 Task: Look for space in Okha, India from 10th July, 2023 to 15th July, 2023 for 7 adults in price range Rs.10000 to Rs.15000. Place can be entire place or shared room with 4 bedrooms having 7 beds and 4 bathrooms. Property type can be house, flat, guest house. Amenities needed are: wifi, TV, free parkinig on premises, gym, breakfast. Booking option can be shelf check-in. Required host language is English.
Action: Mouse moved to (422, 160)
Screenshot: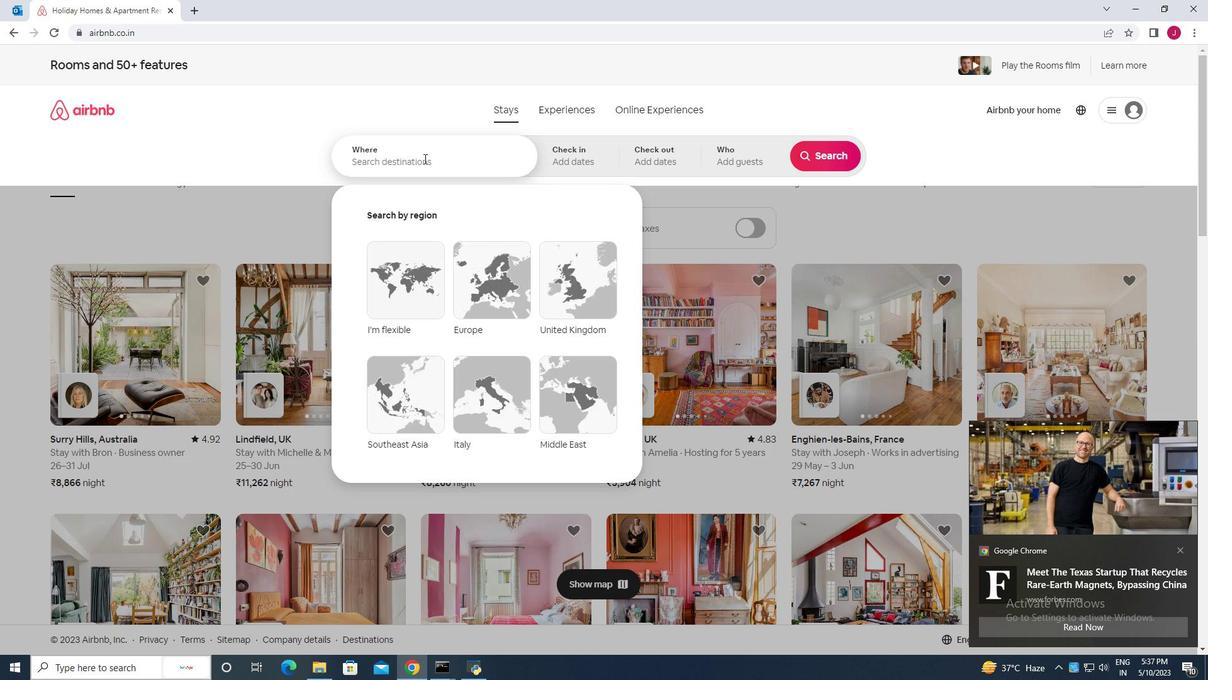 
Action: Mouse pressed left at (422, 160)
Screenshot: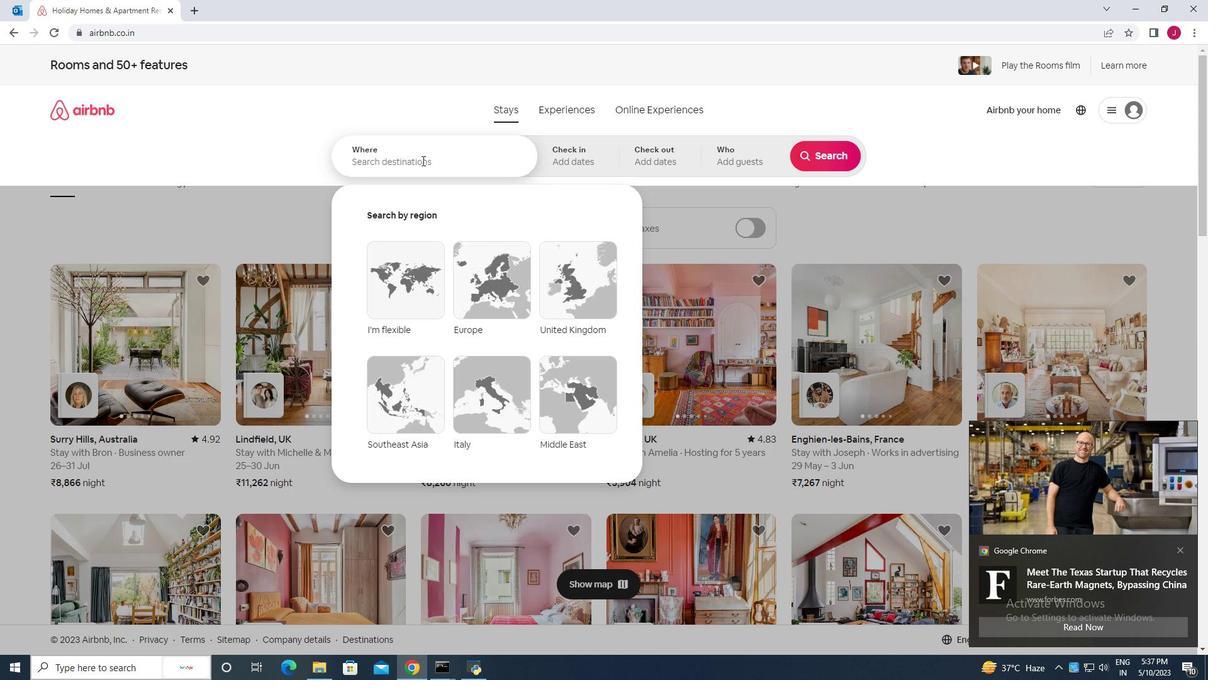 
Action: Key pressed <Key.shift>Okha<Key.space><Key.shift>India<Key.space>
Screenshot: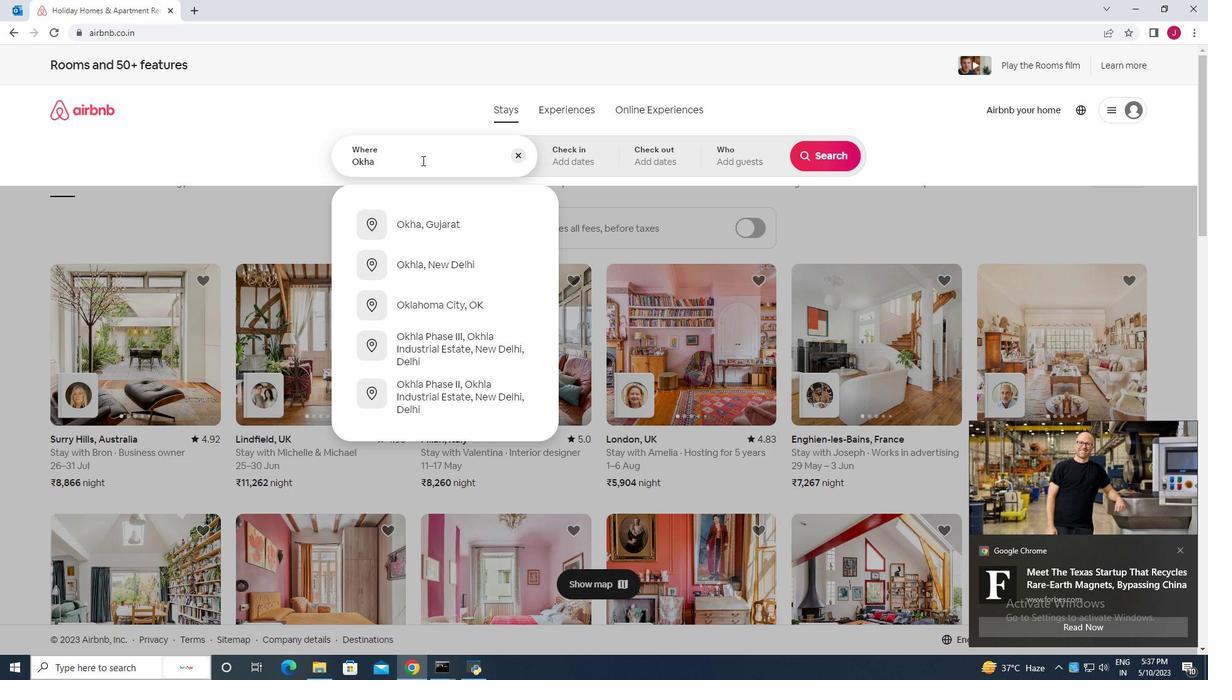 
Action: Mouse moved to (576, 161)
Screenshot: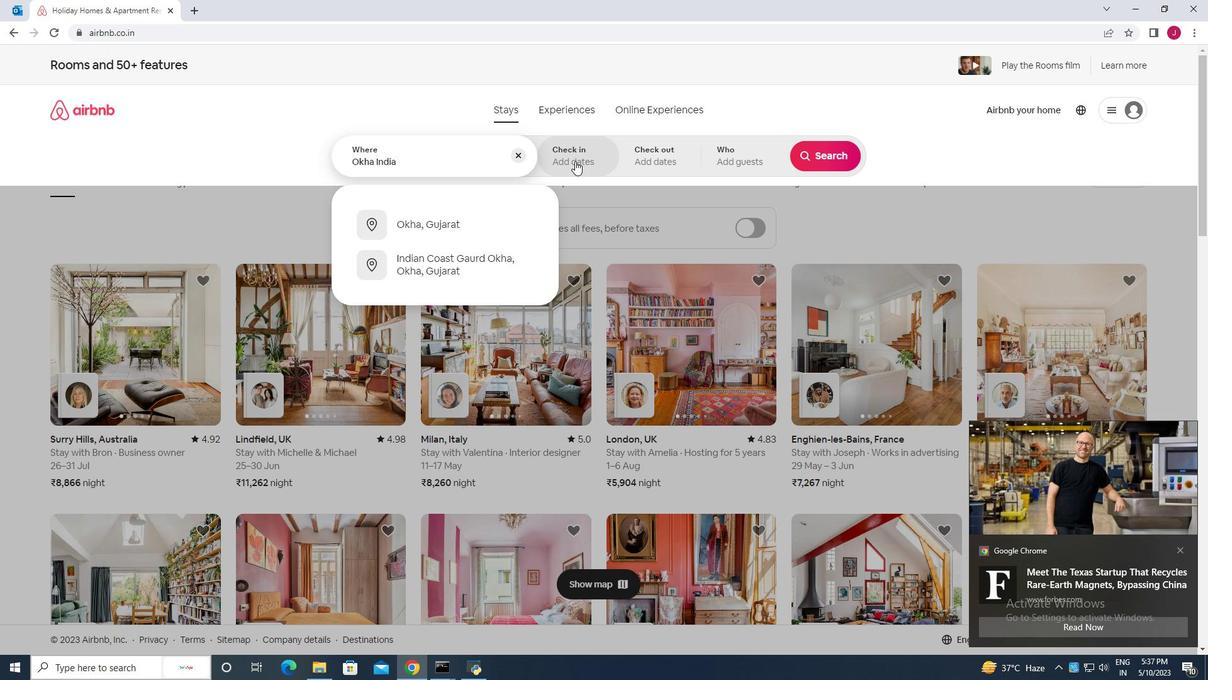 
Action: Mouse pressed left at (576, 161)
Screenshot: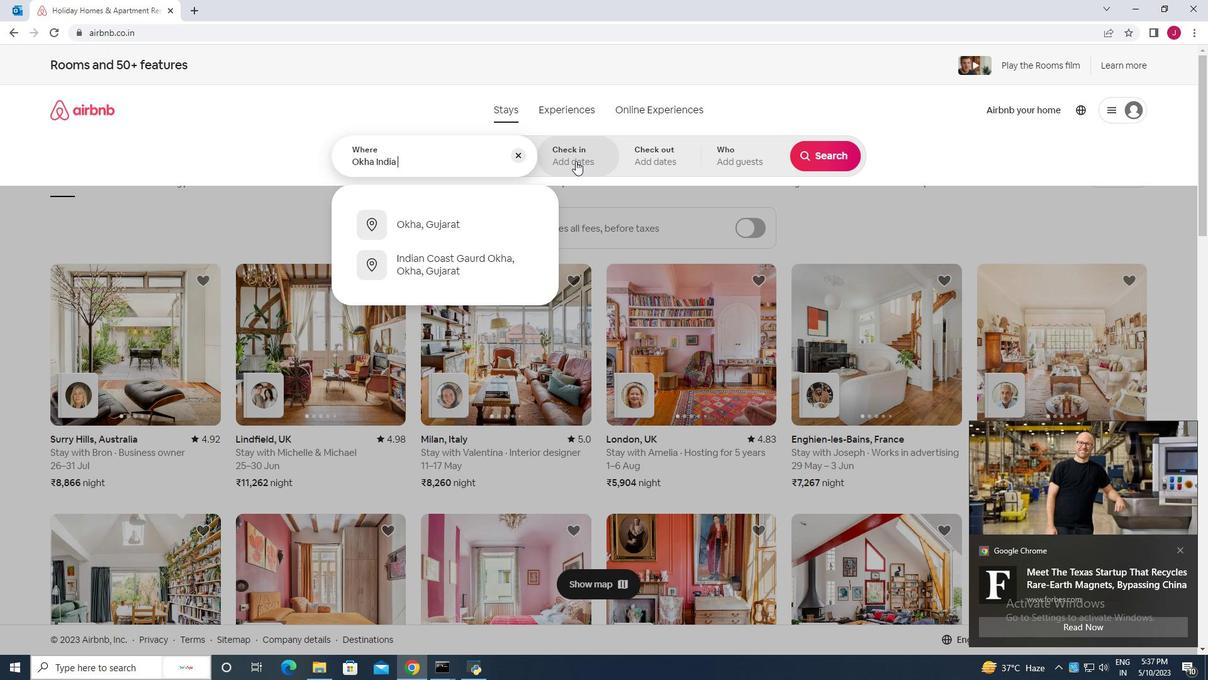 
Action: Mouse moved to (820, 255)
Screenshot: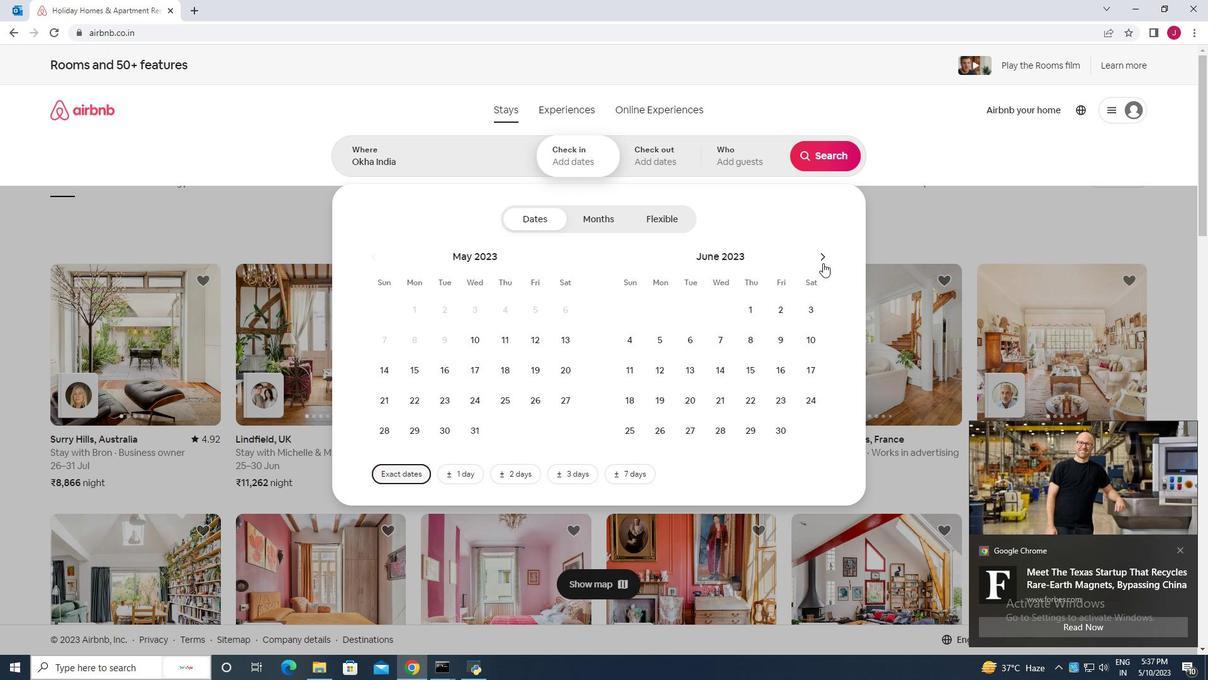 
Action: Mouse pressed left at (820, 255)
Screenshot: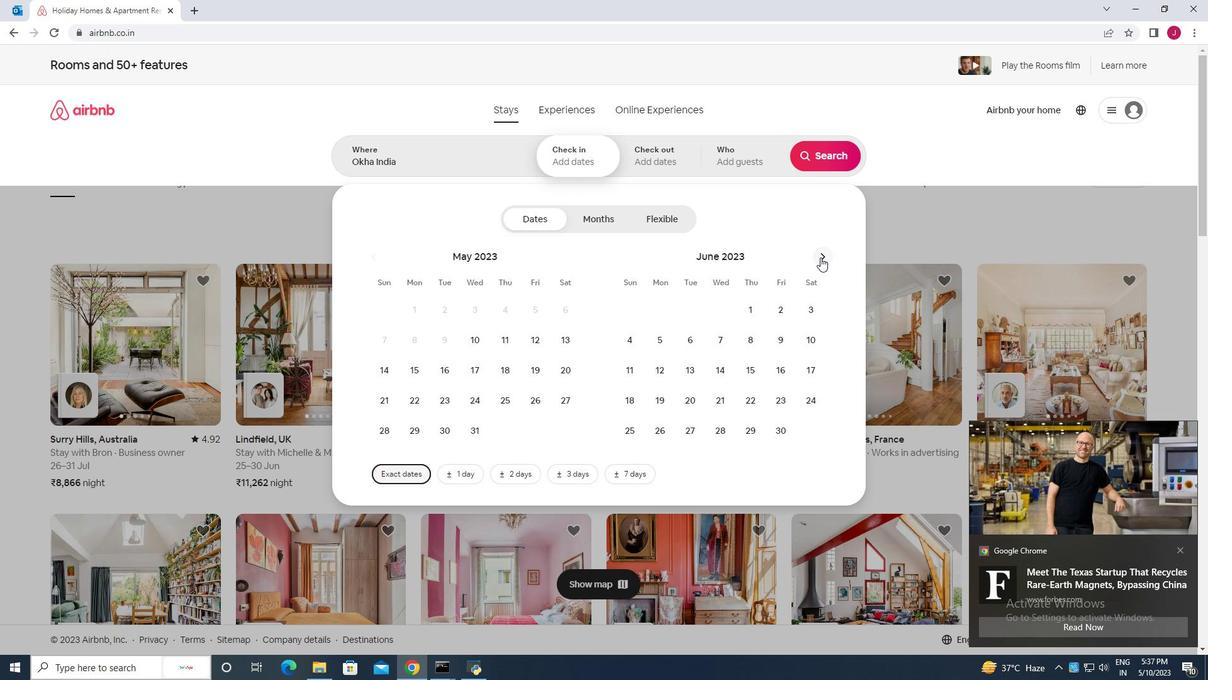 
Action: Mouse moved to (664, 370)
Screenshot: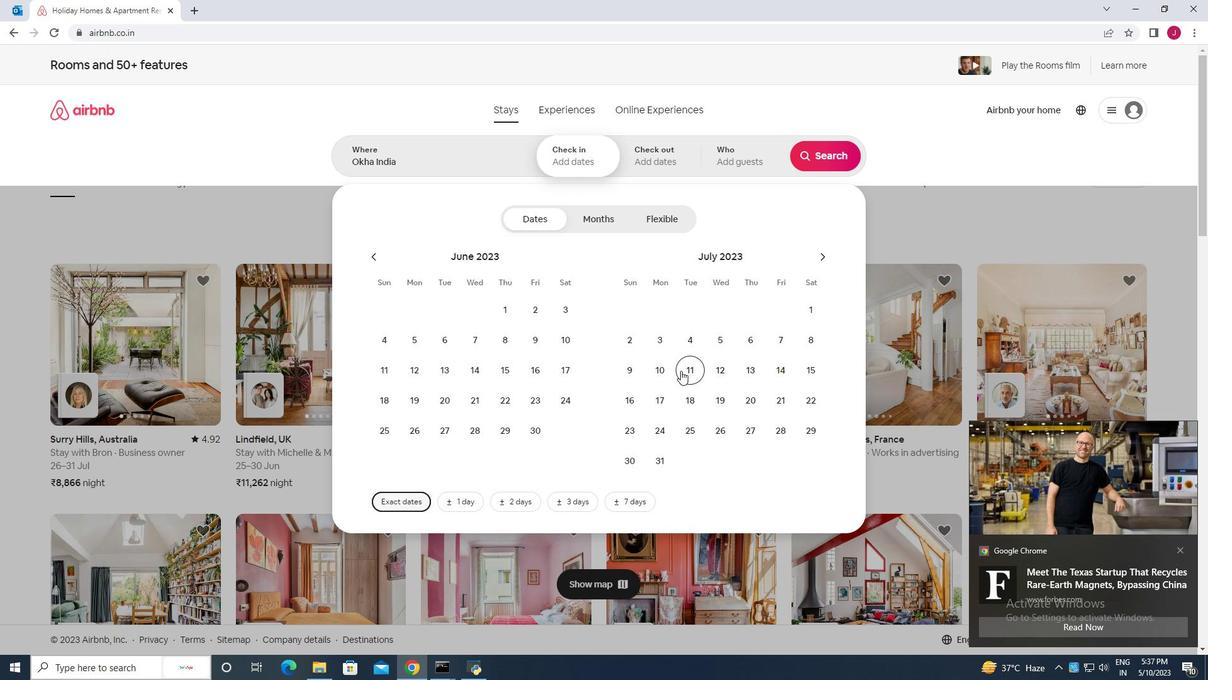 
Action: Mouse pressed left at (664, 370)
Screenshot: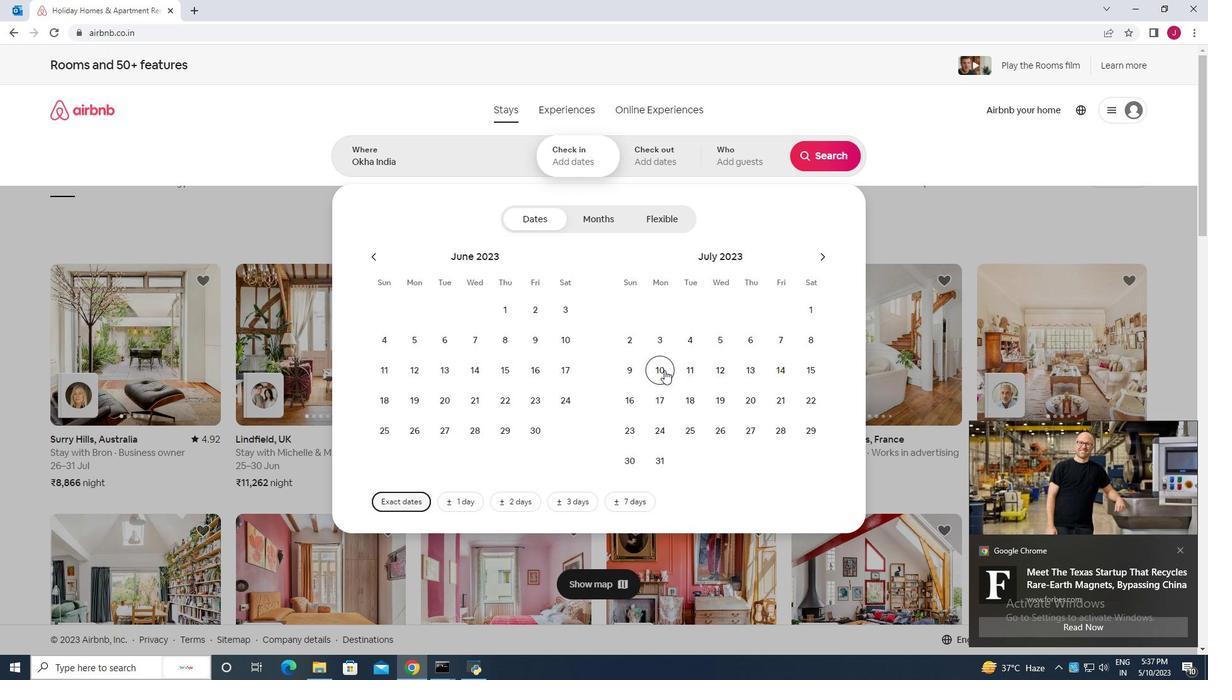 
Action: Mouse moved to (809, 373)
Screenshot: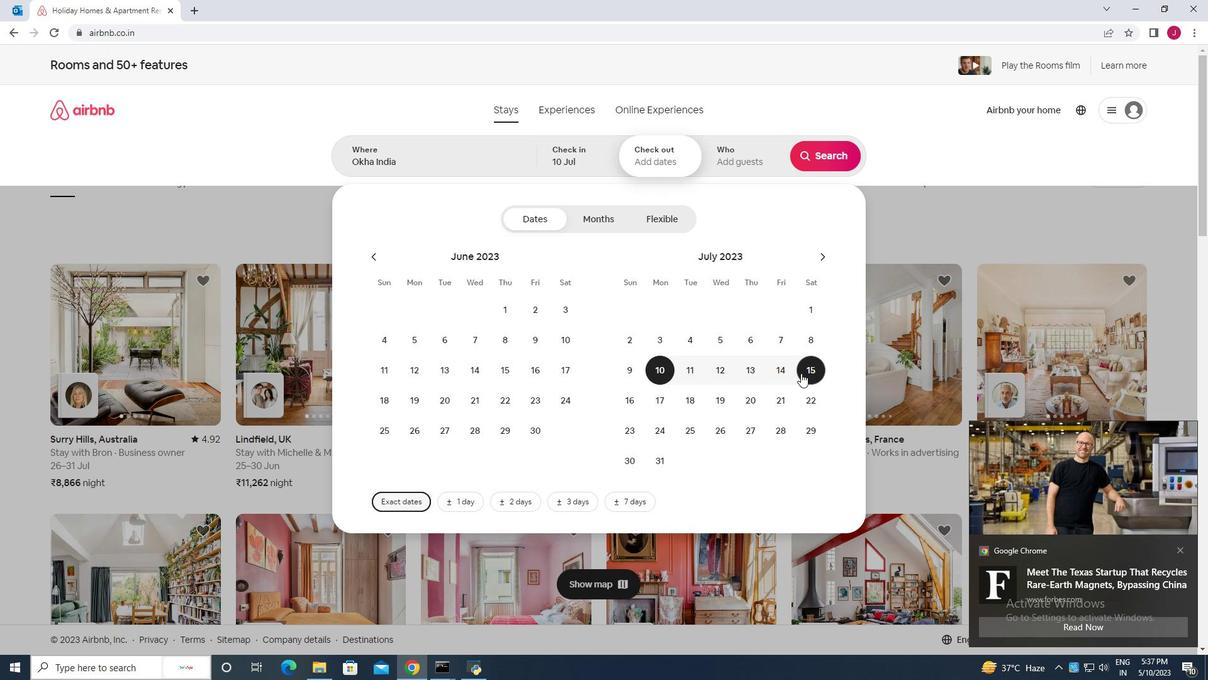 
Action: Mouse pressed left at (809, 373)
Screenshot: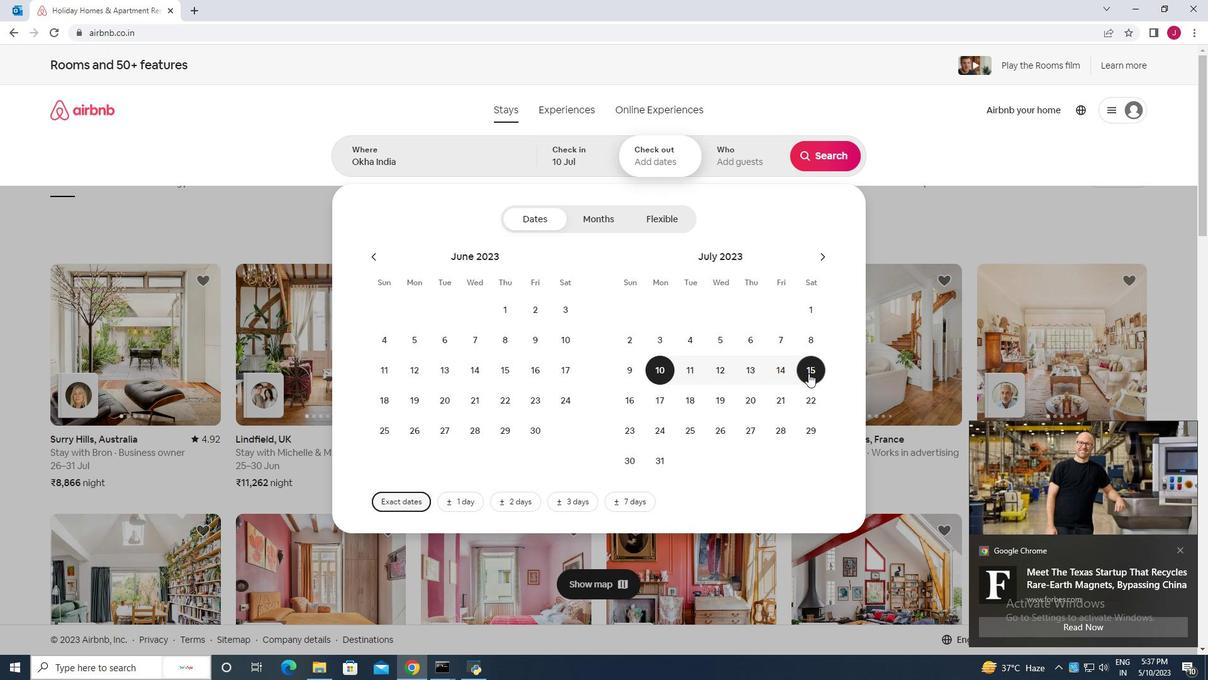 
Action: Mouse moved to (742, 166)
Screenshot: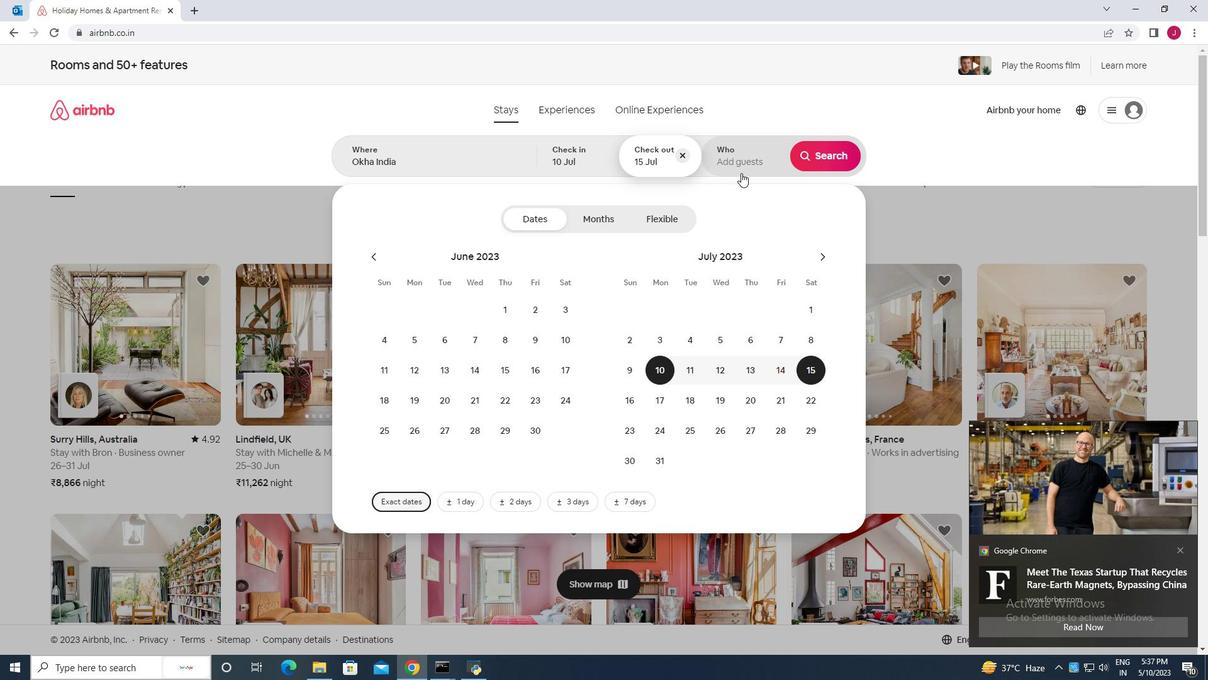 
Action: Mouse pressed left at (742, 166)
Screenshot: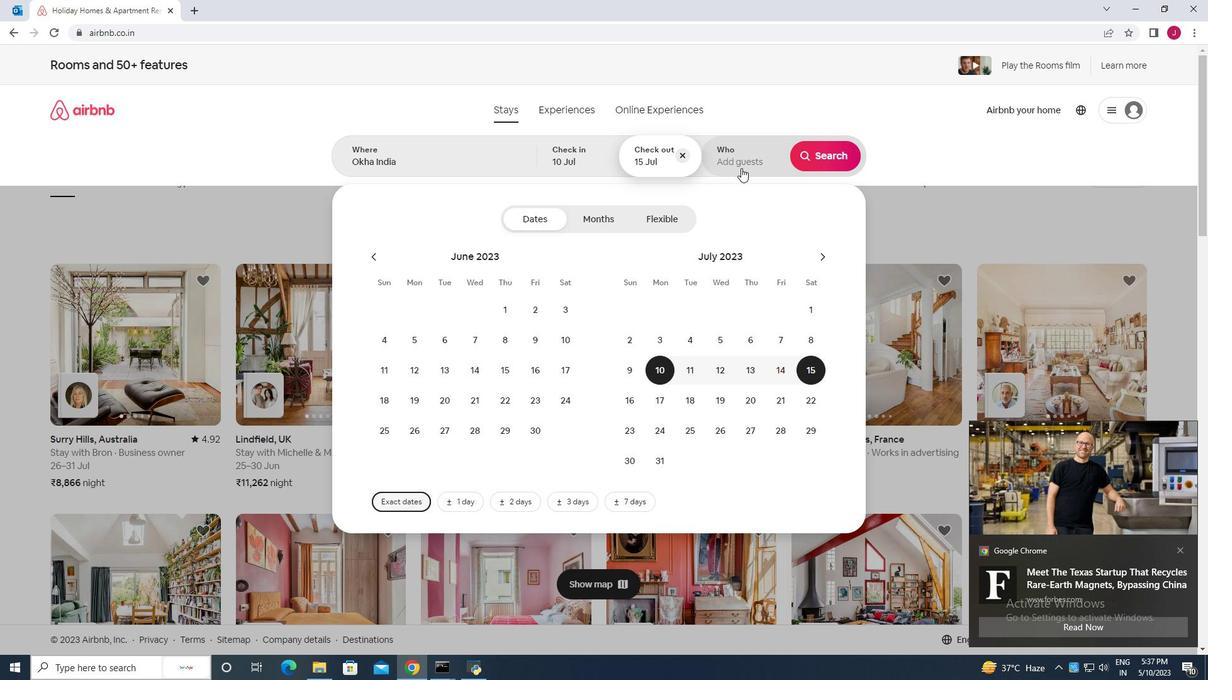 
Action: Mouse moved to (829, 226)
Screenshot: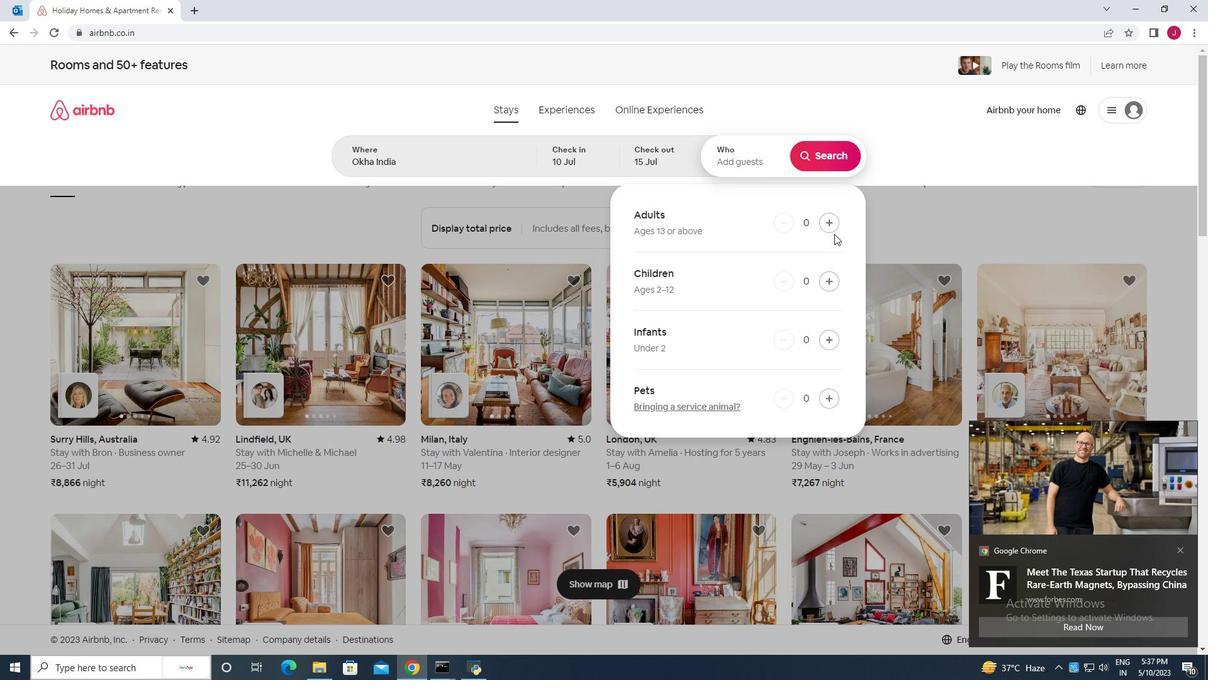 
Action: Mouse pressed left at (829, 226)
Screenshot: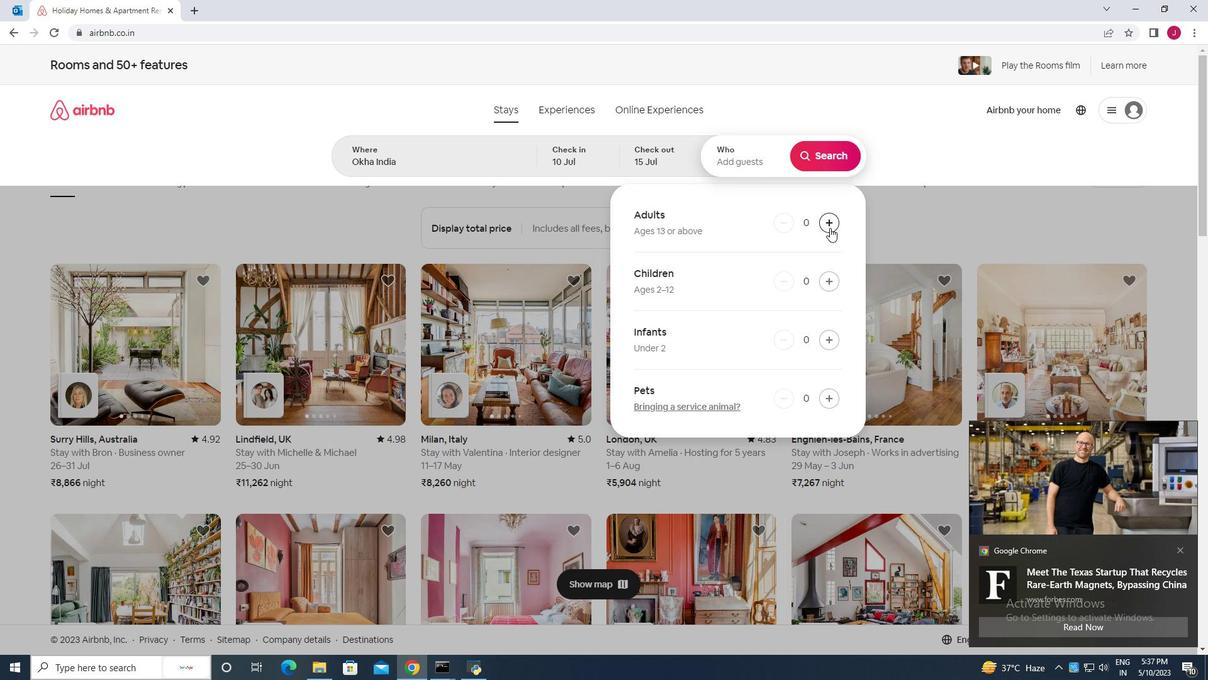 
Action: Mouse pressed left at (829, 226)
Screenshot: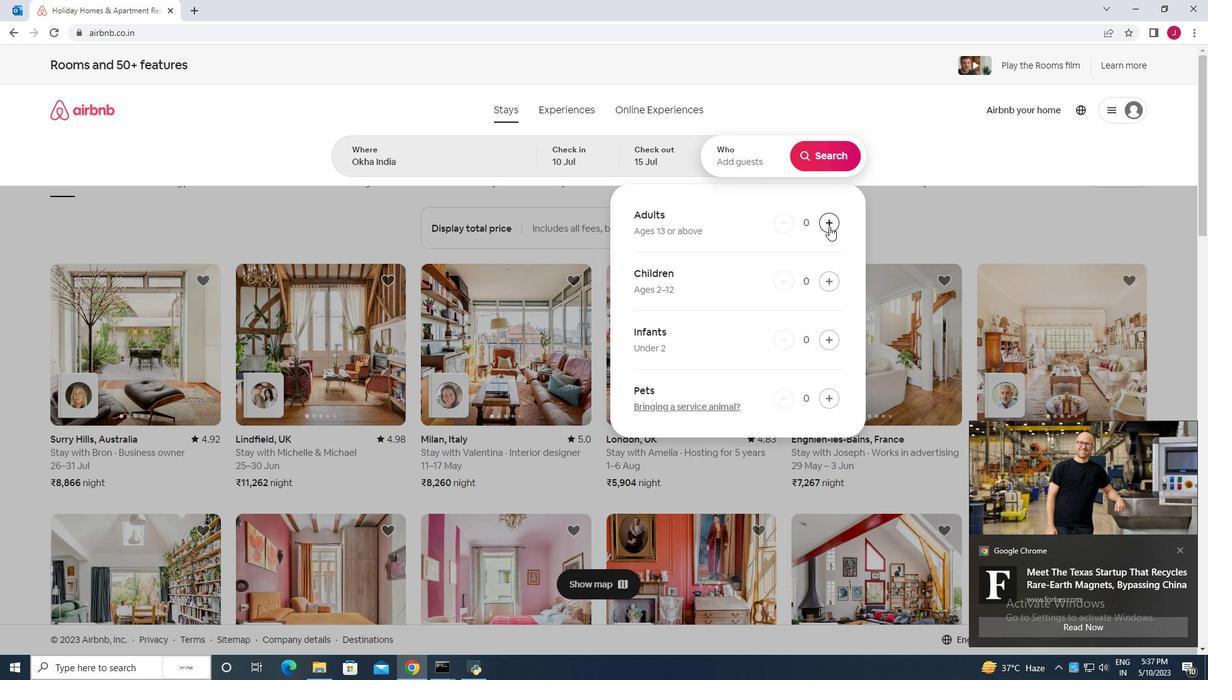 
Action: Mouse pressed left at (829, 226)
Screenshot: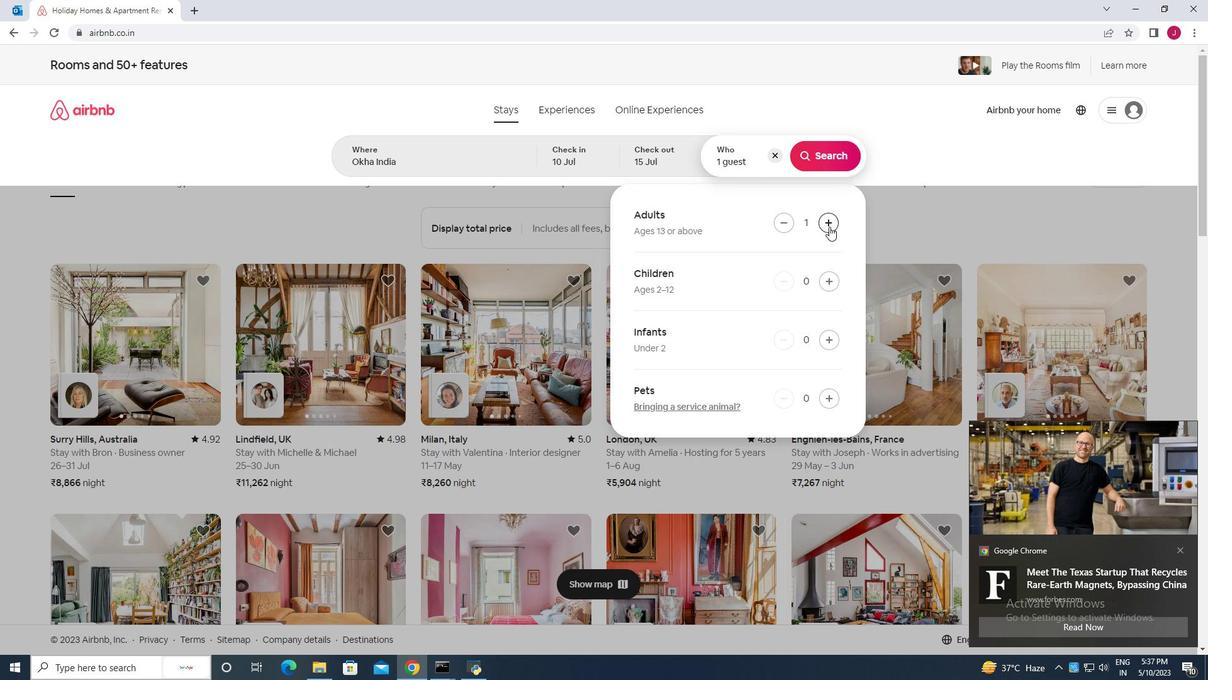 
Action: Mouse pressed left at (829, 226)
Screenshot: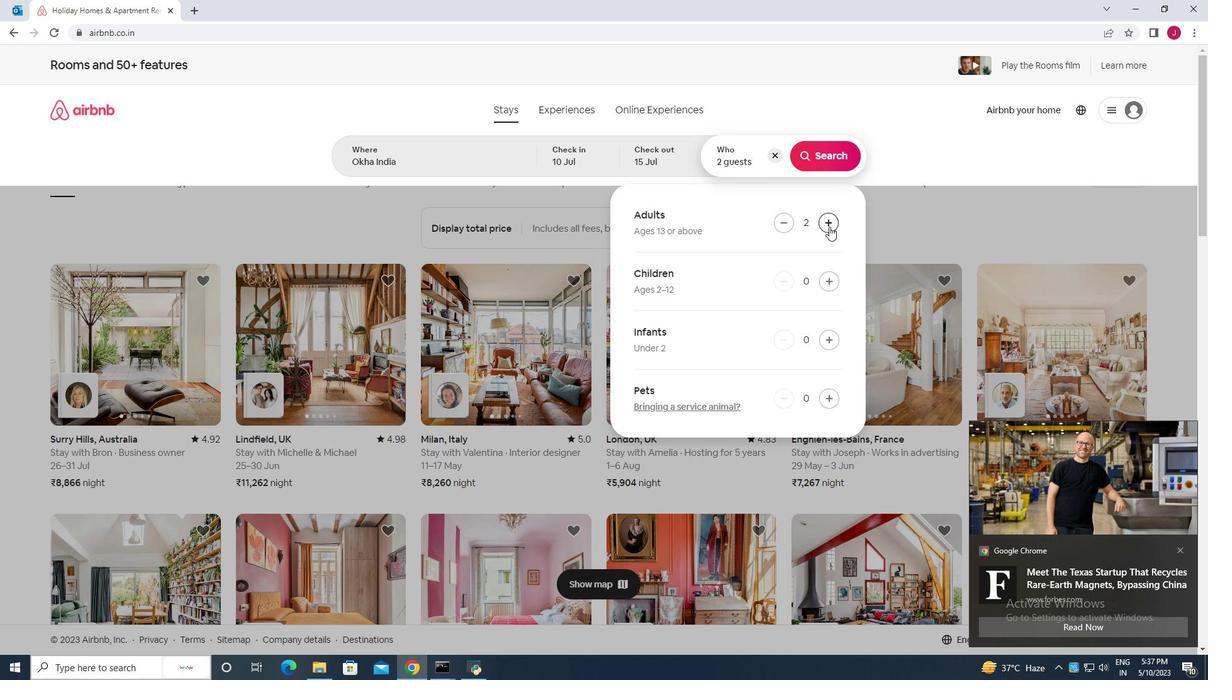 
Action: Mouse pressed left at (829, 226)
Screenshot: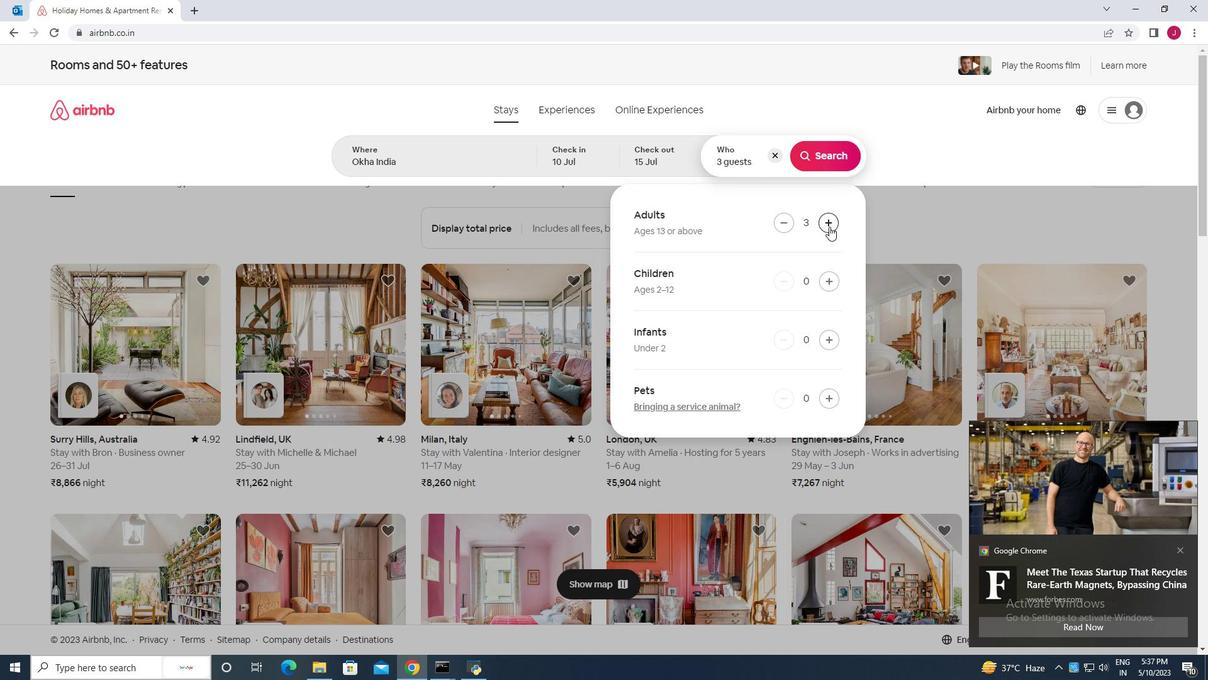 
Action: Mouse pressed left at (829, 226)
Screenshot: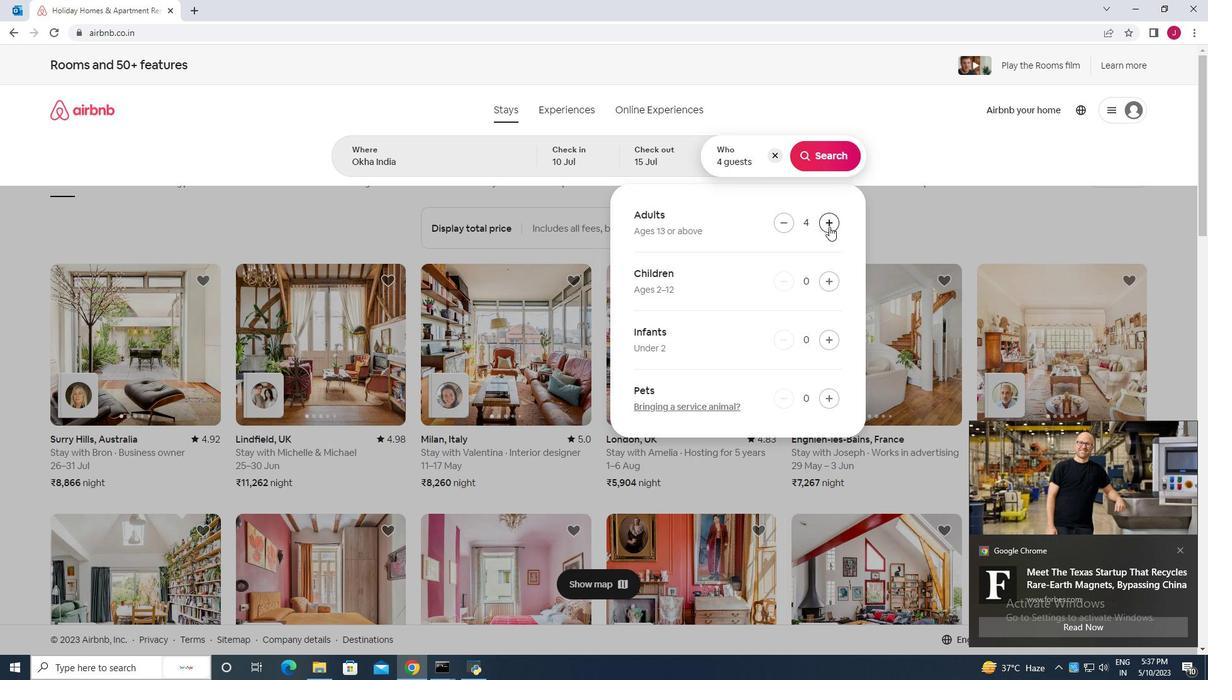 
Action: Mouse pressed left at (829, 226)
Screenshot: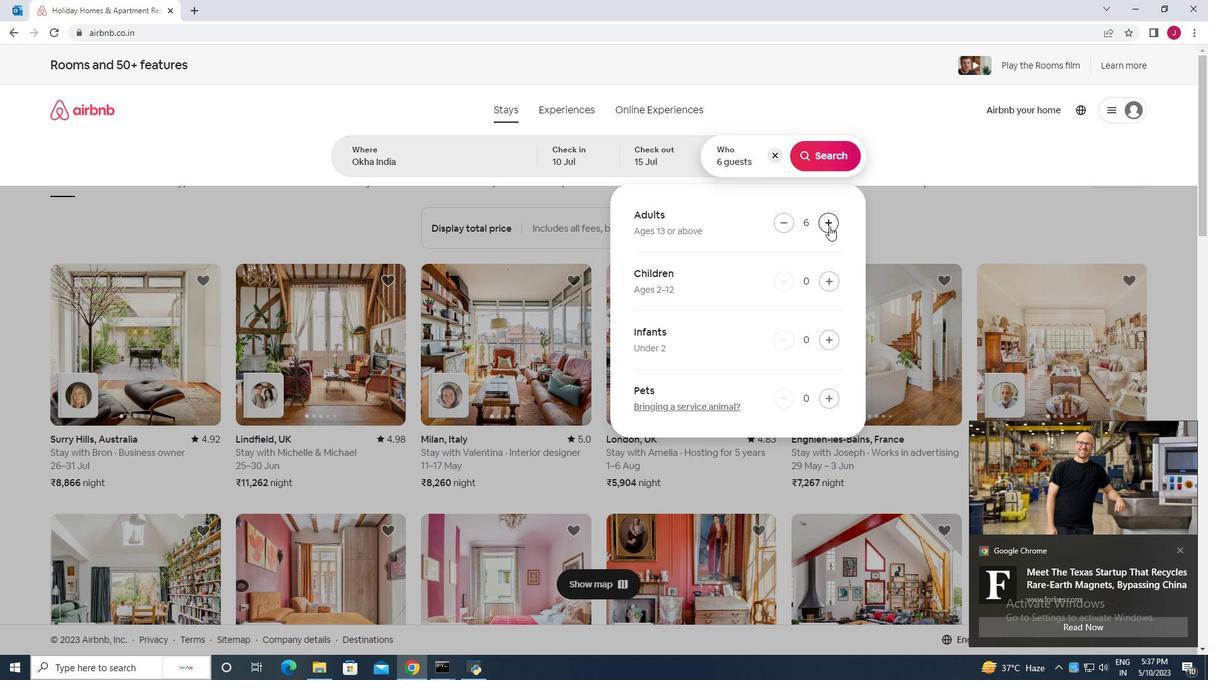 
Action: Mouse moved to (834, 156)
Screenshot: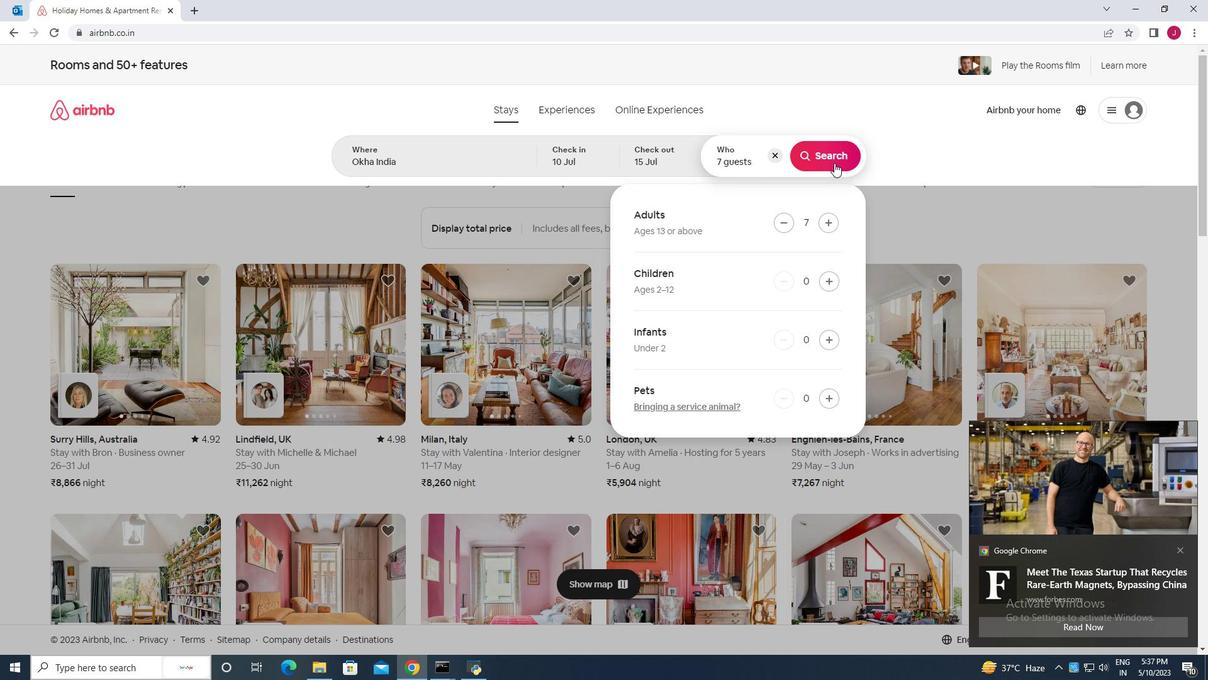 
Action: Mouse pressed left at (834, 156)
Screenshot: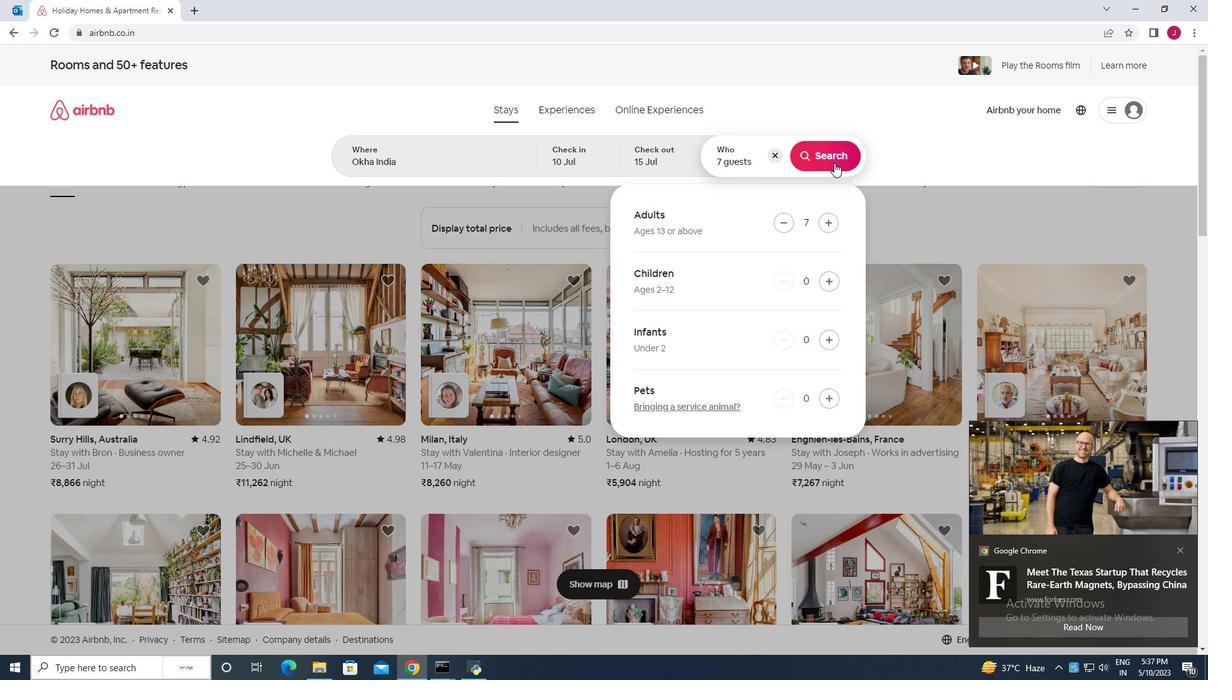 
Action: Mouse moved to (1143, 124)
Screenshot: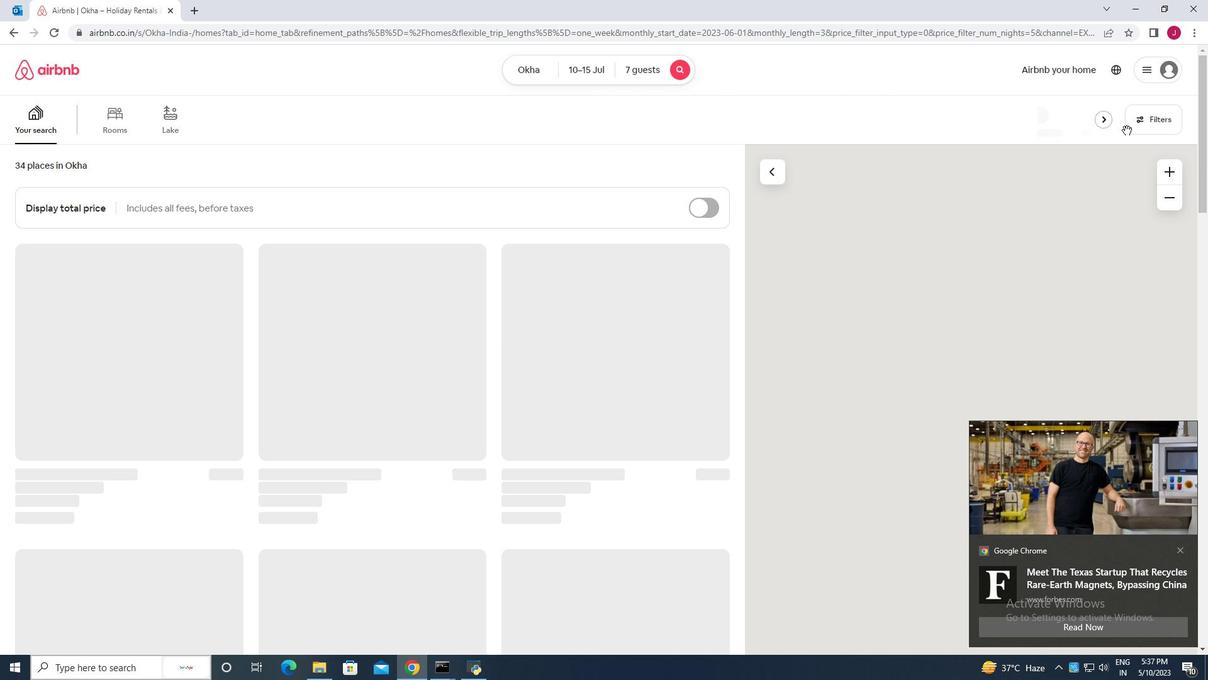
Action: Mouse pressed left at (1143, 124)
Screenshot: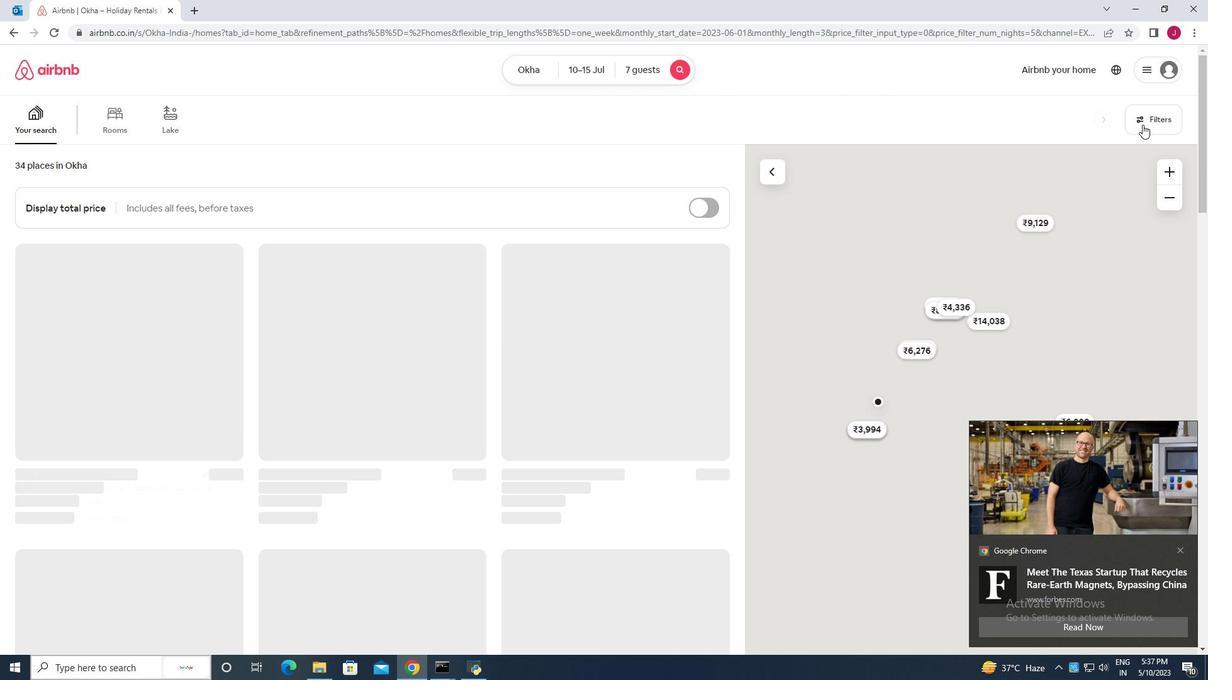 
Action: Mouse moved to (453, 433)
Screenshot: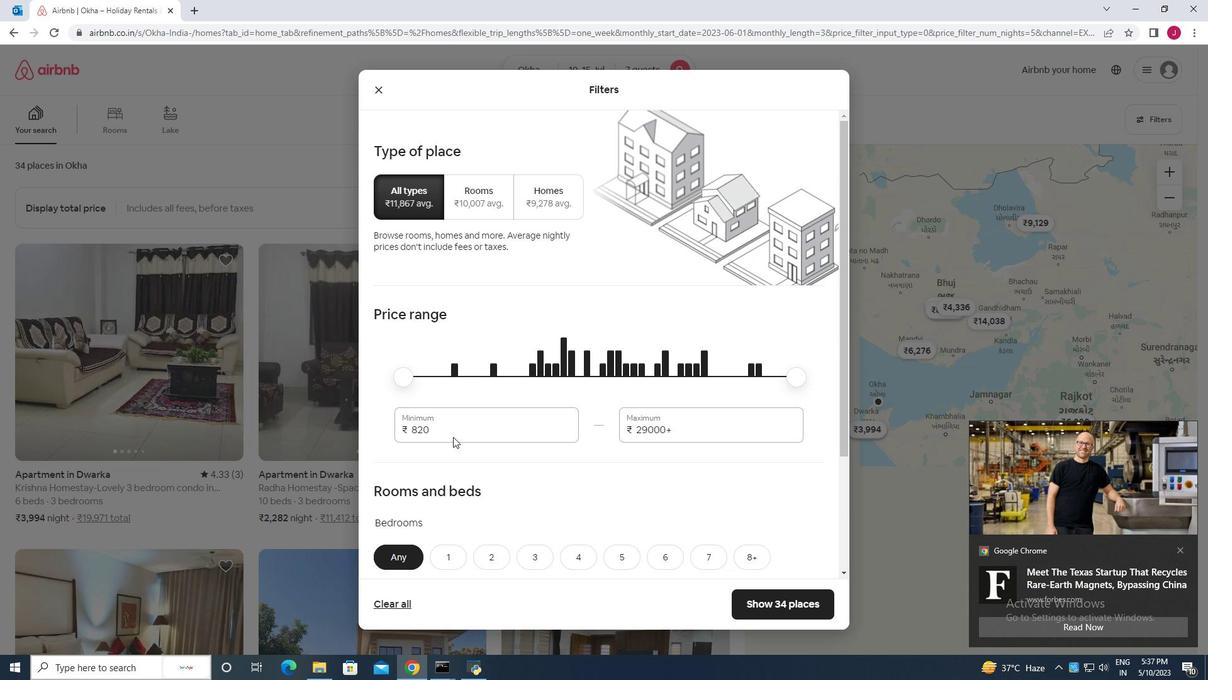 
Action: Mouse pressed left at (453, 433)
Screenshot: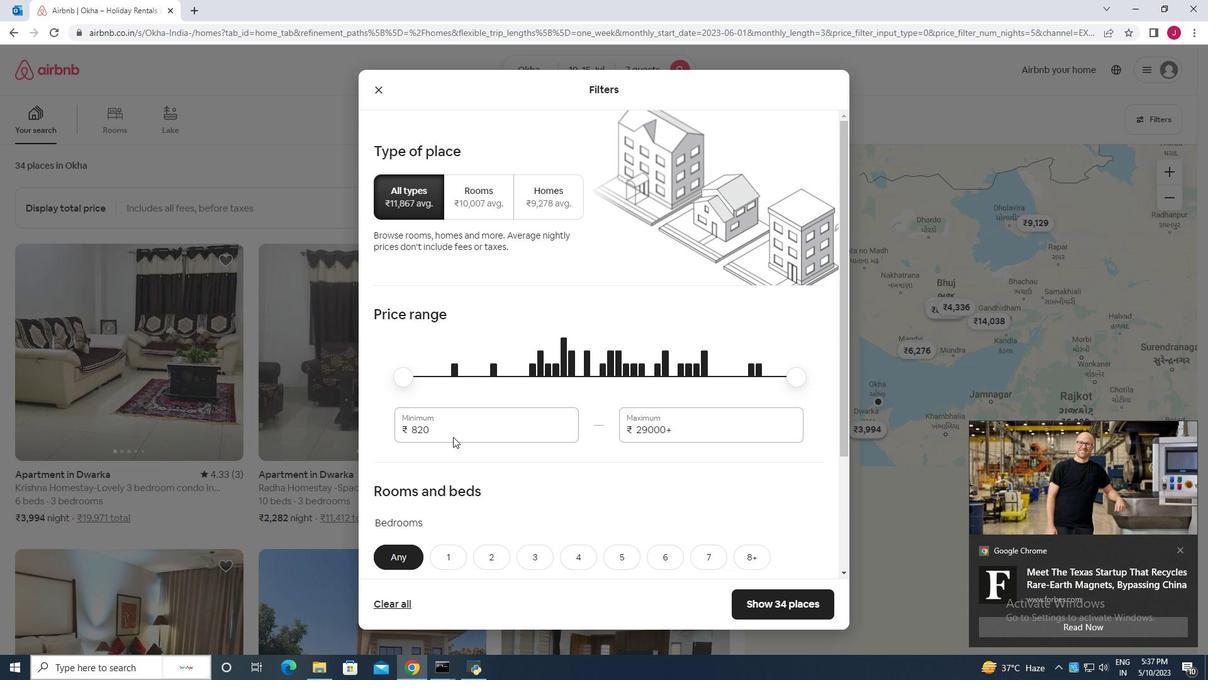 
Action: Key pressed <Key.backspace><Key.backspace>100<Key.backspace><Key.backspace><Key.backspace><Key.backspace><Key.backspace><Key.backspace><Key.backspace><Key.backspace><Key.backspace><Key.backspace>10000
Screenshot: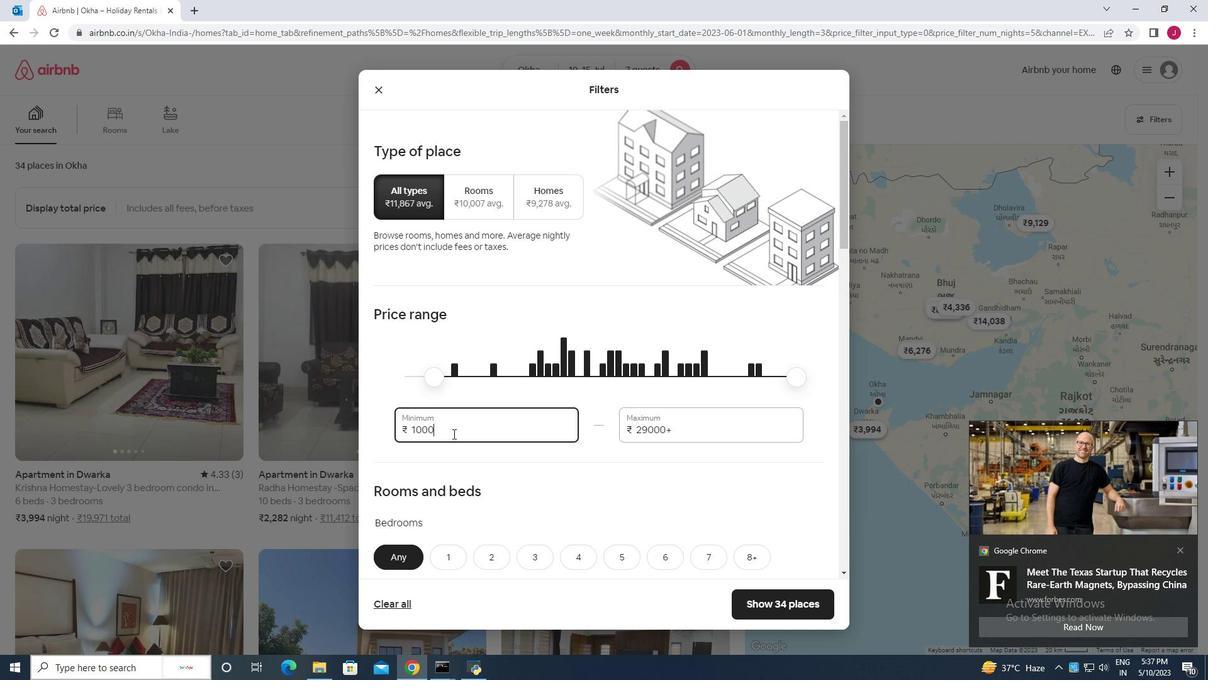 
Action: Mouse moved to (695, 434)
Screenshot: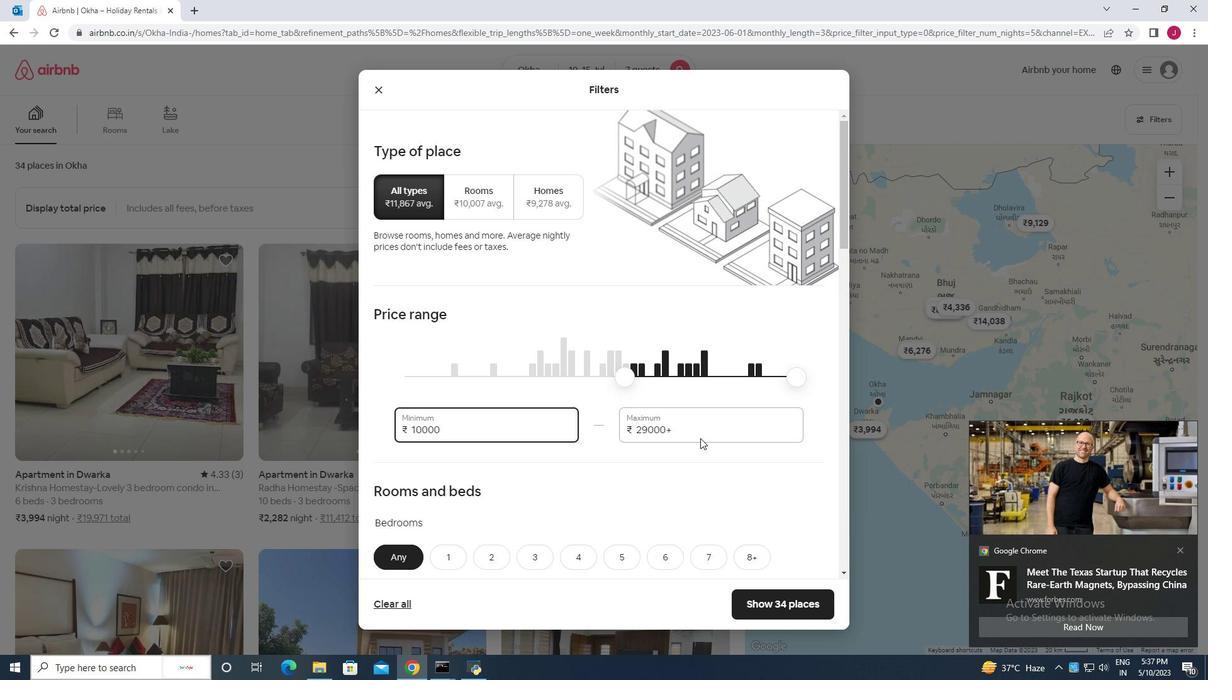 
Action: Mouse pressed left at (695, 434)
Screenshot: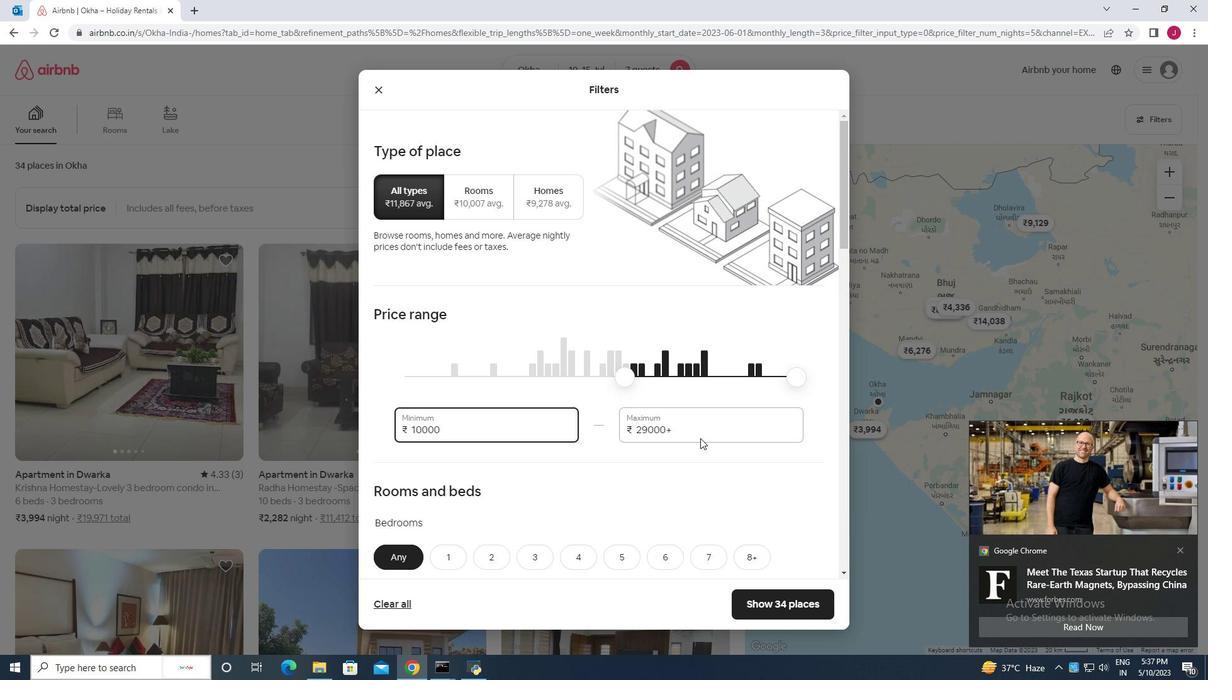 
Action: Mouse moved to (631, 427)
Screenshot: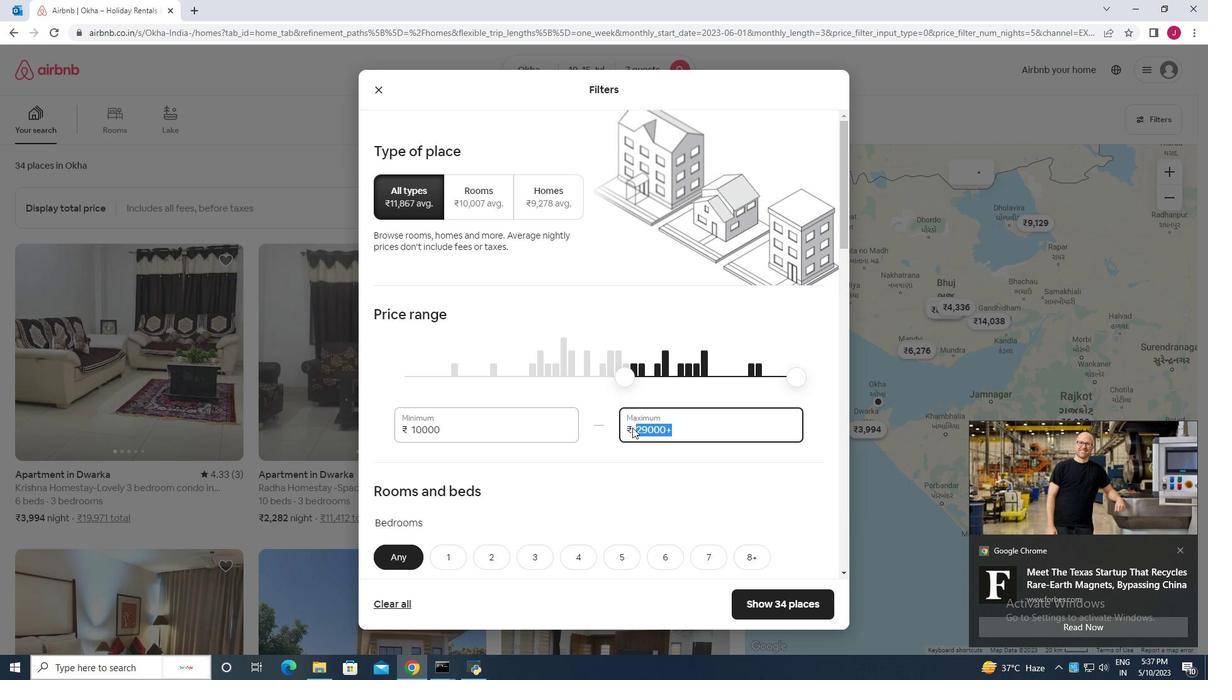 
Action: Key pressed 15000
Screenshot: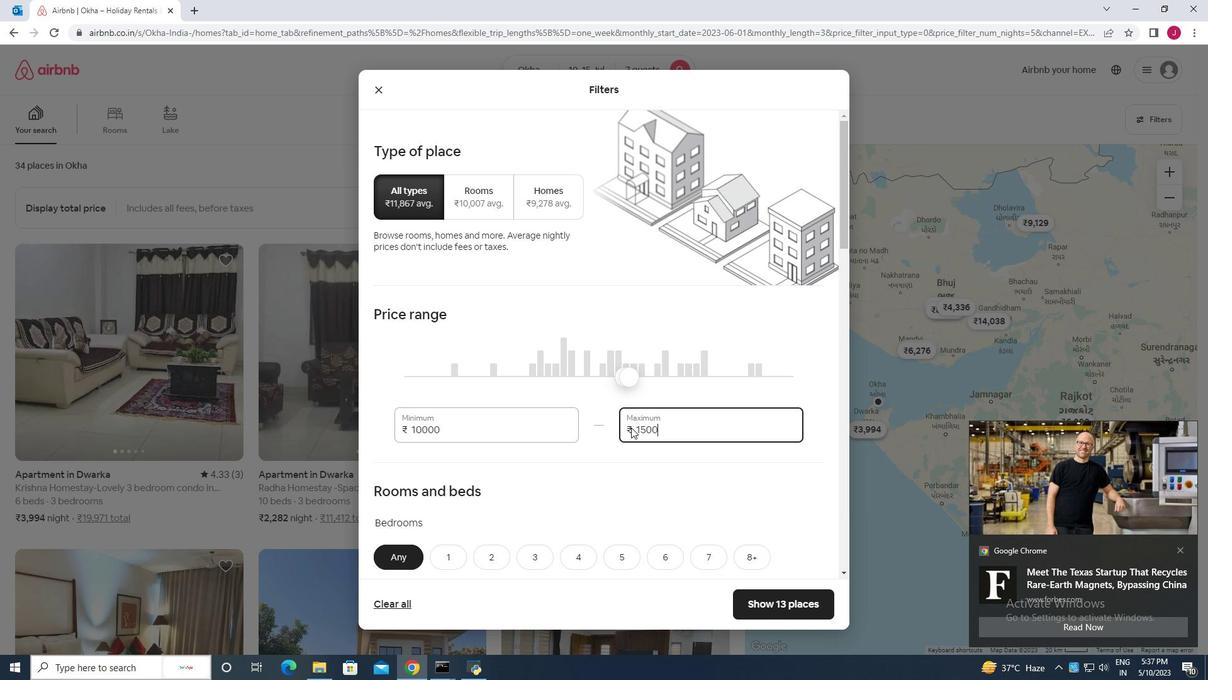 
Action: Mouse moved to (583, 431)
Screenshot: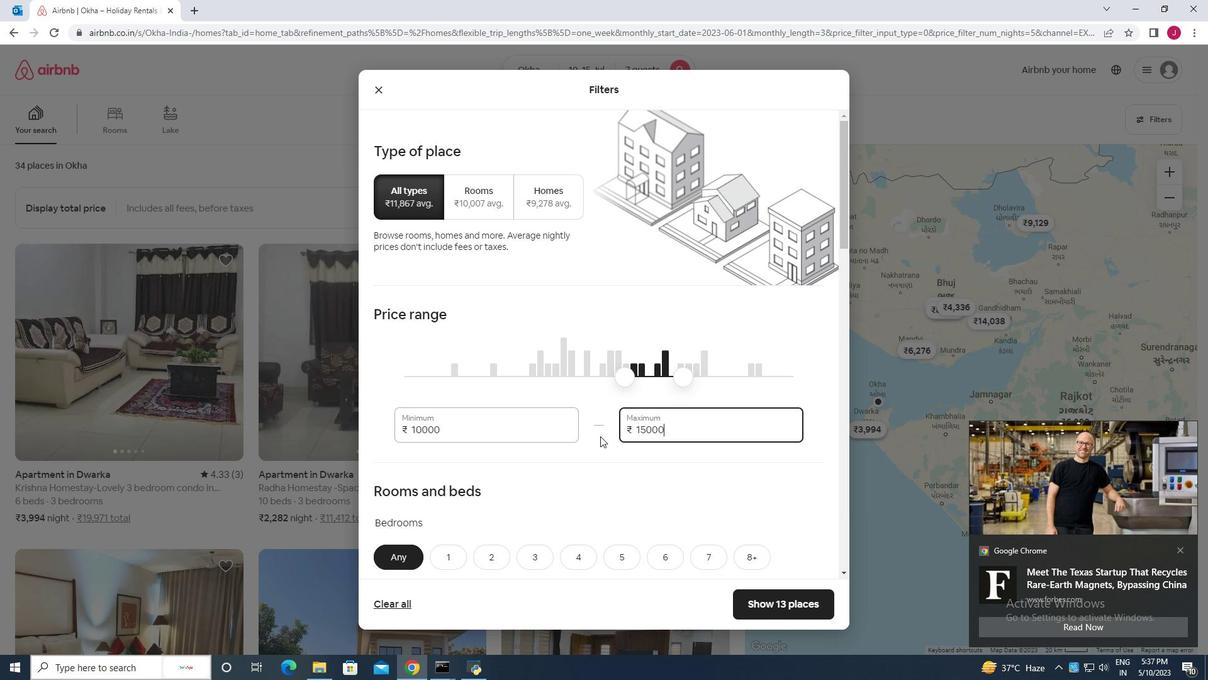 
Action: Mouse scrolled (583, 431) with delta (0, 0)
Screenshot: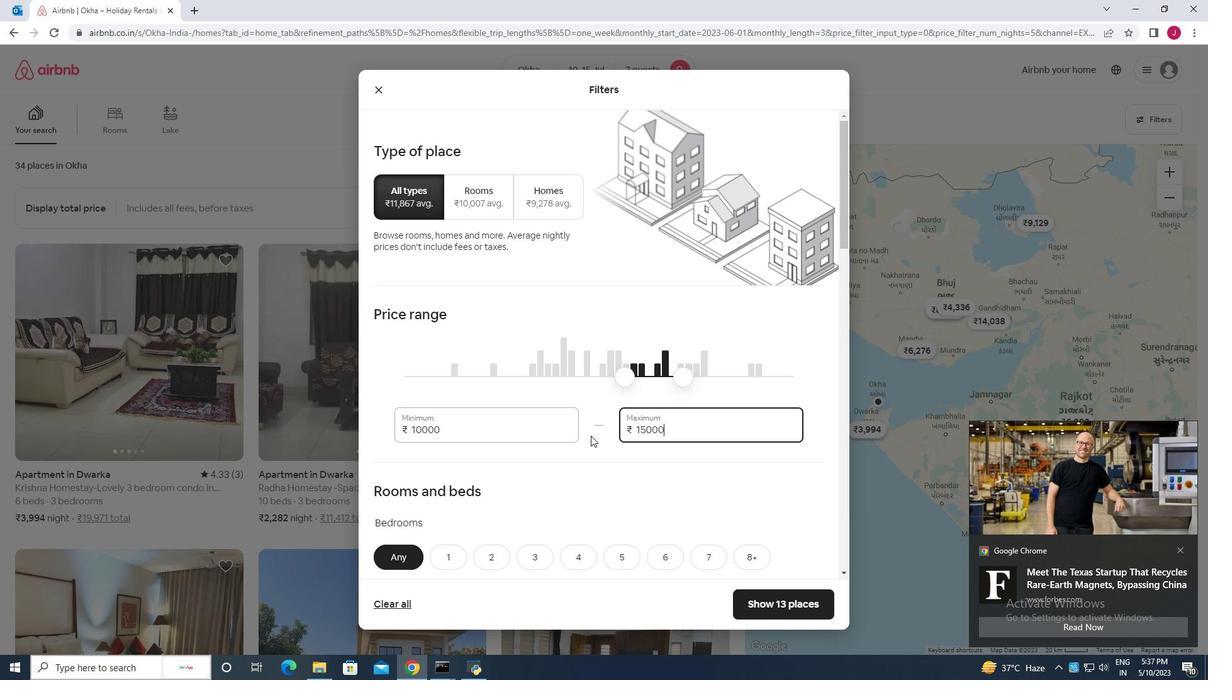 
Action: Mouse scrolled (583, 431) with delta (0, 0)
Screenshot: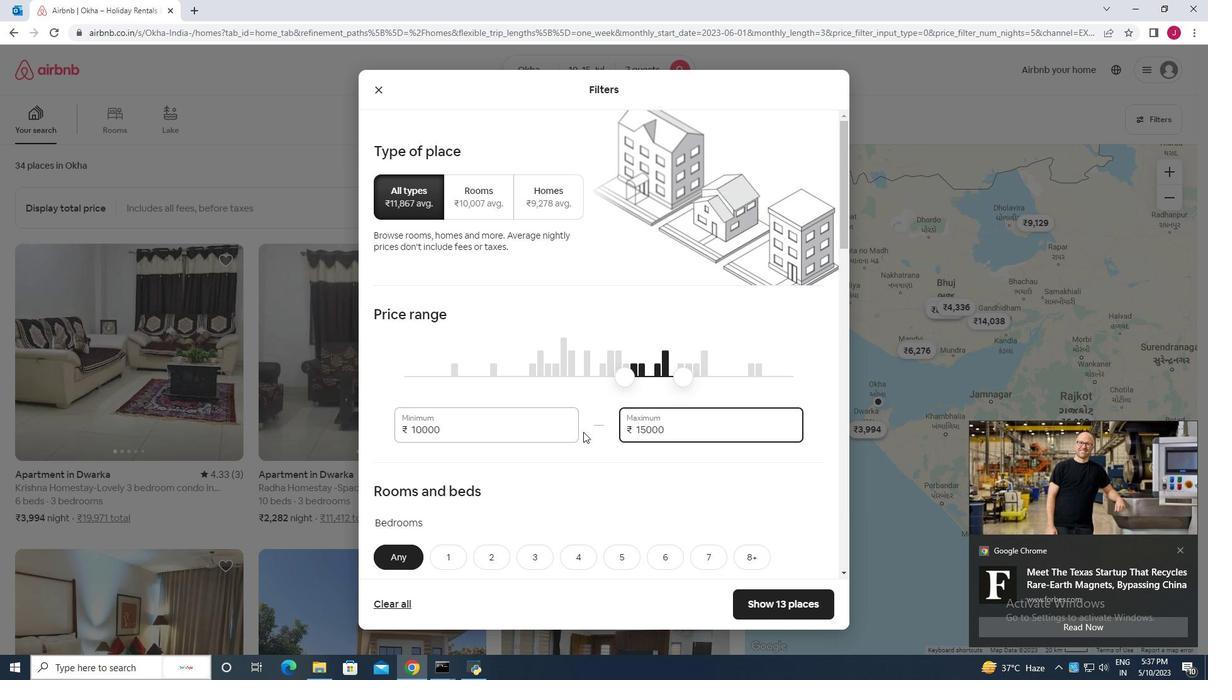 
Action: Mouse moved to (578, 428)
Screenshot: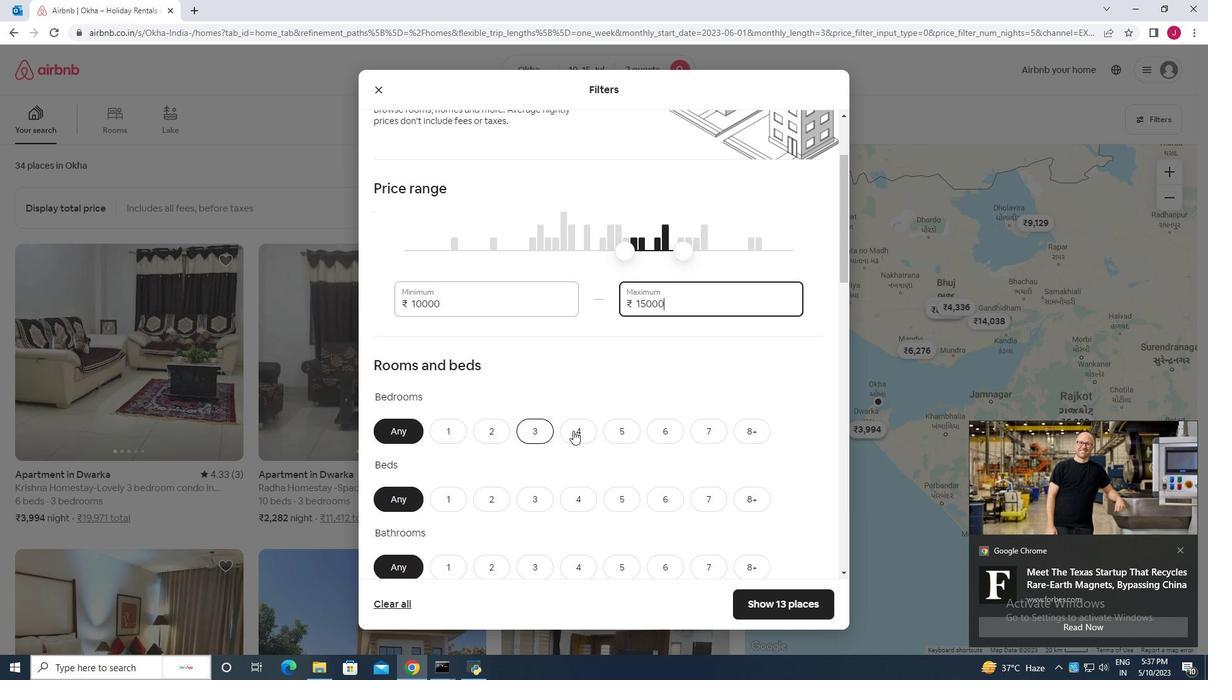 
Action: Mouse pressed left at (578, 428)
Screenshot: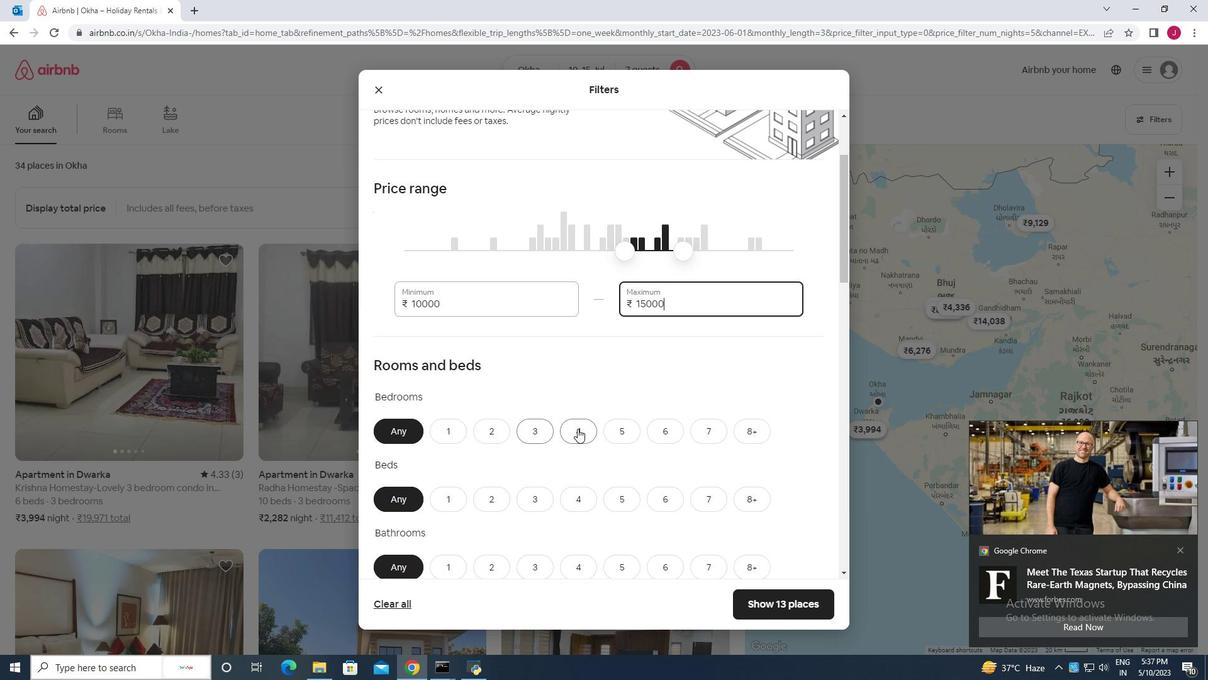 
Action: Mouse moved to (714, 498)
Screenshot: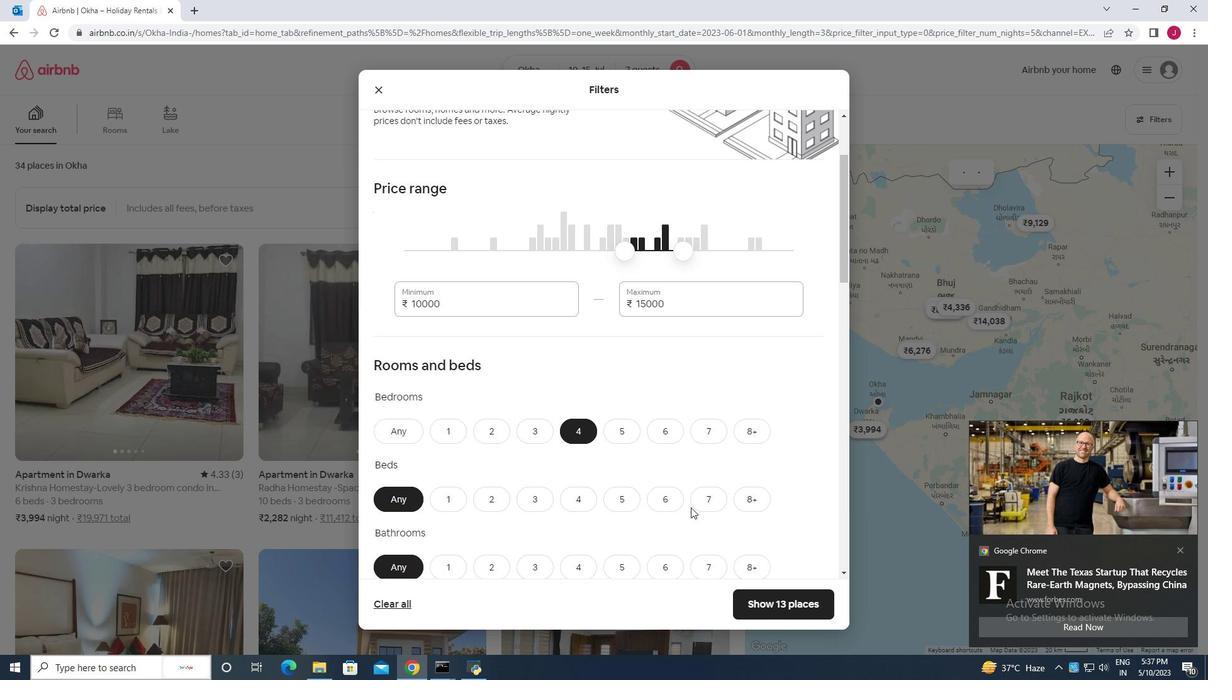 
Action: Mouse pressed left at (714, 498)
Screenshot: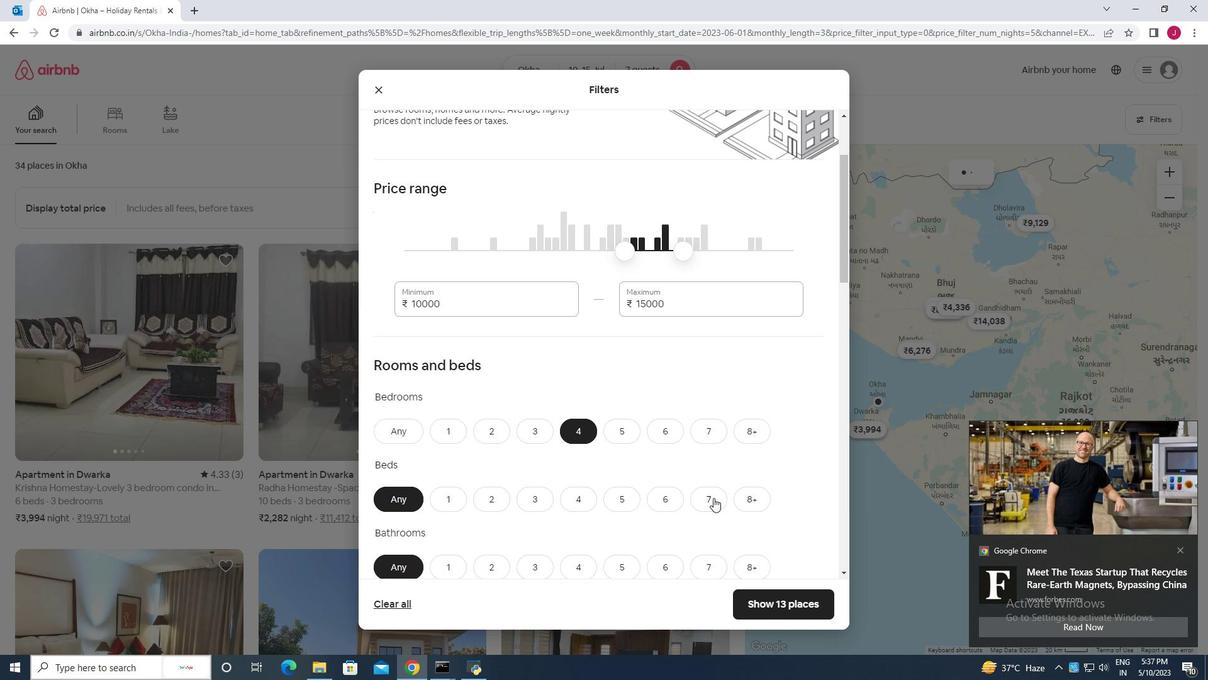 
Action: Mouse moved to (620, 485)
Screenshot: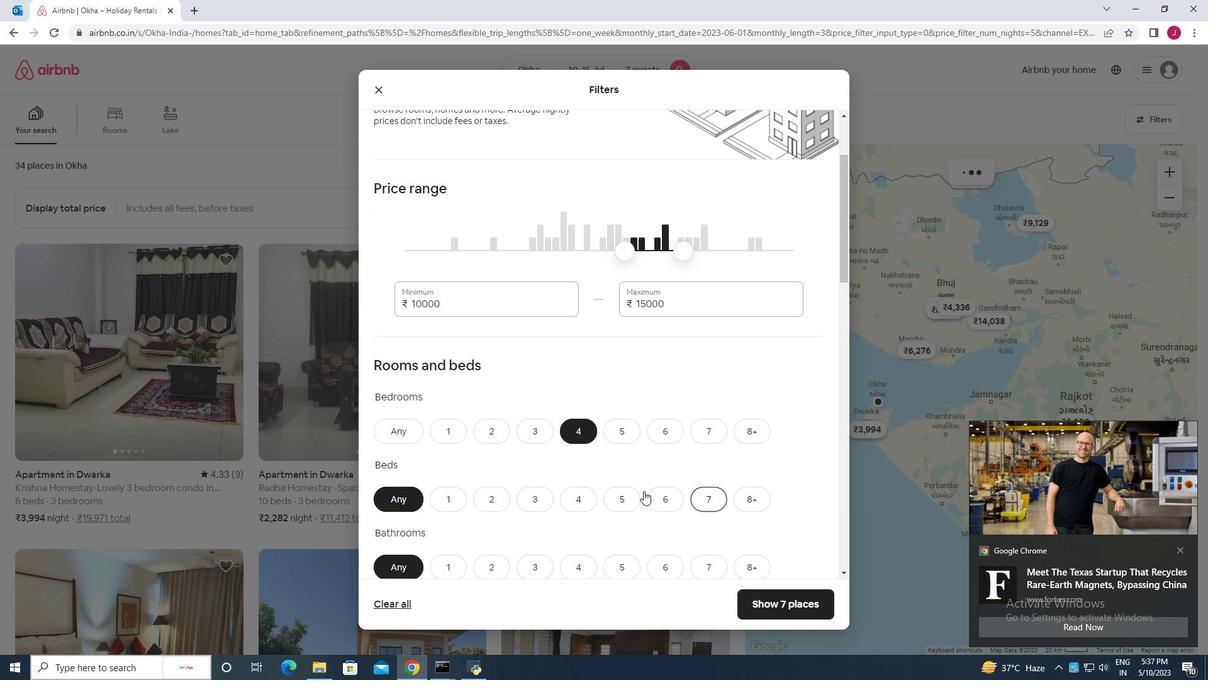 
Action: Mouse scrolled (620, 484) with delta (0, 0)
Screenshot: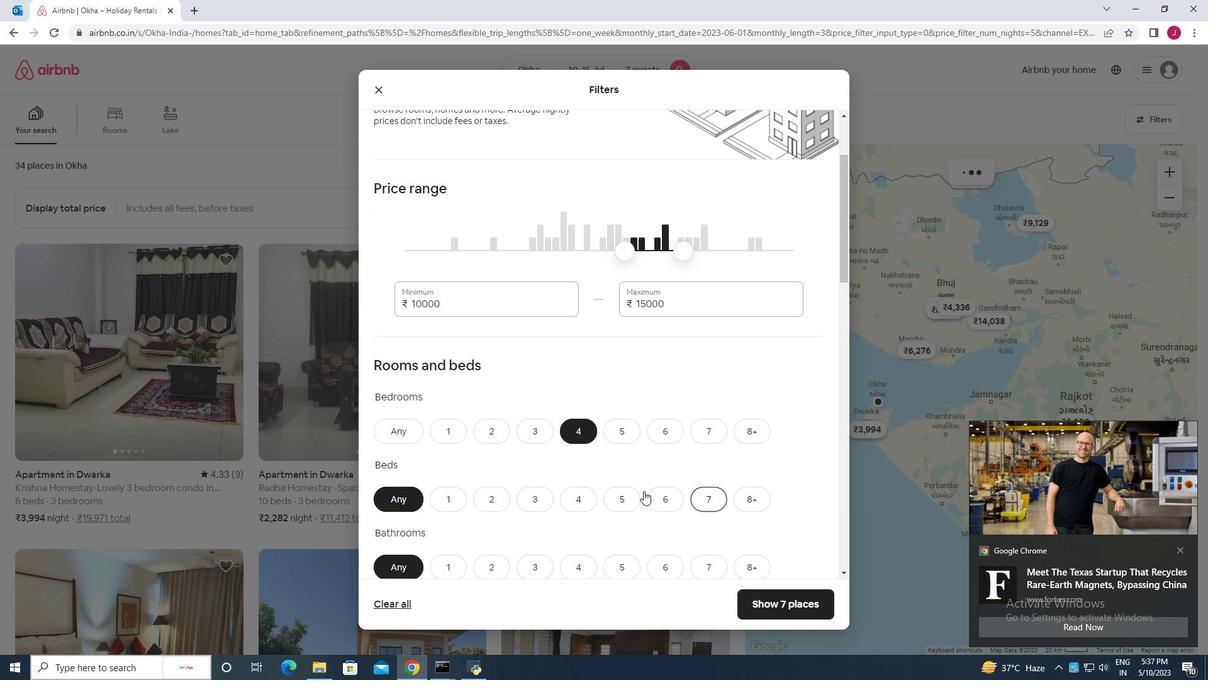 
Action: Mouse moved to (577, 493)
Screenshot: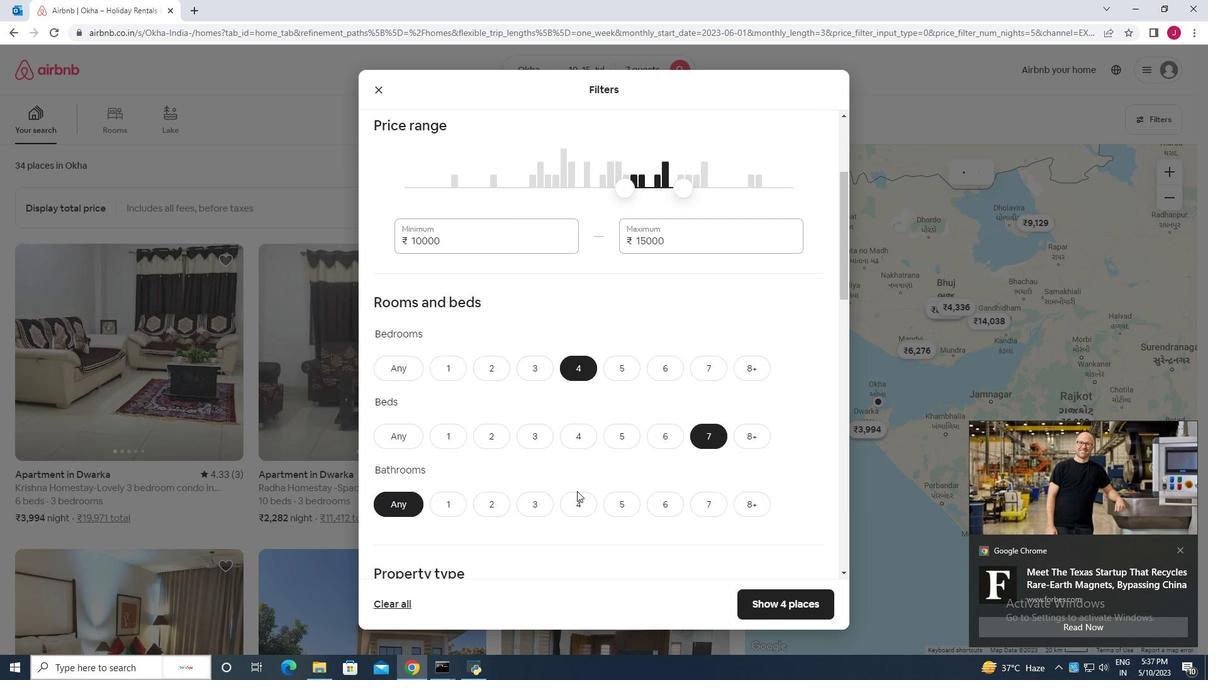 
Action: Mouse pressed left at (577, 493)
Screenshot: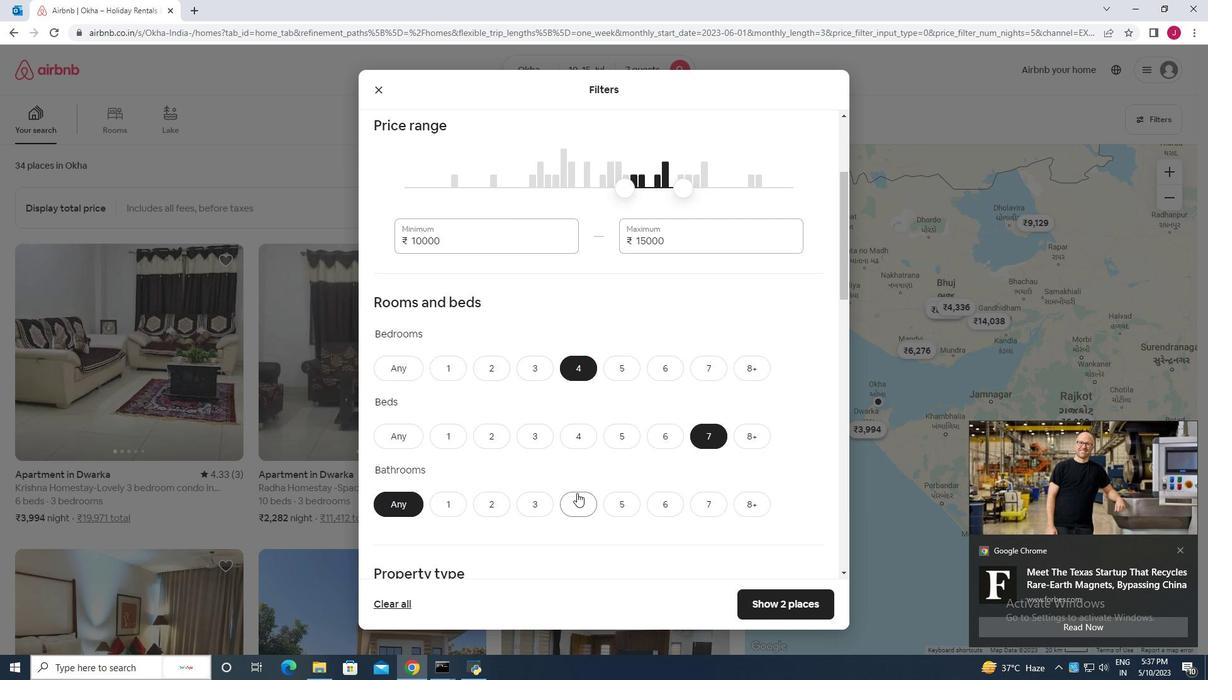 
Action: Mouse moved to (570, 434)
Screenshot: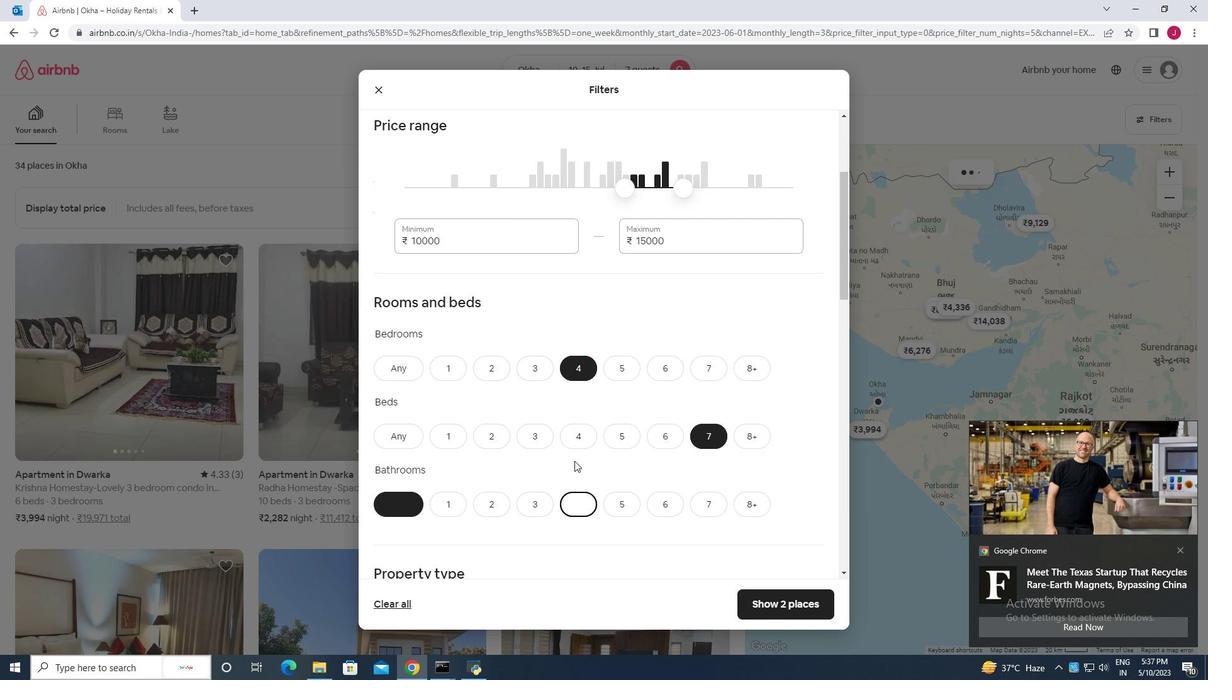 
Action: Mouse scrolled (570, 433) with delta (0, 0)
Screenshot: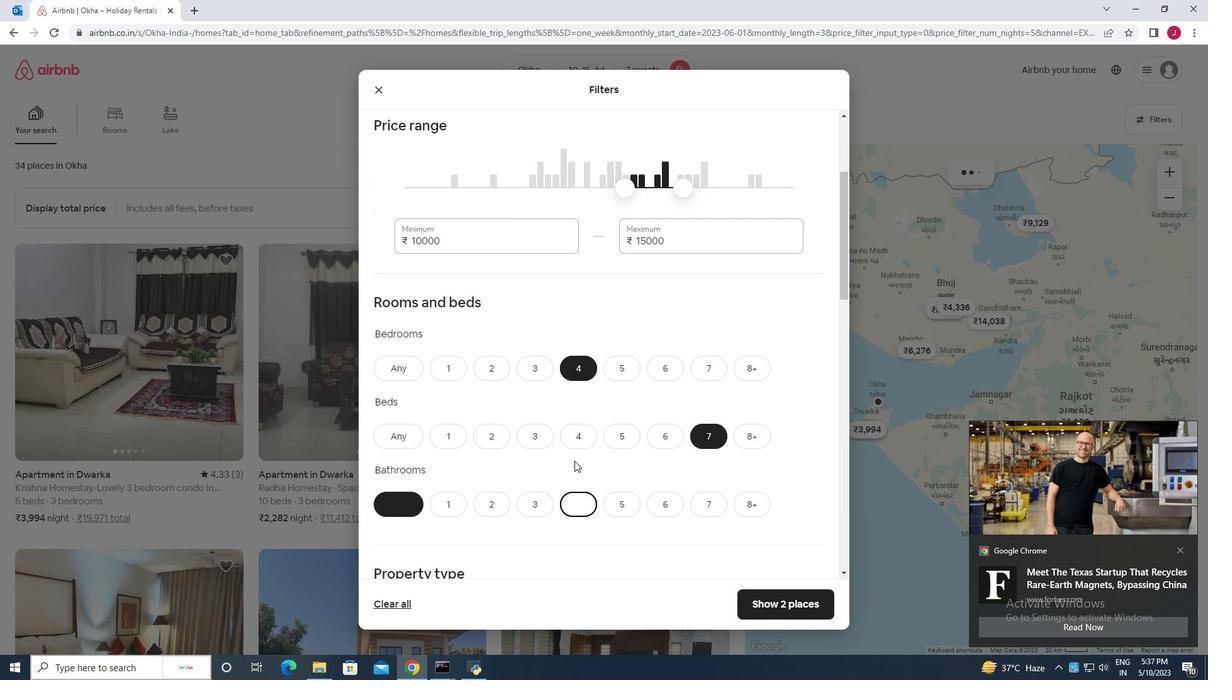 
Action: Mouse moved to (570, 433)
Screenshot: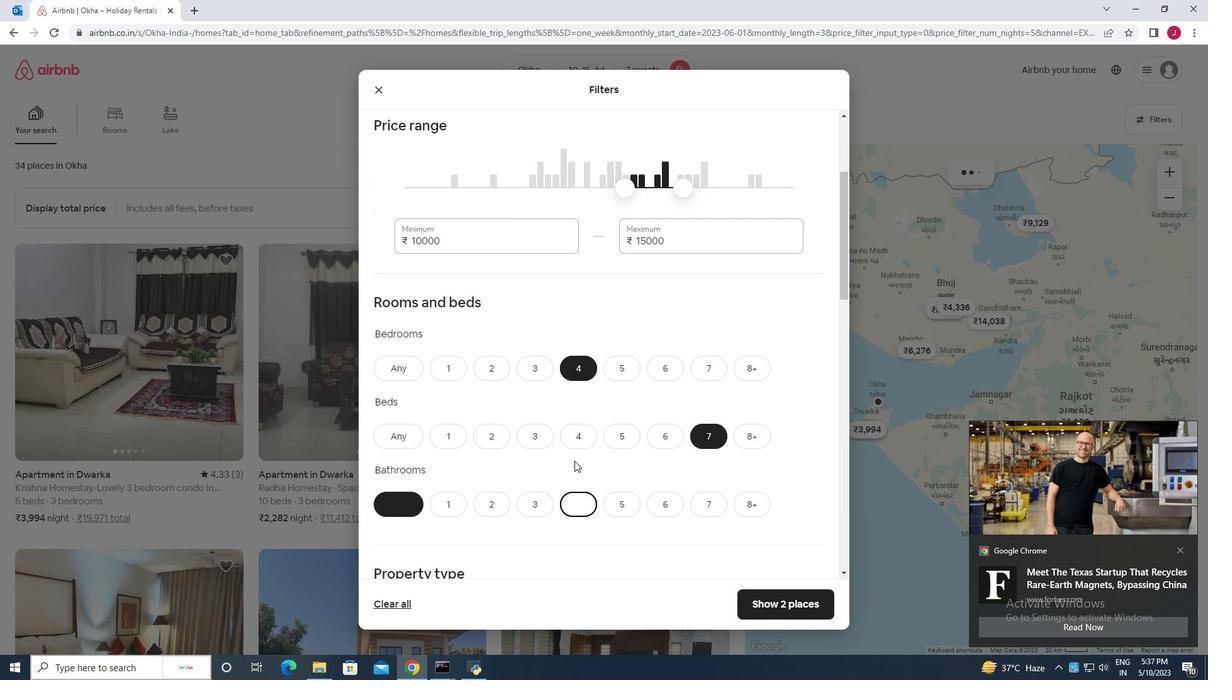 
Action: Mouse scrolled (570, 433) with delta (0, 0)
Screenshot: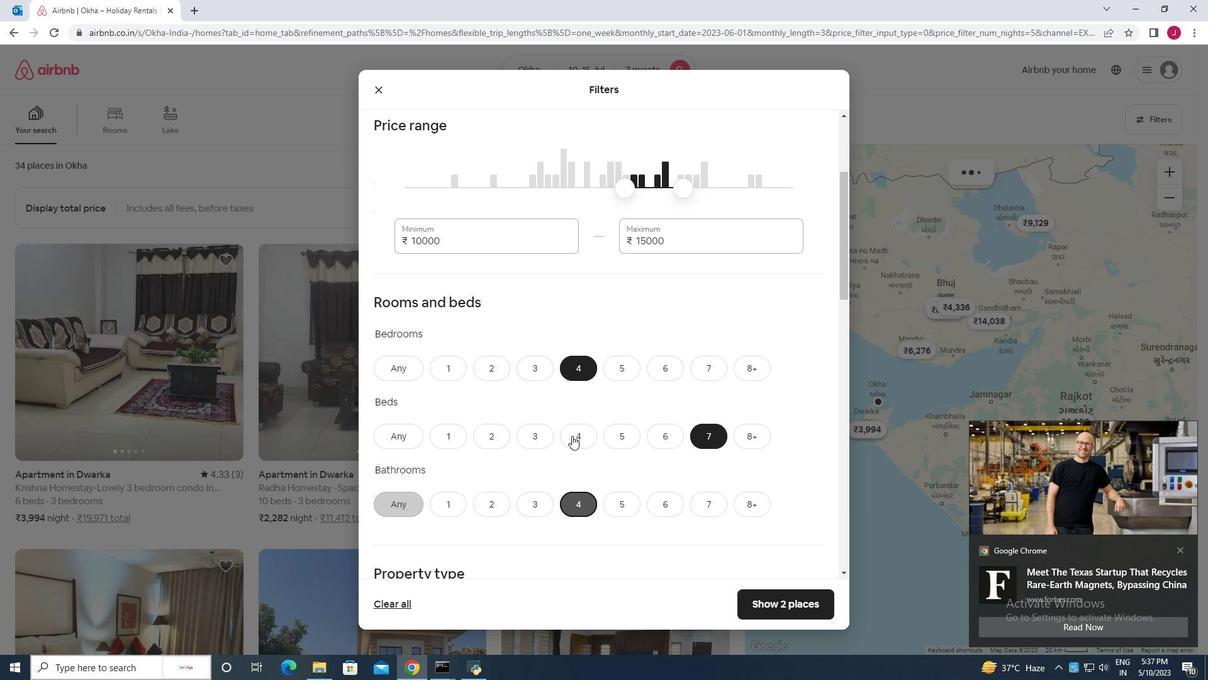 
Action: Mouse scrolled (570, 433) with delta (0, 0)
Screenshot: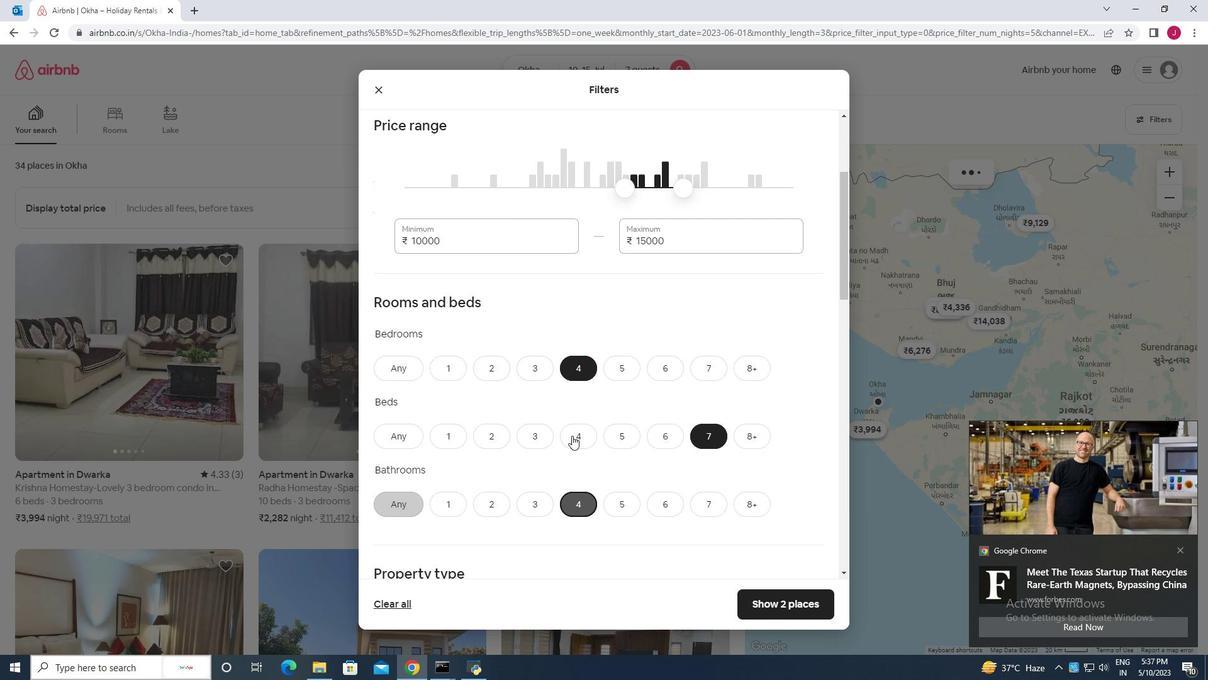 
Action: Mouse moved to (426, 457)
Screenshot: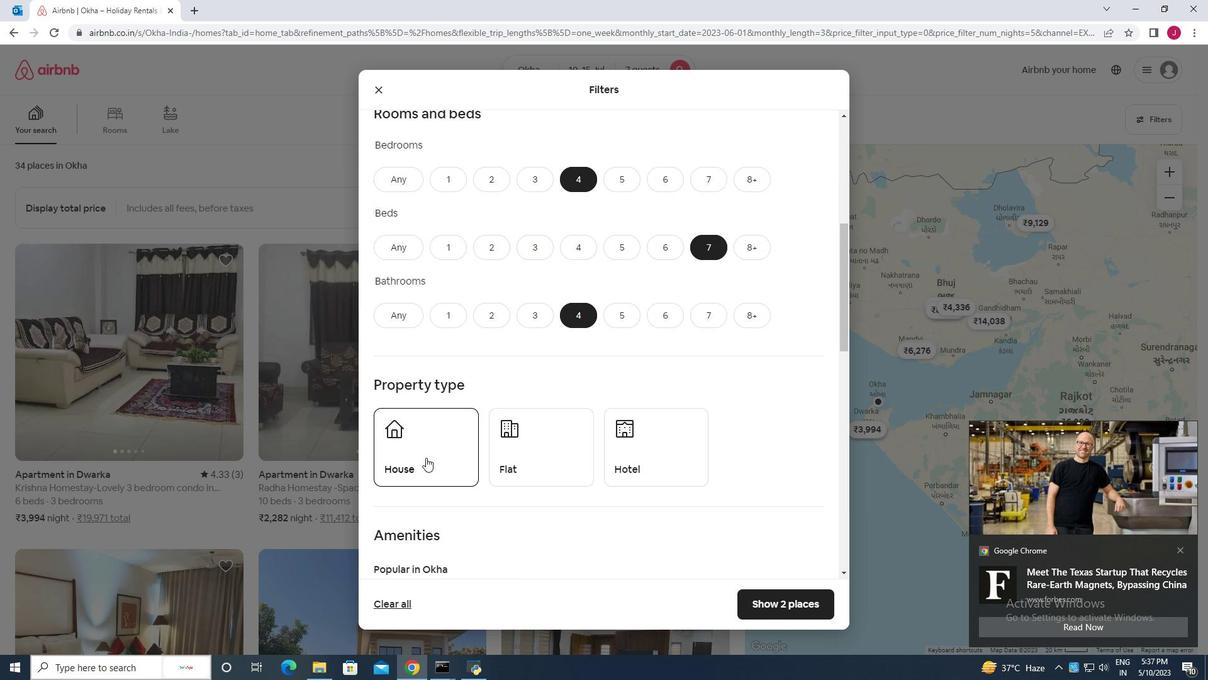 
Action: Mouse pressed left at (426, 457)
Screenshot: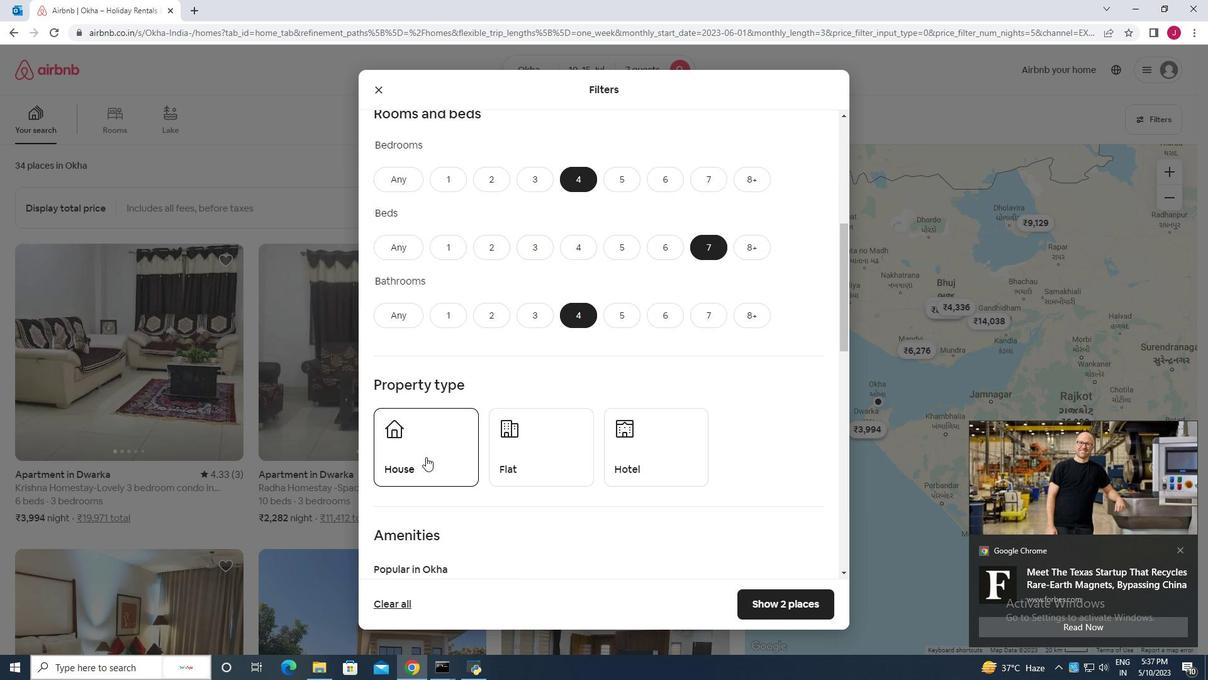 
Action: Mouse moved to (507, 455)
Screenshot: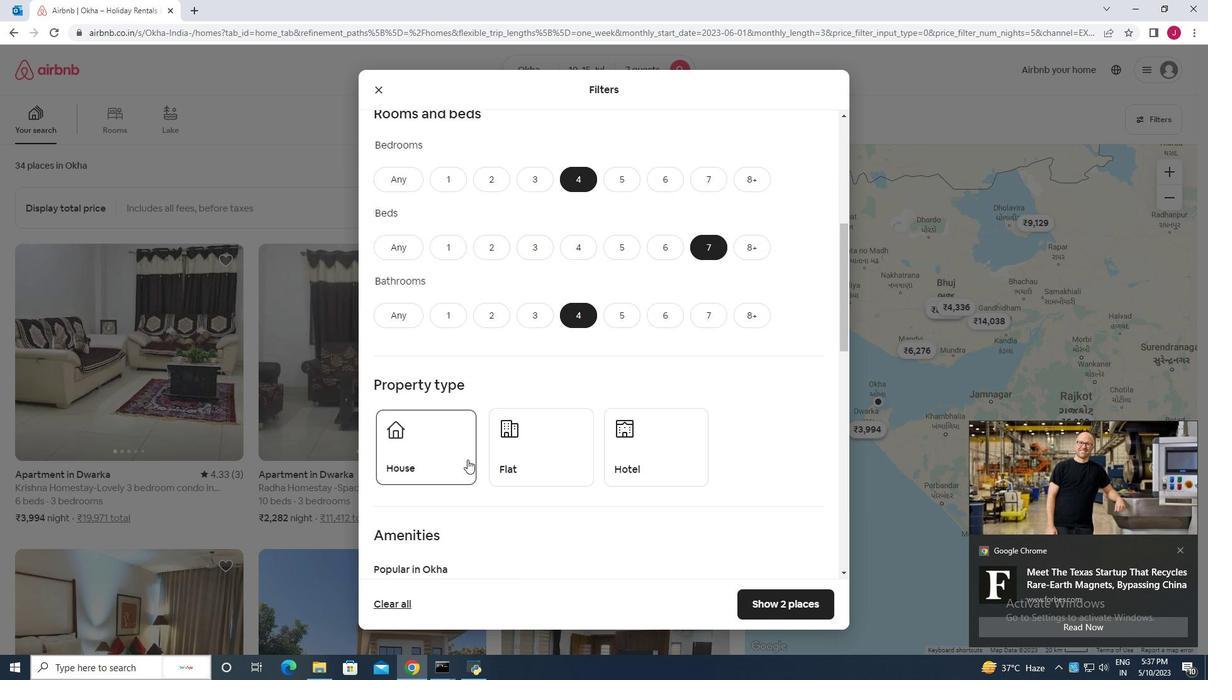 
Action: Mouse pressed left at (507, 455)
Screenshot: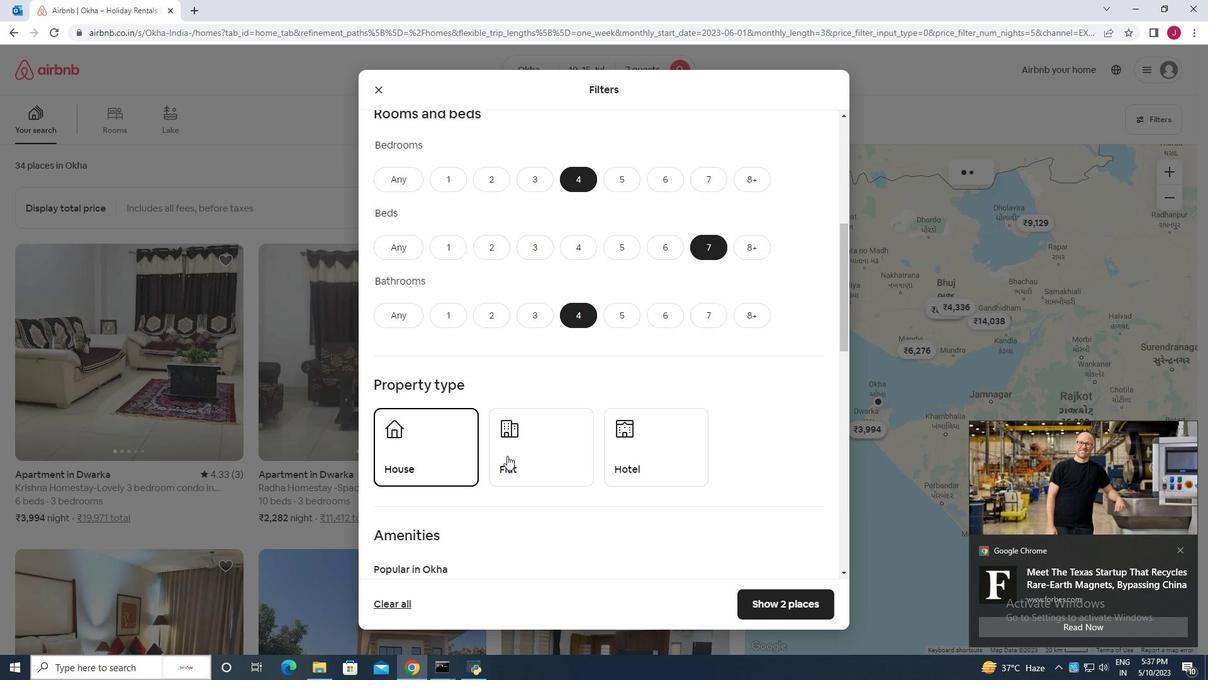 
Action: Mouse moved to (573, 443)
Screenshot: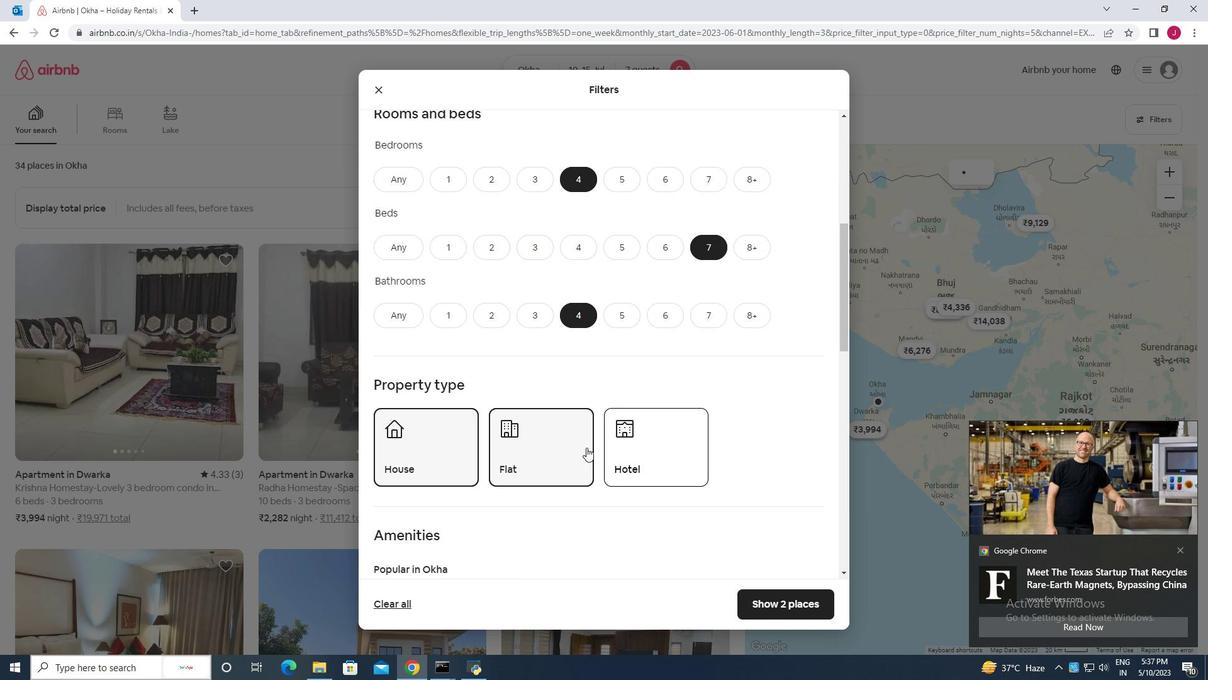 
Action: Mouse scrolled (573, 442) with delta (0, 0)
Screenshot: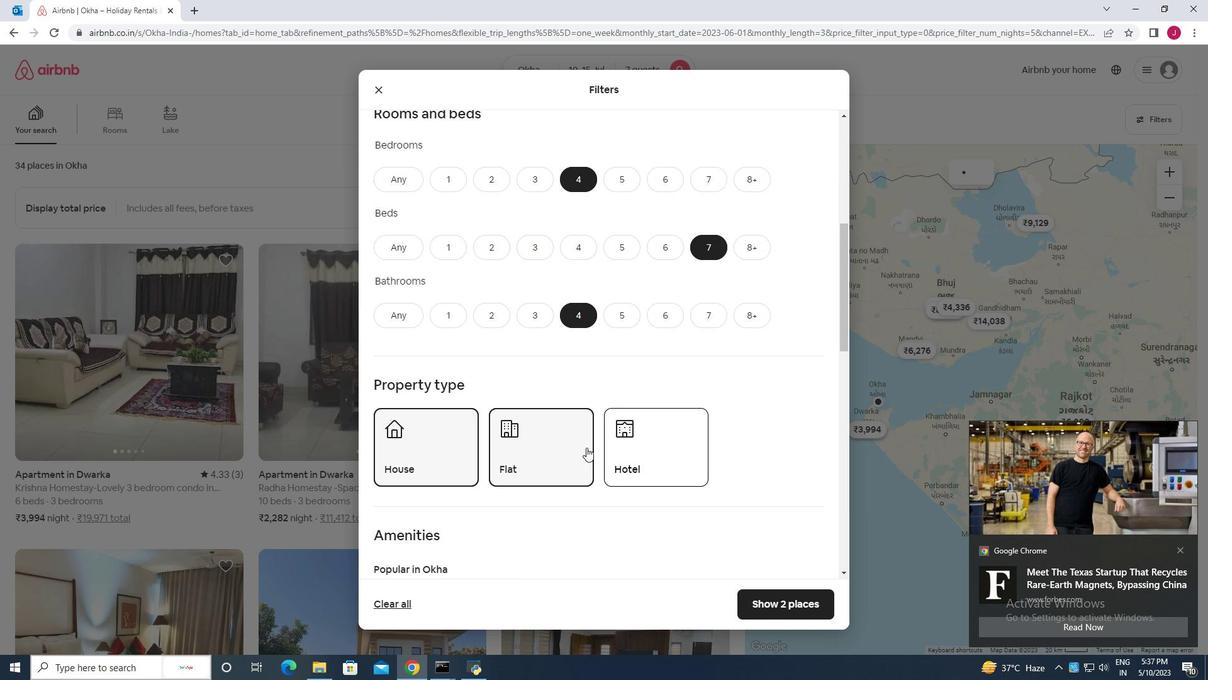 
Action: Mouse scrolled (573, 442) with delta (0, 0)
Screenshot: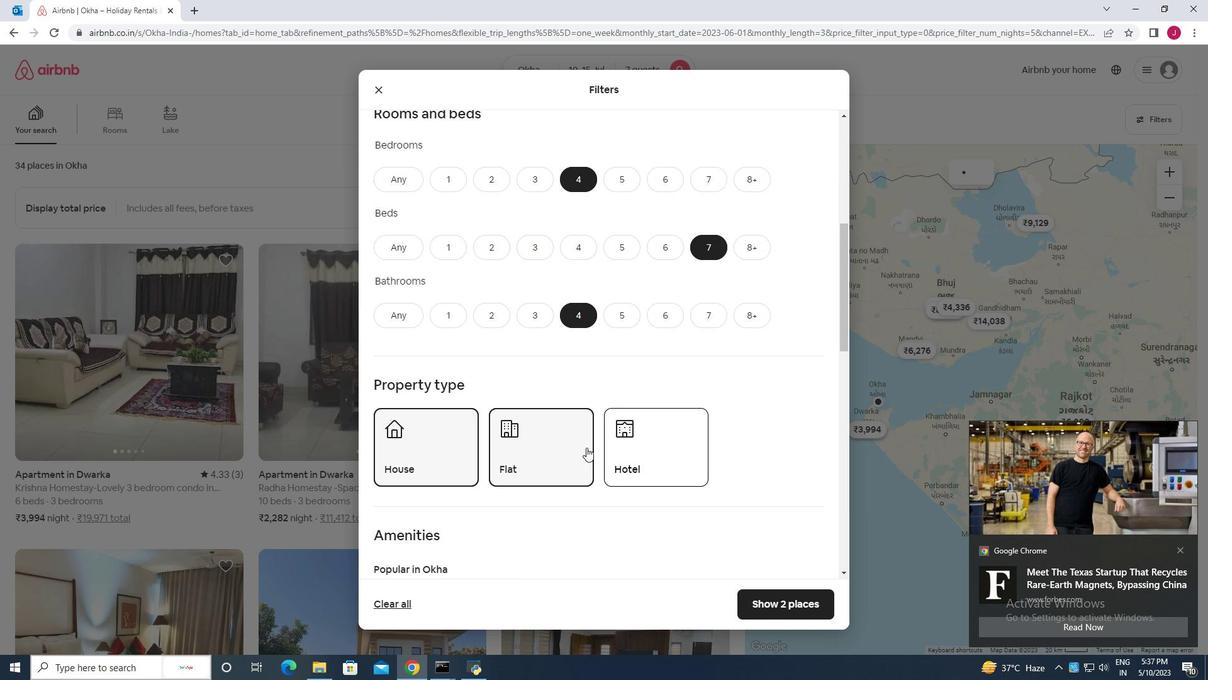 
Action: Mouse scrolled (573, 442) with delta (0, 0)
Screenshot: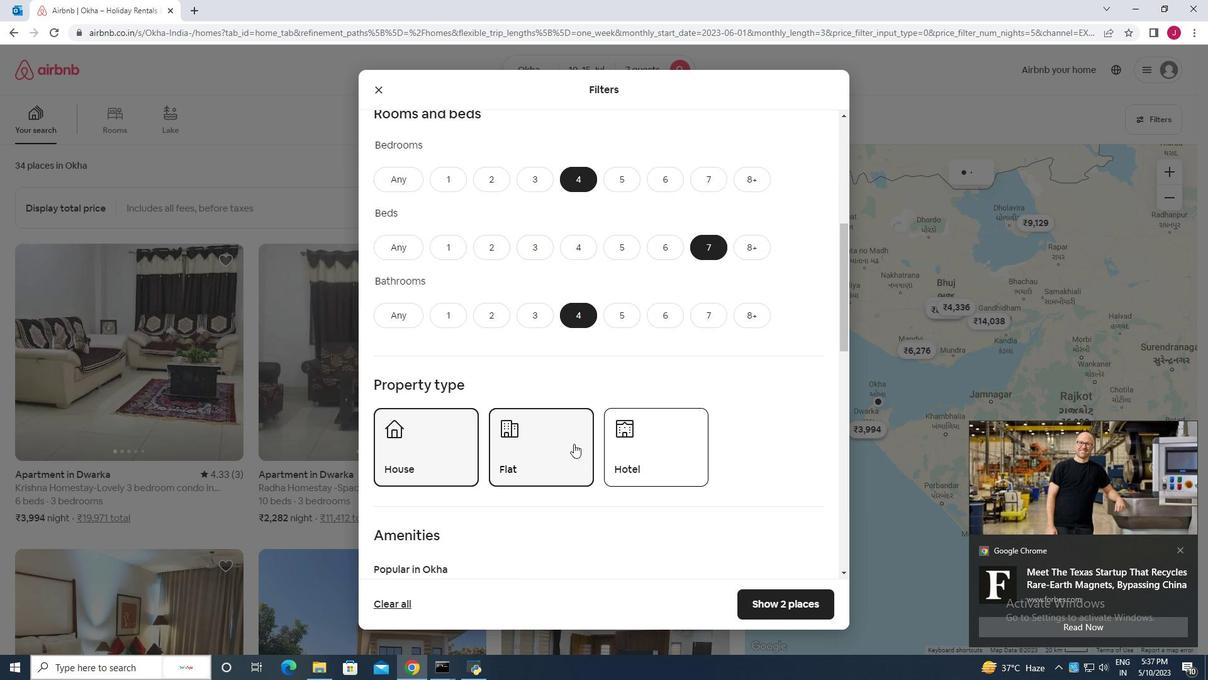 
Action: Mouse moved to (377, 405)
Screenshot: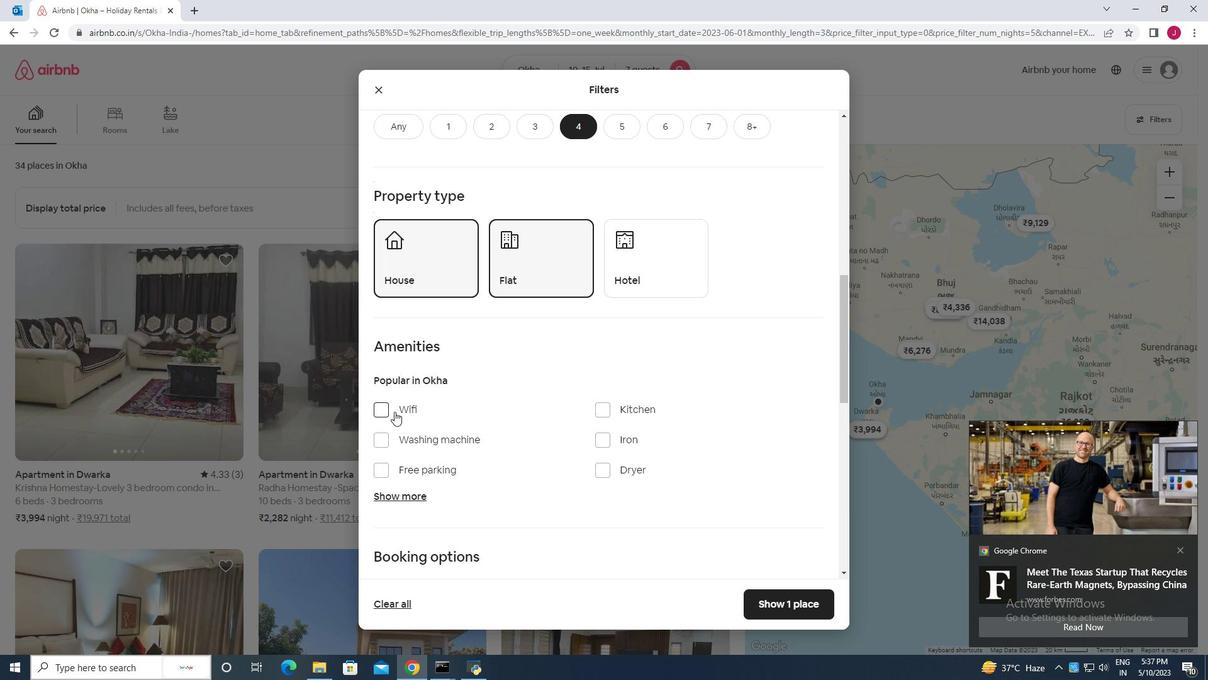 
Action: Mouse pressed left at (377, 405)
Screenshot: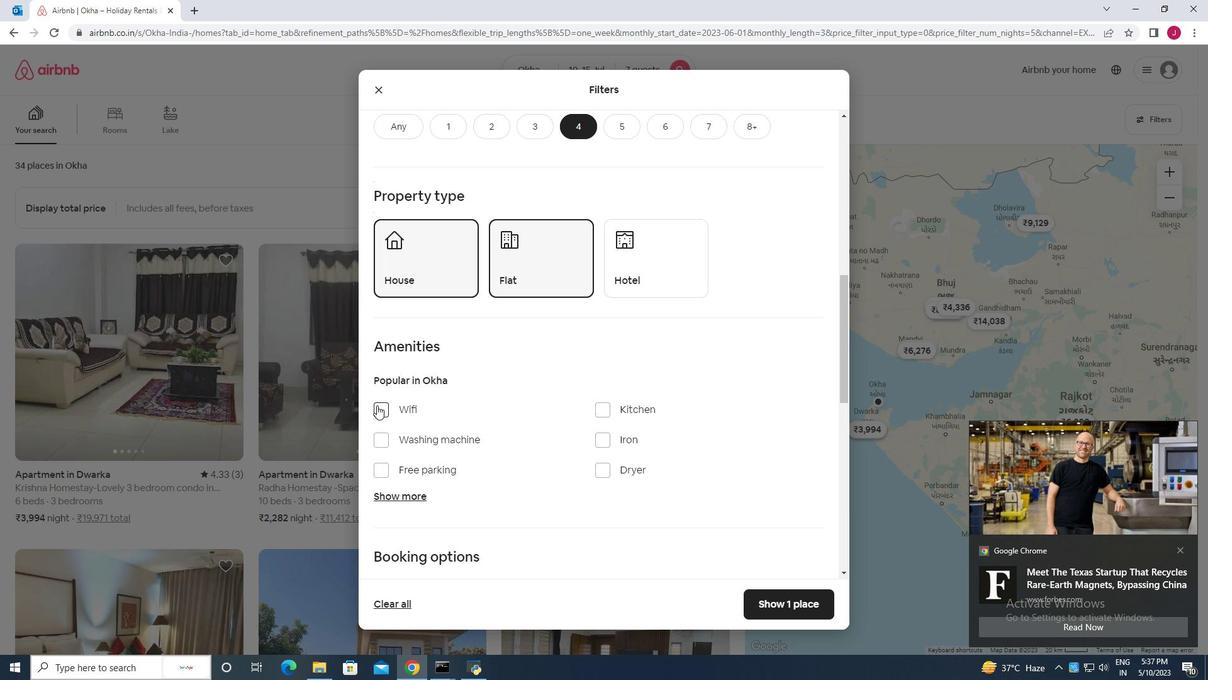 
Action: Mouse moved to (477, 399)
Screenshot: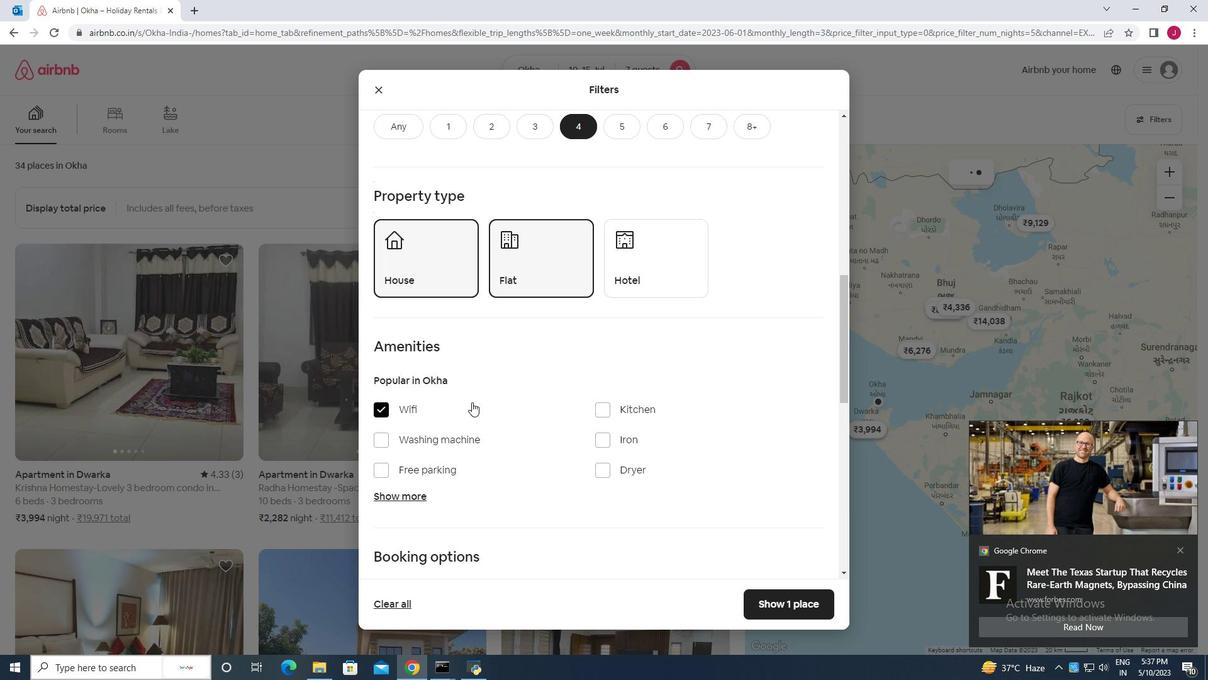 
Action: Mouse scrolled (477, 398) with delta (0, 0)
Screenshot: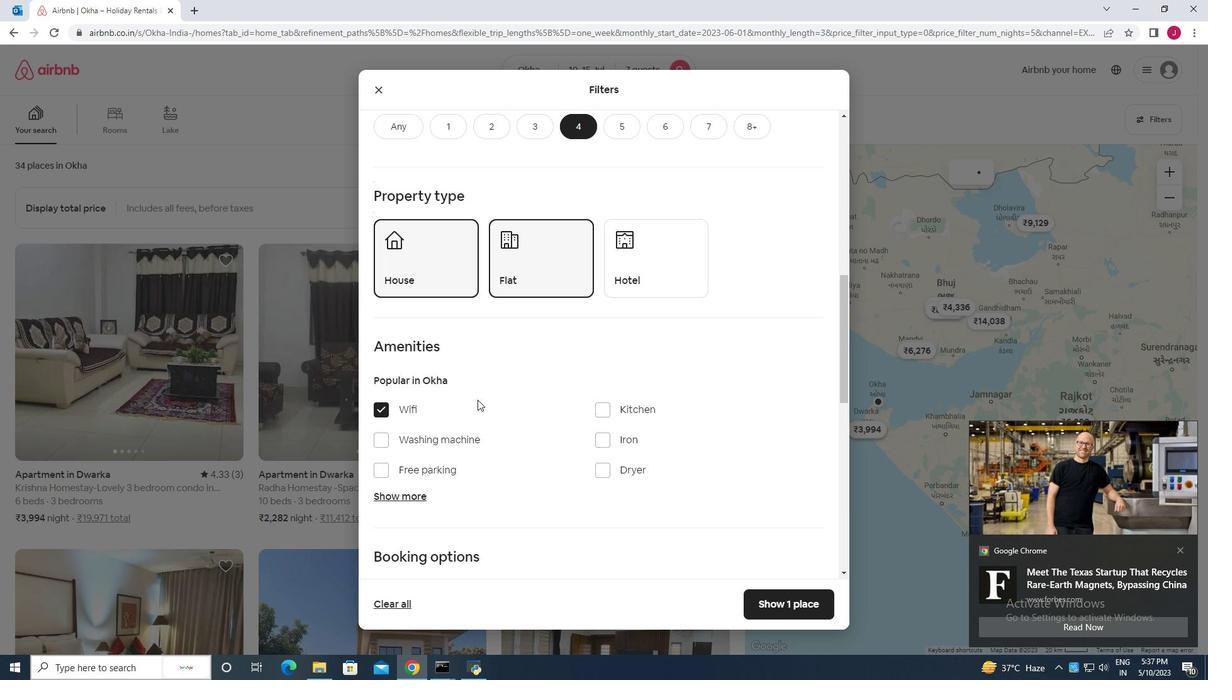 
Action: Mouse moved to (406, 431)
Screenshot: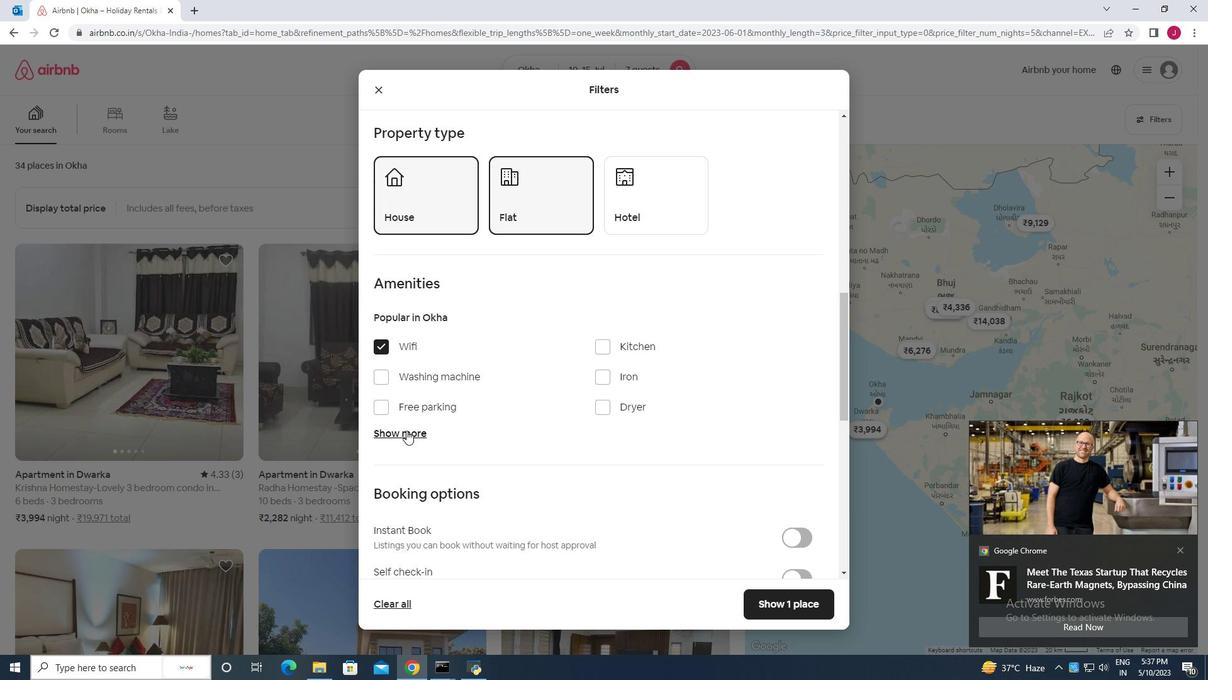 
Action: Mouse pressed left at (406, 431)
Screenshot: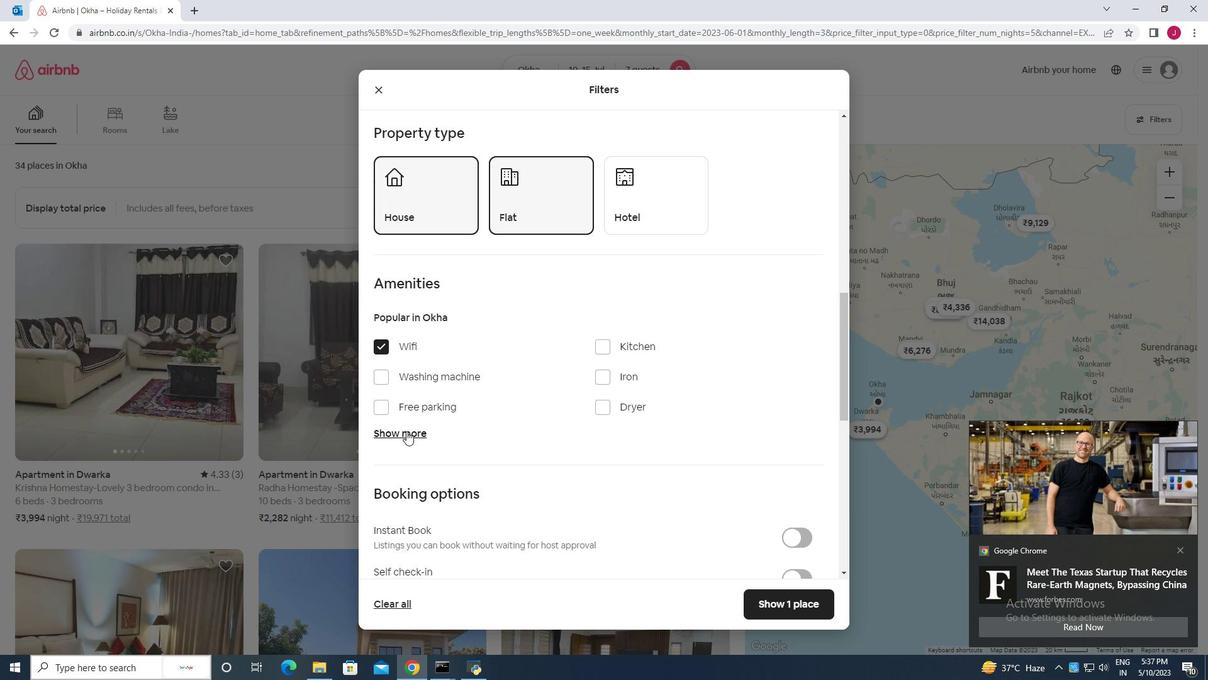 
Action: Mouse moved to (433, 408)
Screenshot: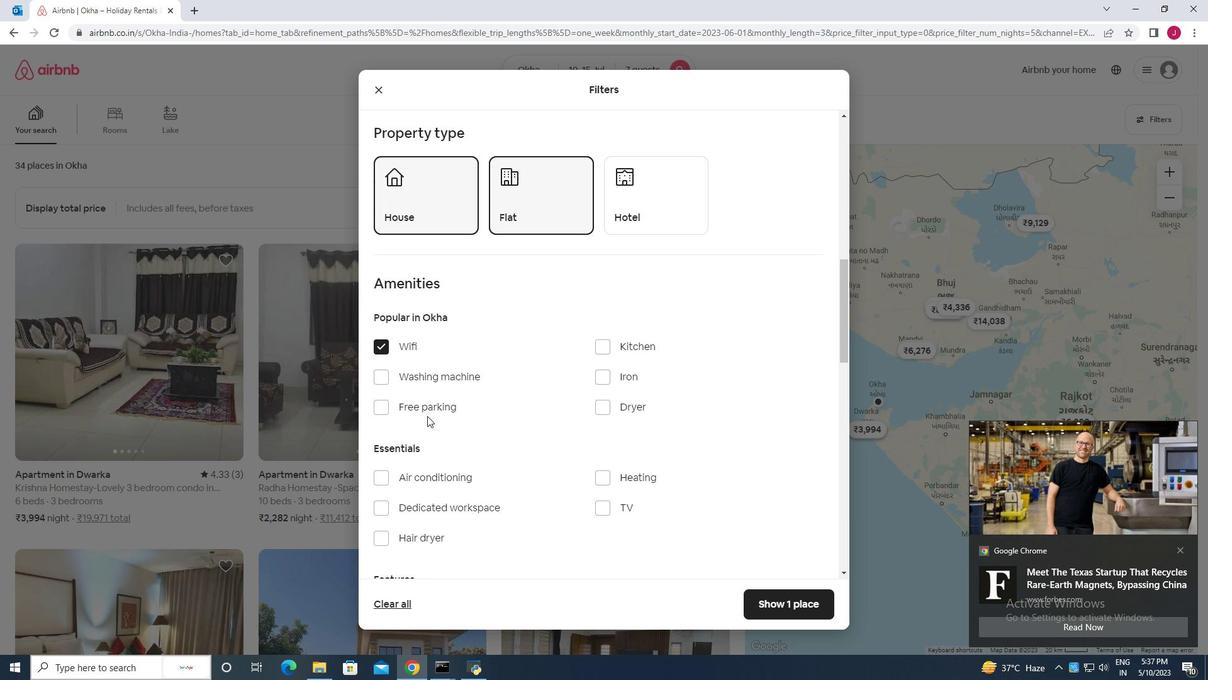 
Action: Mouse pressed left at (433, 408)
Screenshot: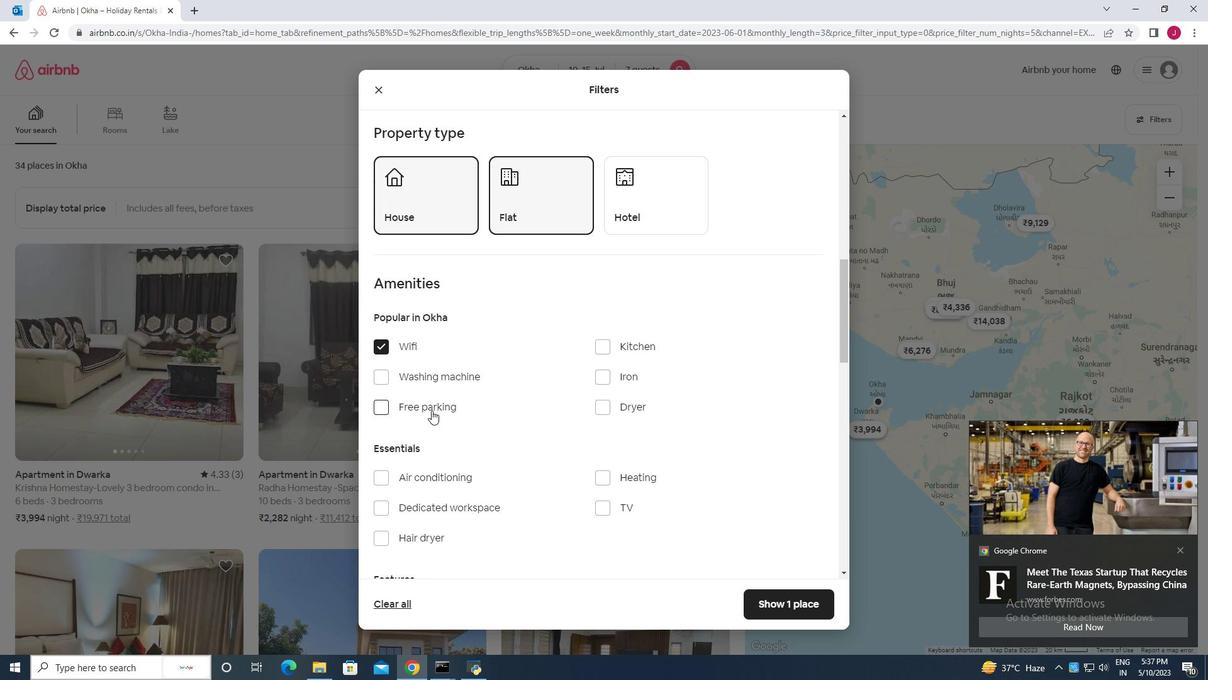 
Action: Mouse moved to (510, 402)
Screenshot: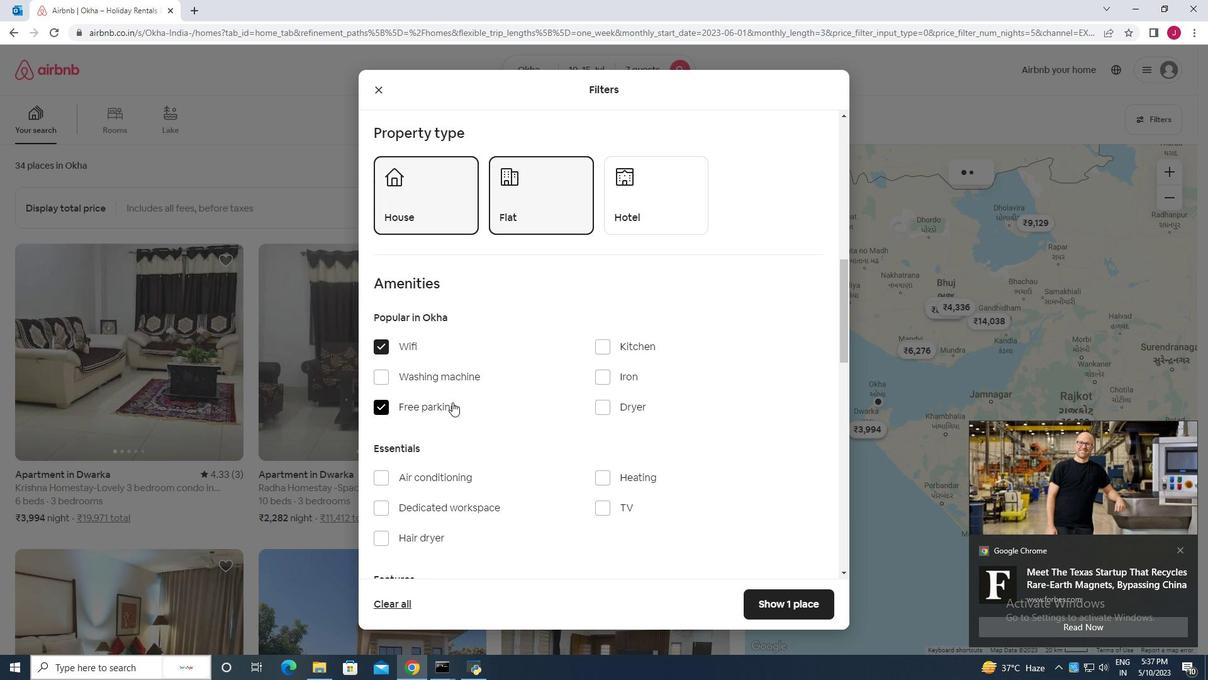 
Action: Mouse scrolled (510, 402) with delta (0, 0)
Screenshot: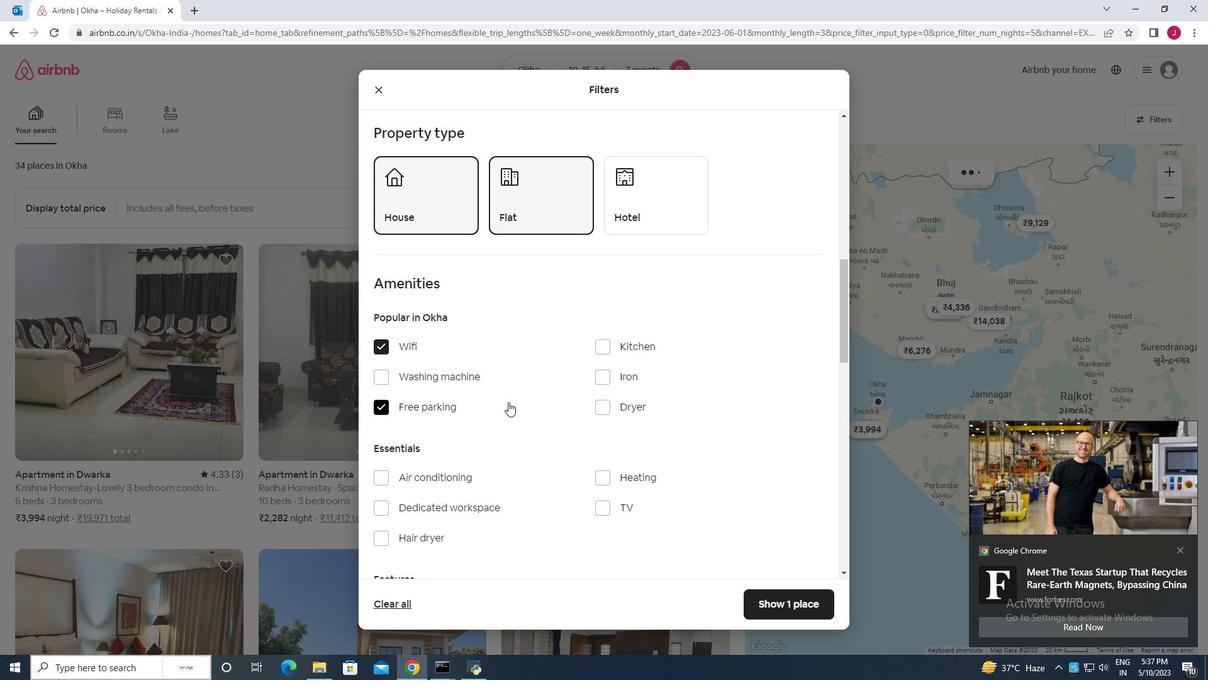 
Action: Mouse scrolled (510, 402) with delta (0, 0)
Screenshot: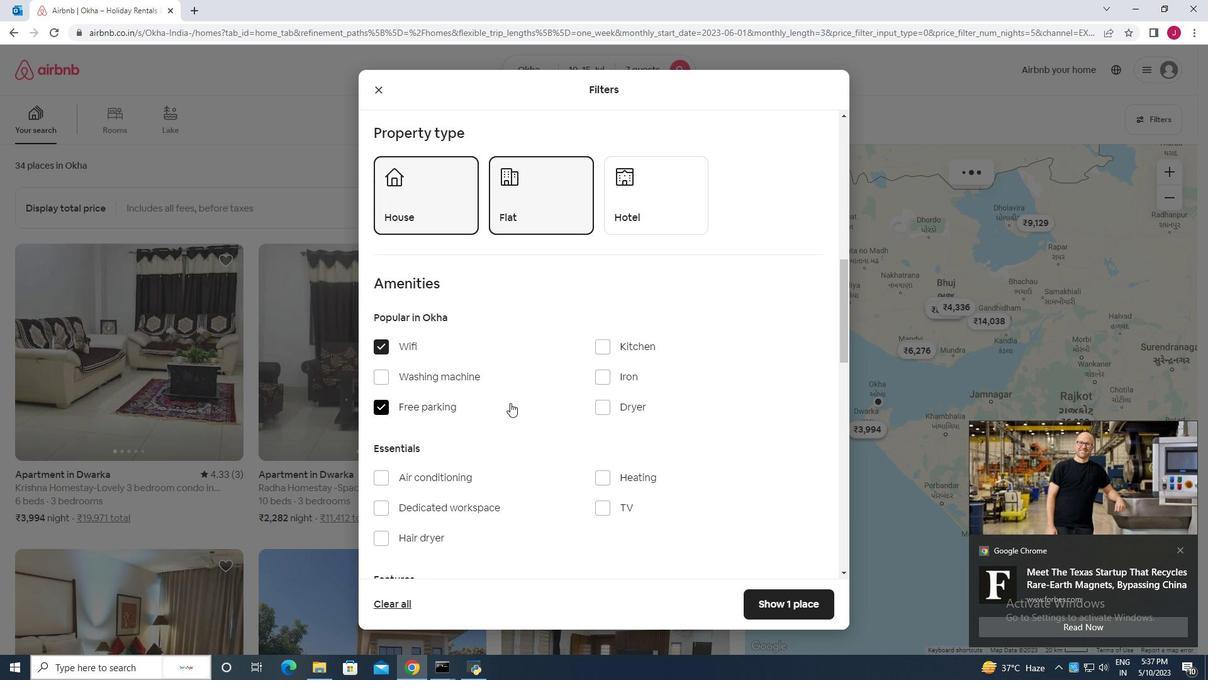
Action: Mouse moved to (603, 382)
Screenshot: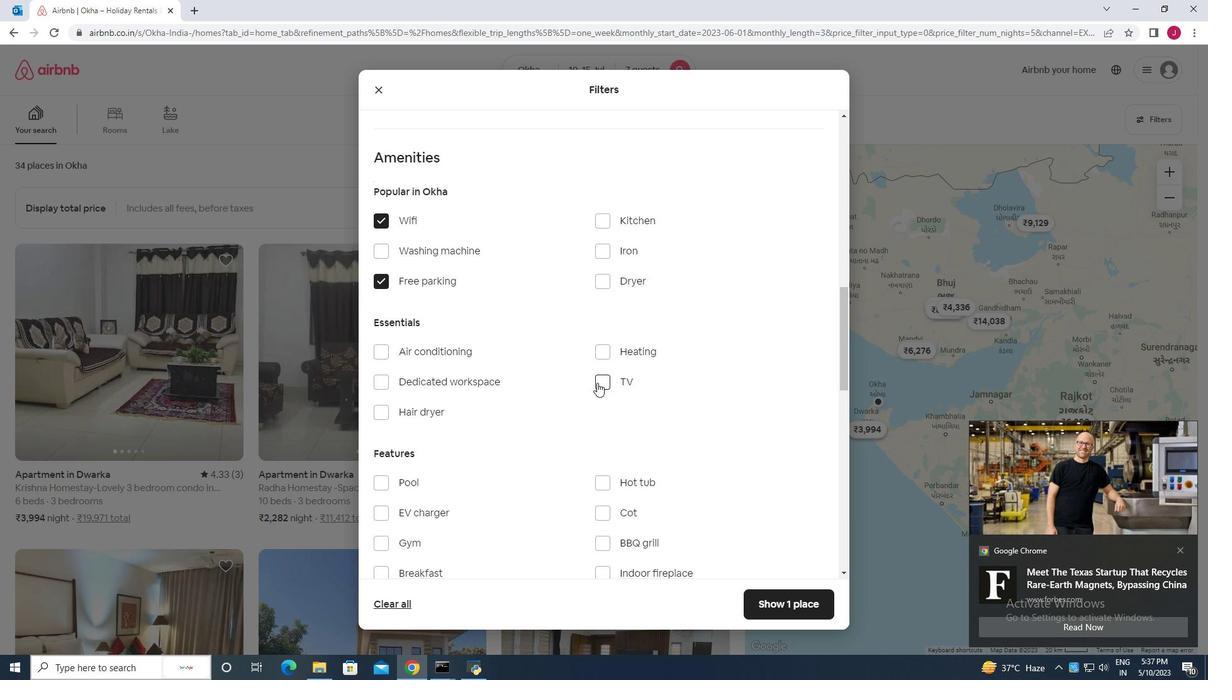 
Action: Mouse pressed left at (603, 382)
Screenshot: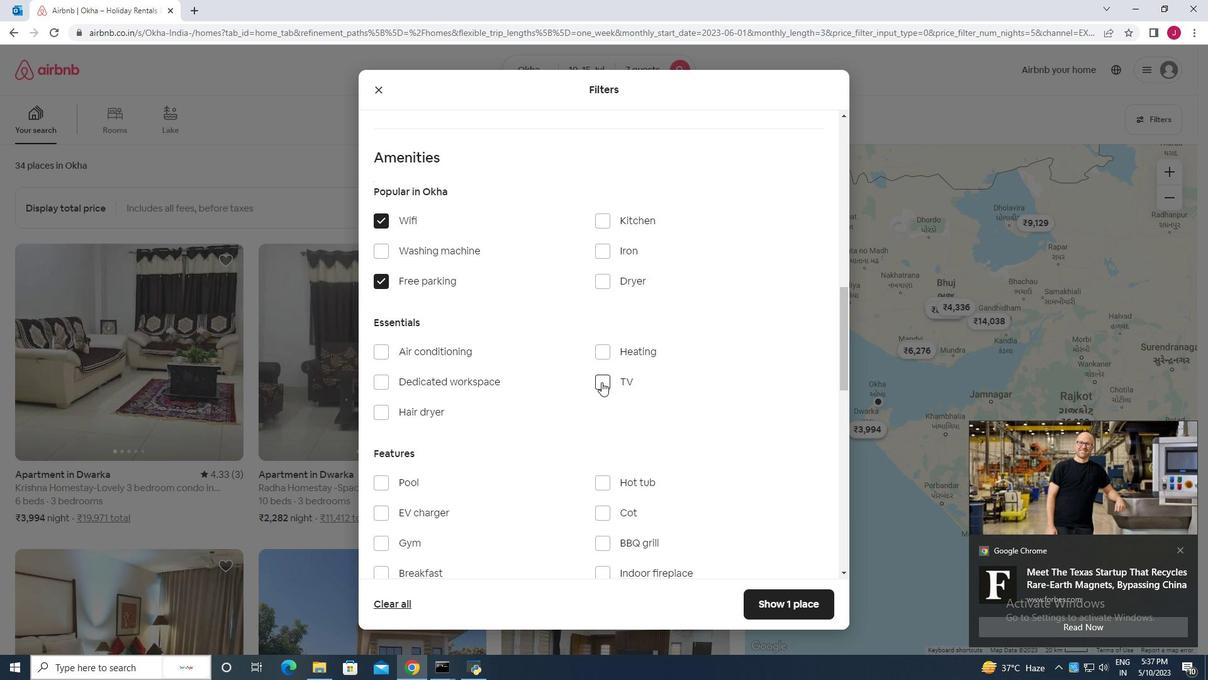 
Action: Mouse moved to (516, 387)
Screenshot: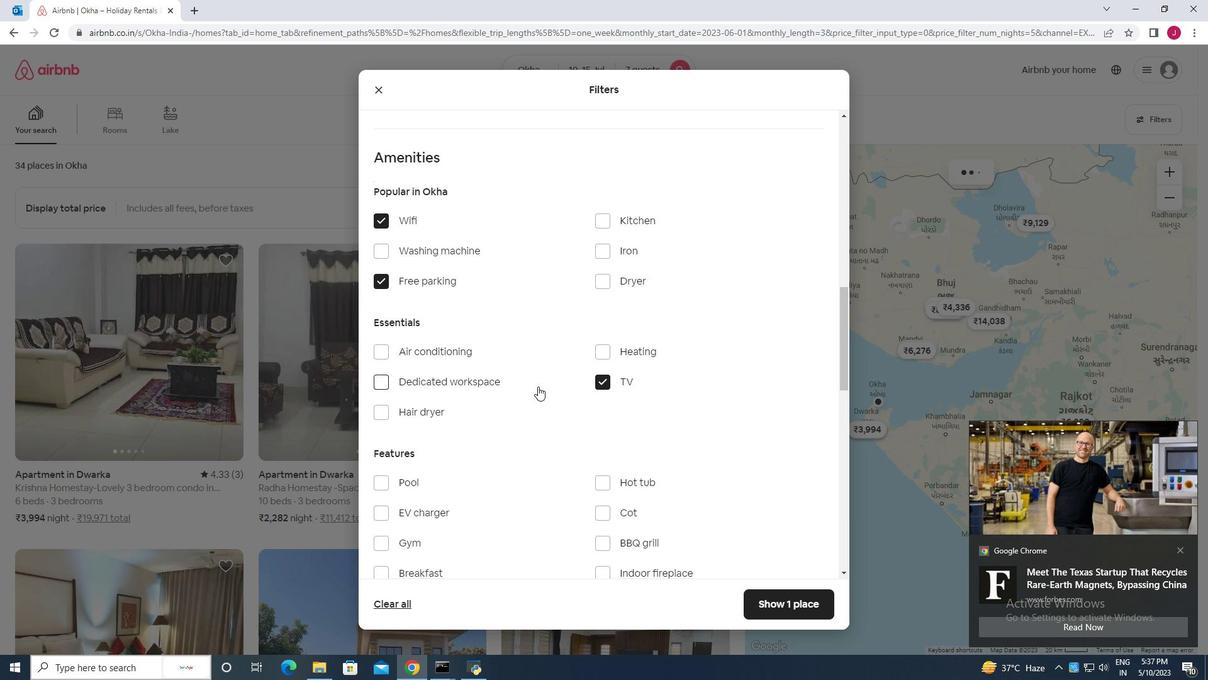 
Action: Mouse scrolled (516, 386) with delta (0, 0)
Screenshot: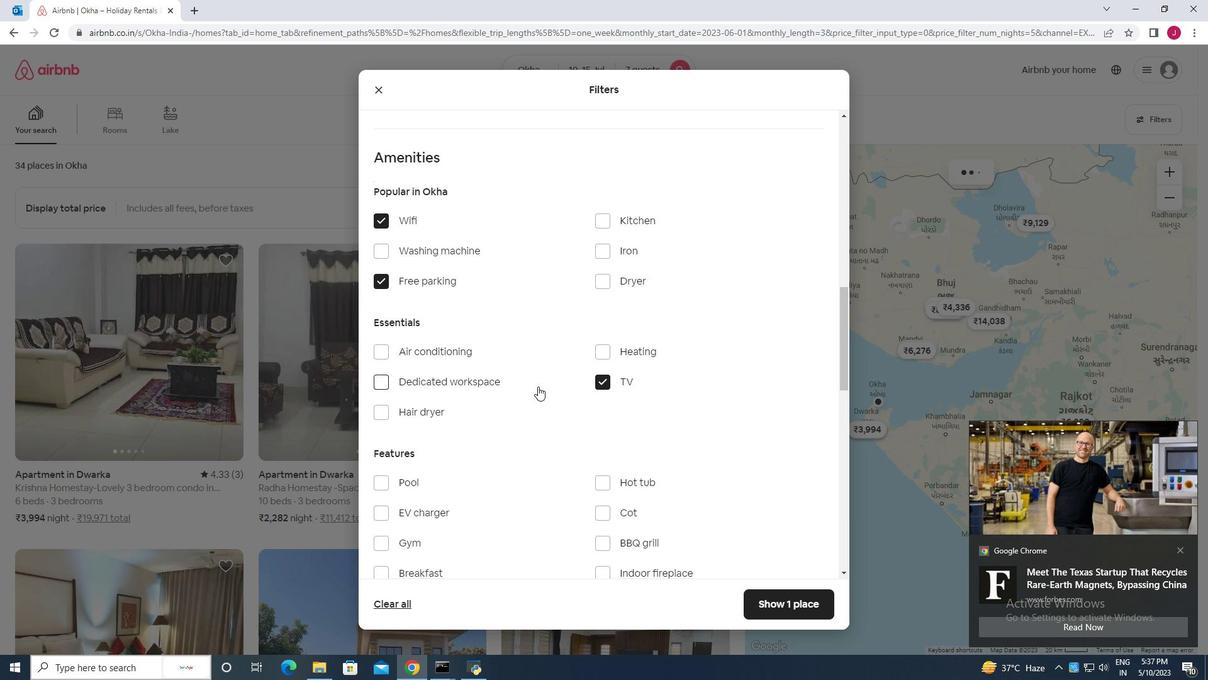 
Action: Mouse moved to (514, 388)
Screenshot: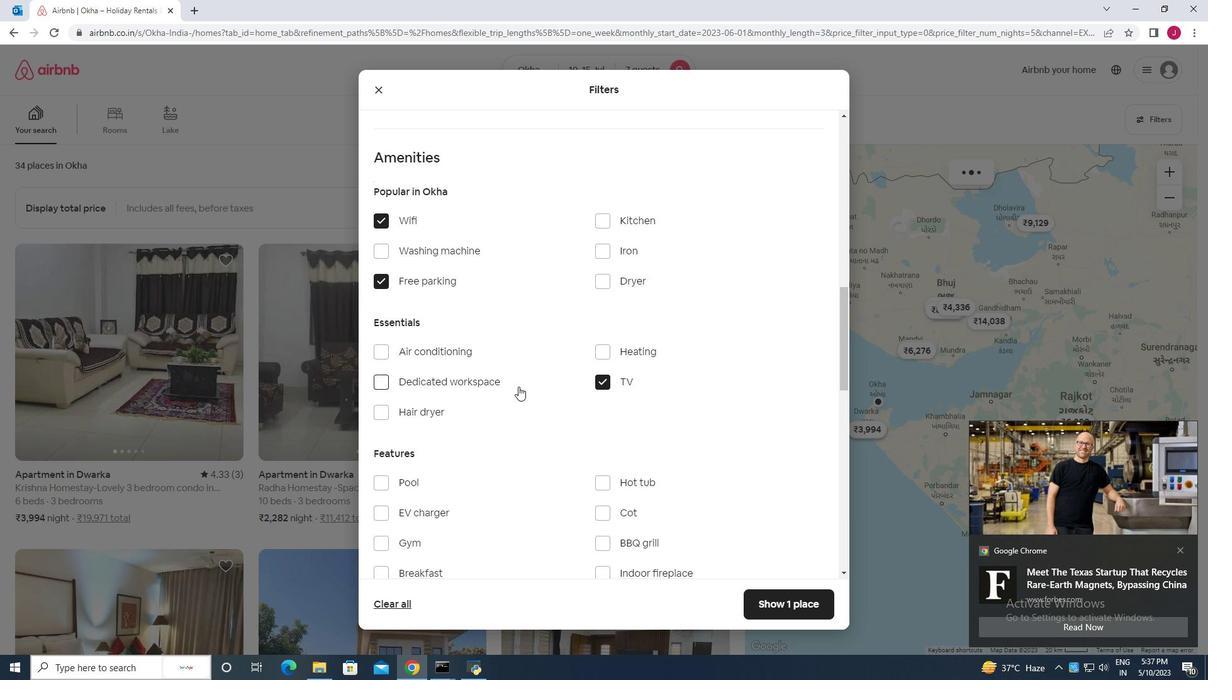 
Action: Mouse scrolled (514, 387) with delta (0, 0)
Screenshot: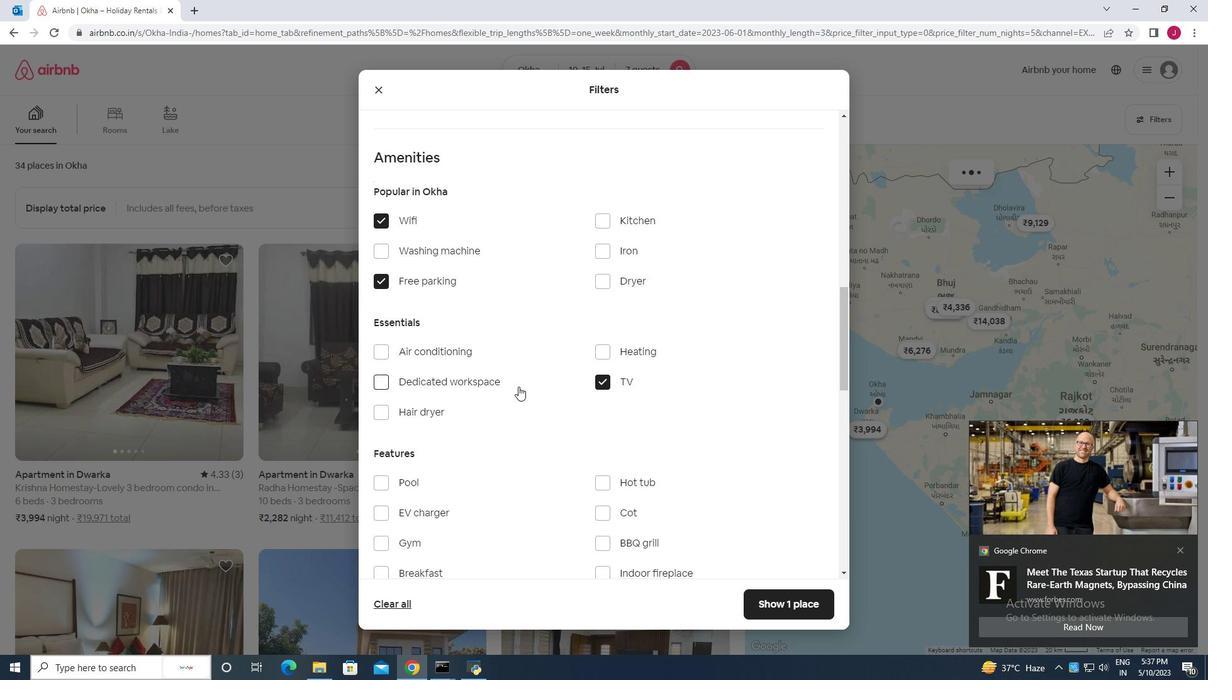 
Action: Mouse moved to (411, 412)
Screenshot: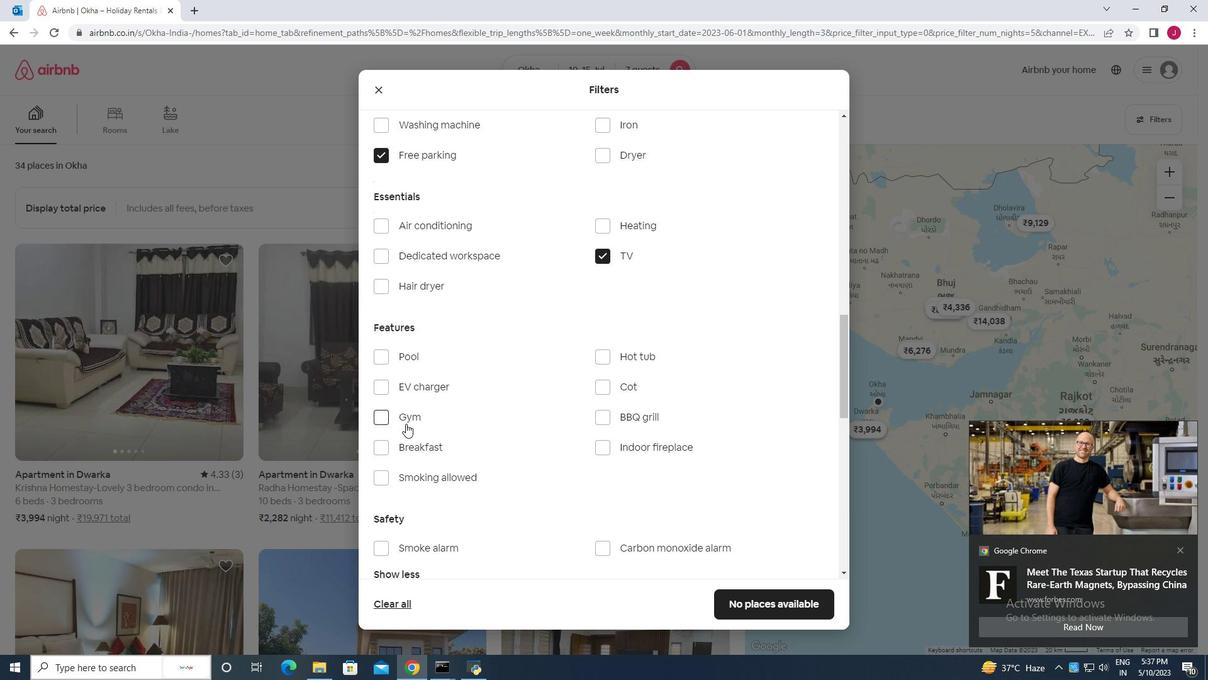 
Action: Mouse pressed left at (411, 412)
Screenshot: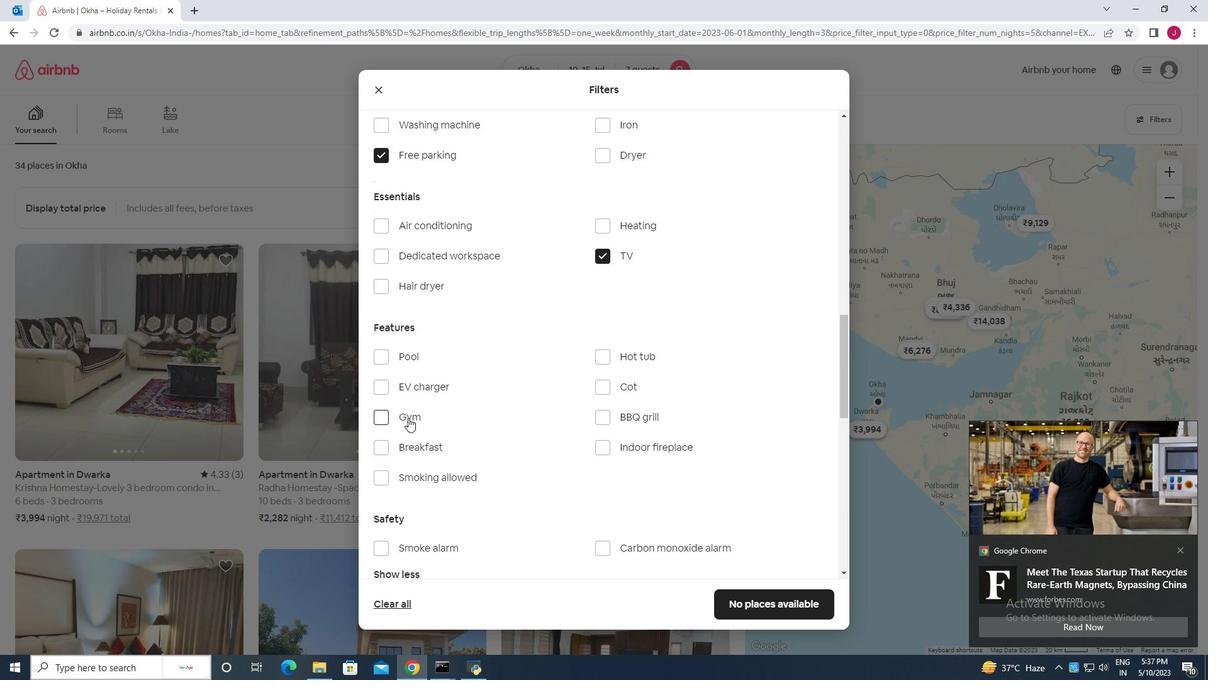
Action: Mouse moved to (410, 446)
Screenshot: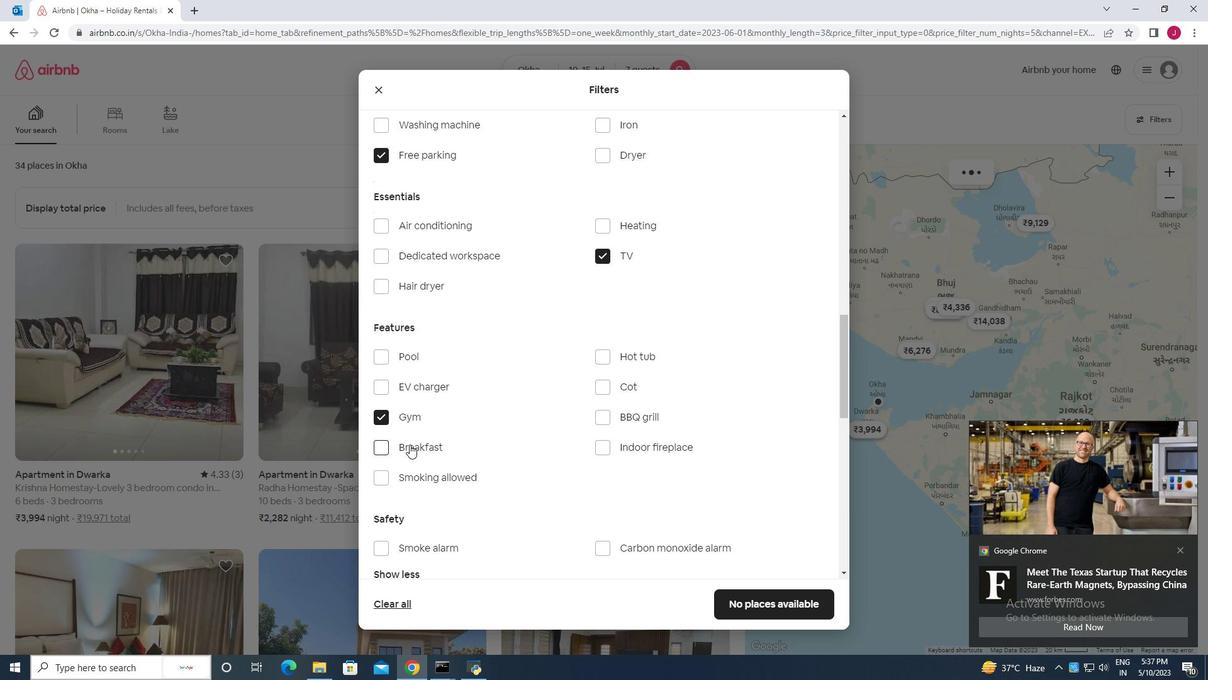 
Action: Mouse pressed left at (410, 446)
Screenshot: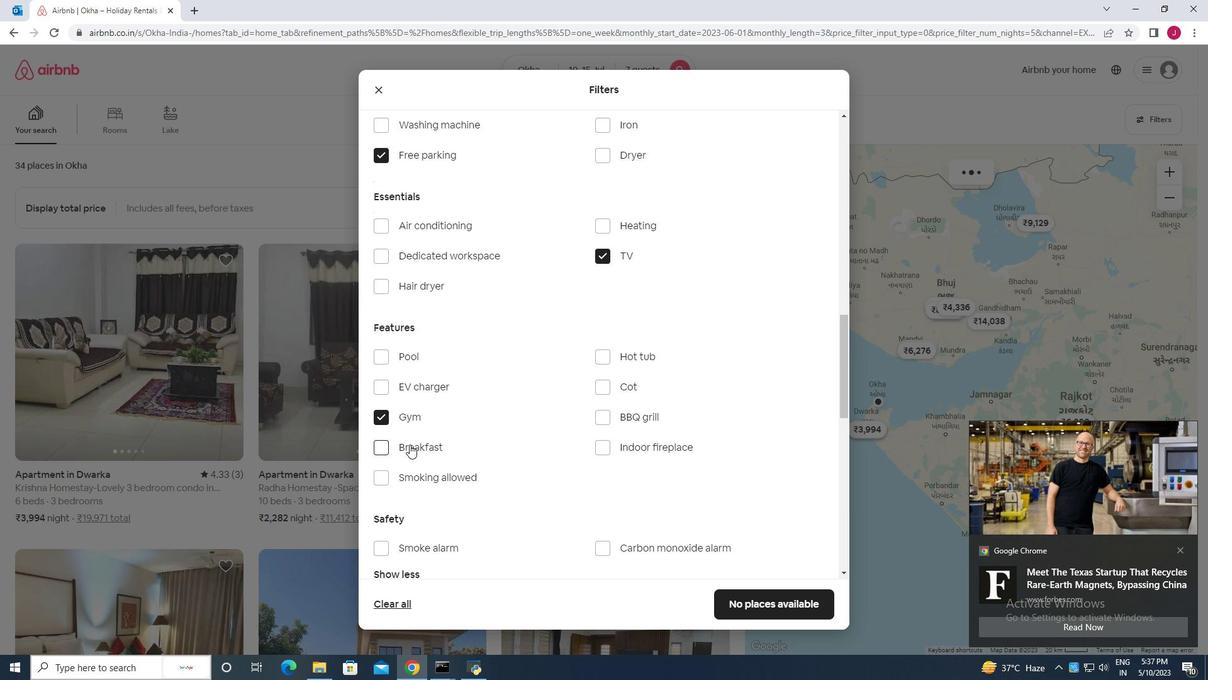 
Action: Mouse moved to (464, 409)
Screenshot: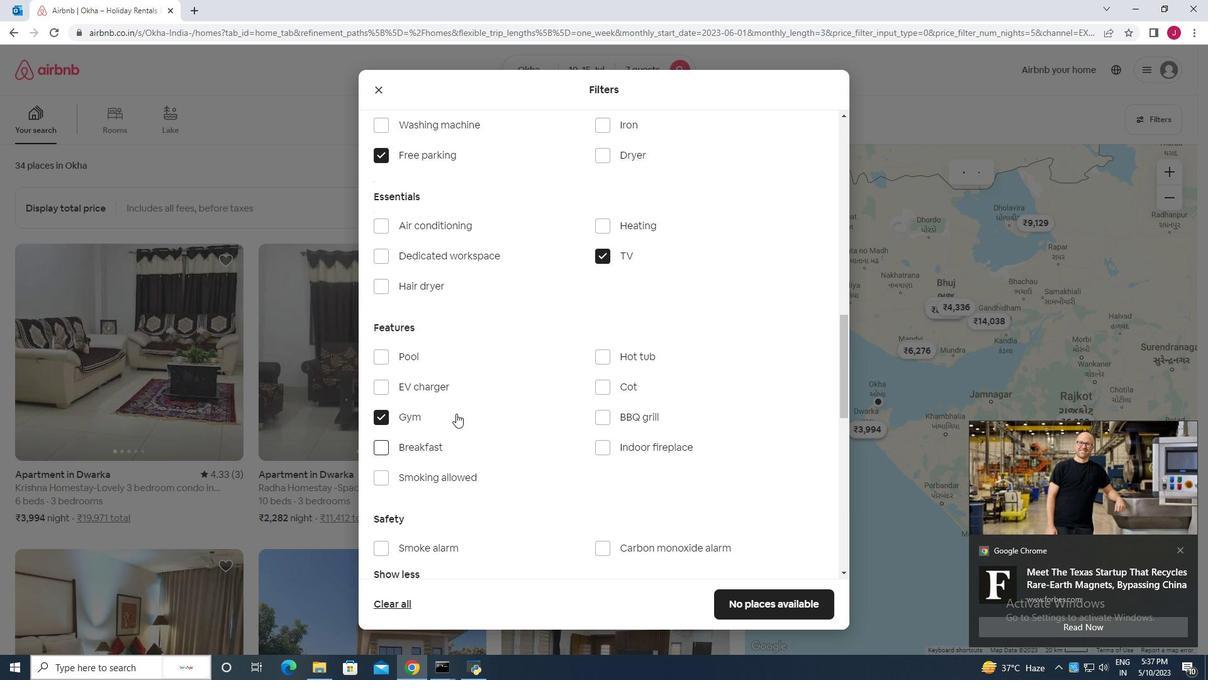 
Action: Mouse scrolled (464, 408) with delta (0, 0)
Screenshot: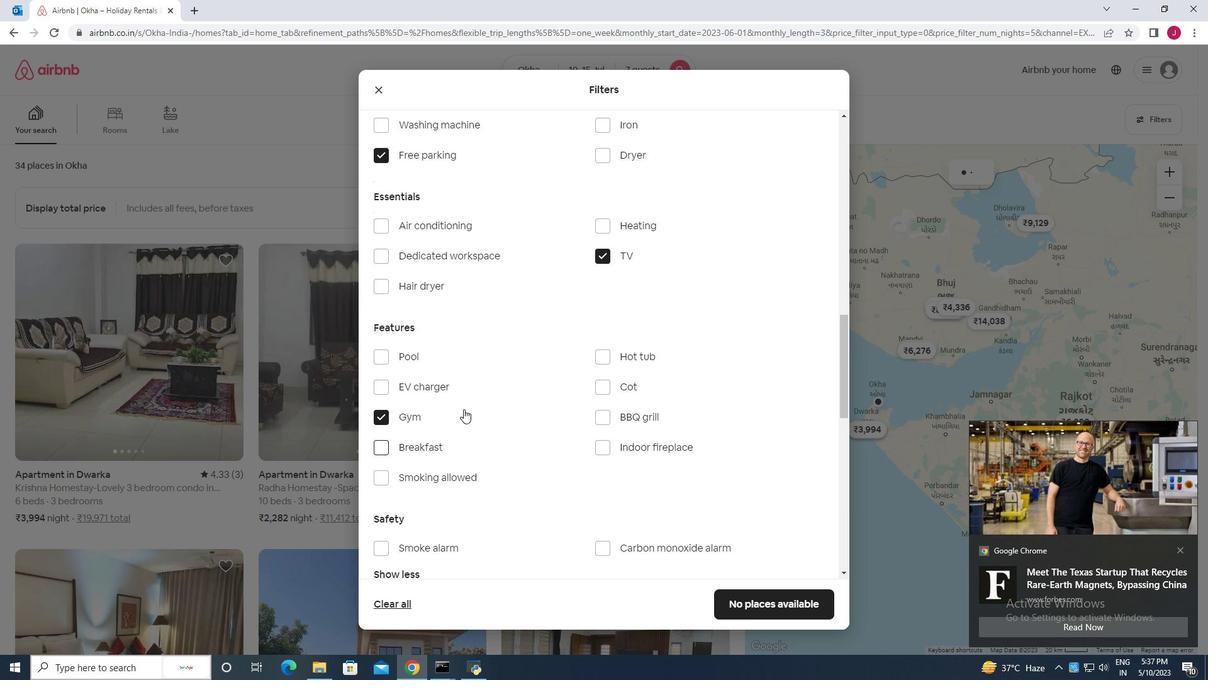 
Action: Mouse moved to (529, 422)
Screenshot: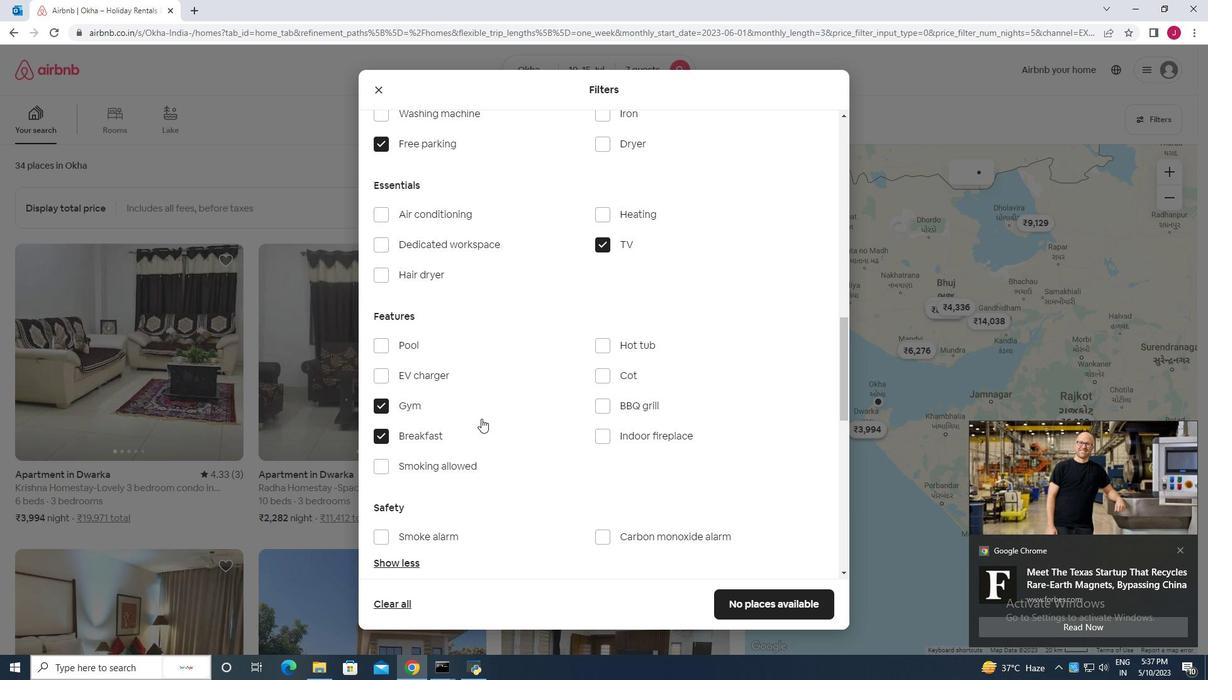 
Action: Mouse scrolled (529, 421) with delta (0, 0)
Screenshot: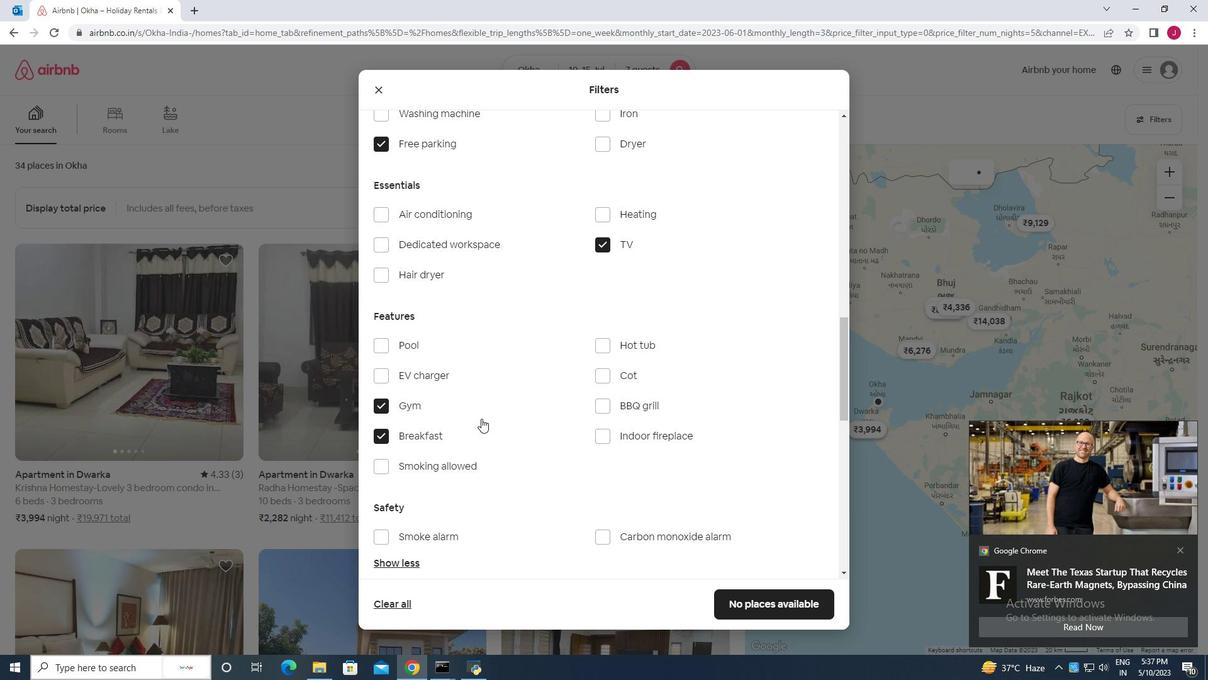 
Action: Mouse moved to (528, 422)
Screenshot: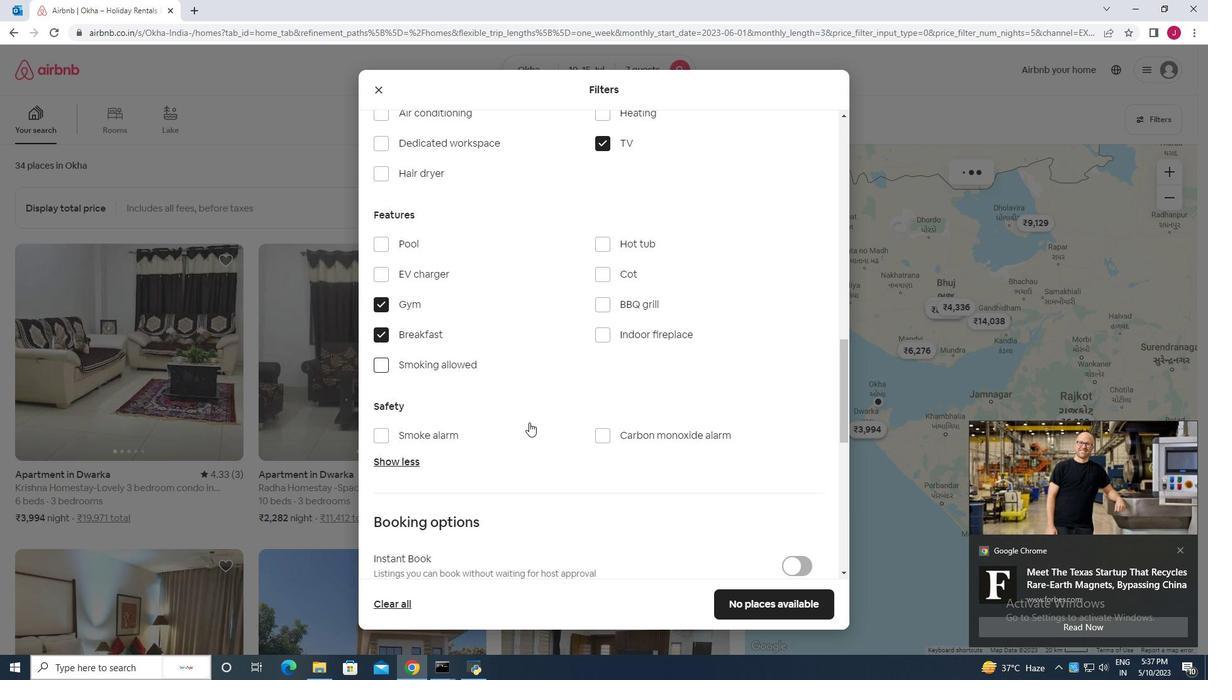 
Action: Mouse scrolled (528, 421) with delta (0, 0)
Screenshot: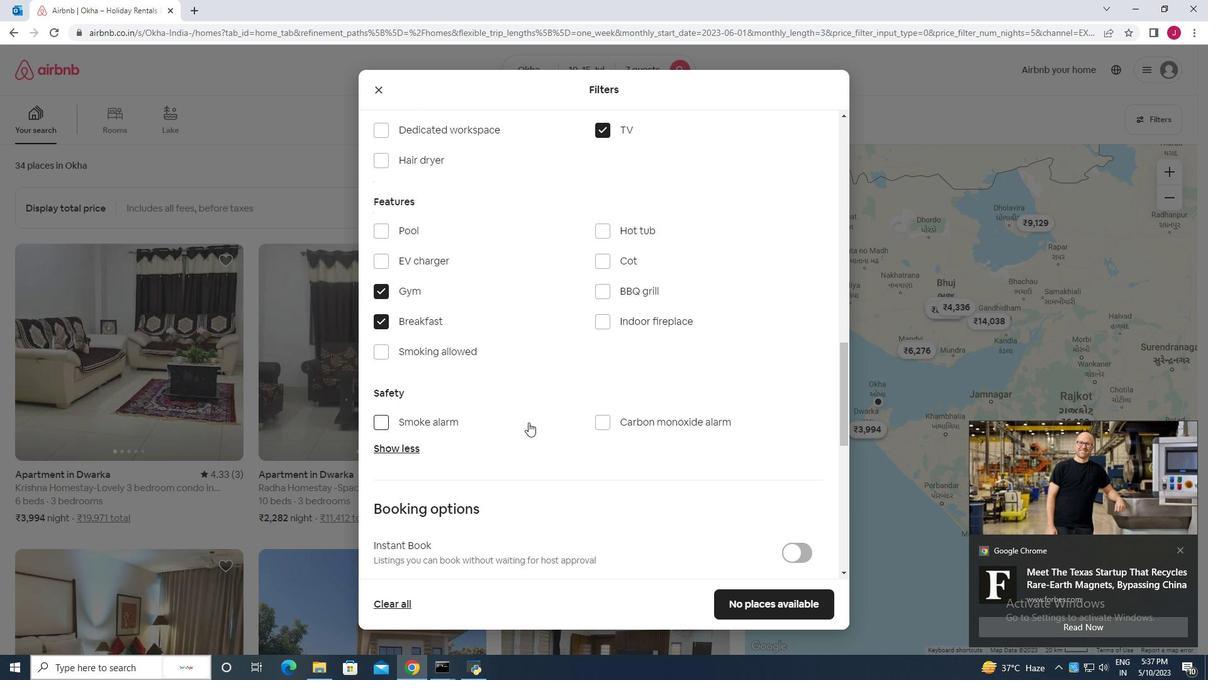 
Action: Mouse scrolled (528, 421) with delta (0, 0)
Screenshot: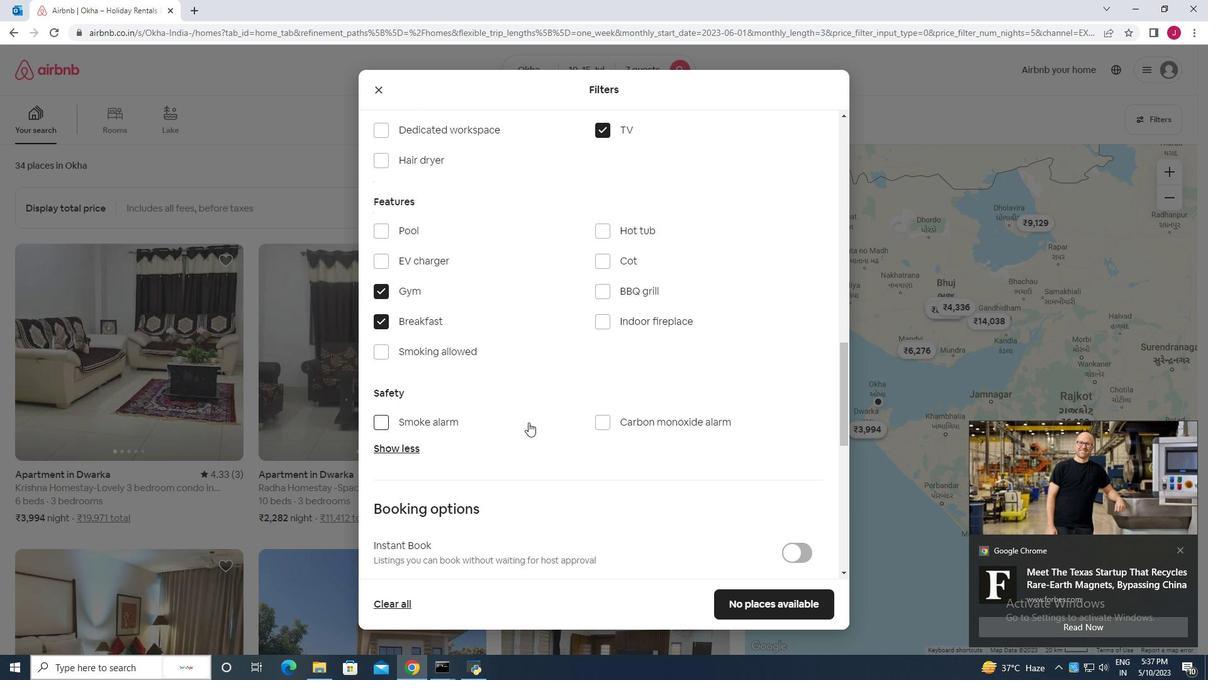 
Action: Mouse moved to (627, 431)
Screenshot: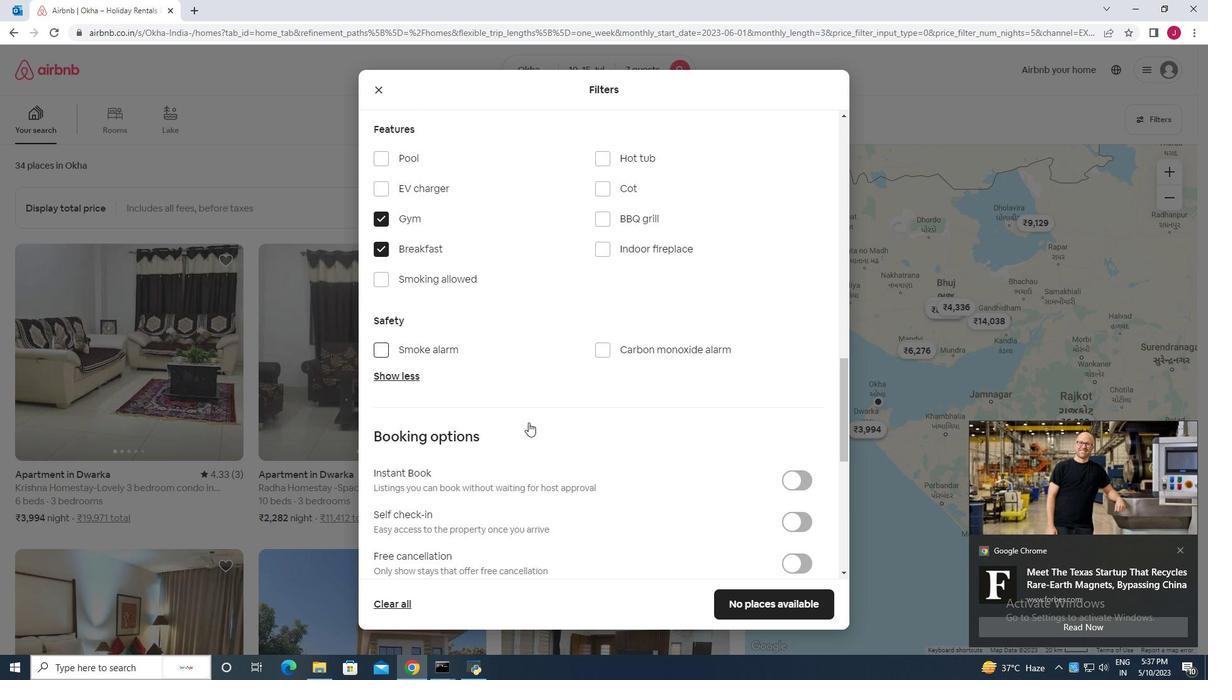 
Action: Mouse scrolled (627, 431) with delta (0, 0)
Screenshot: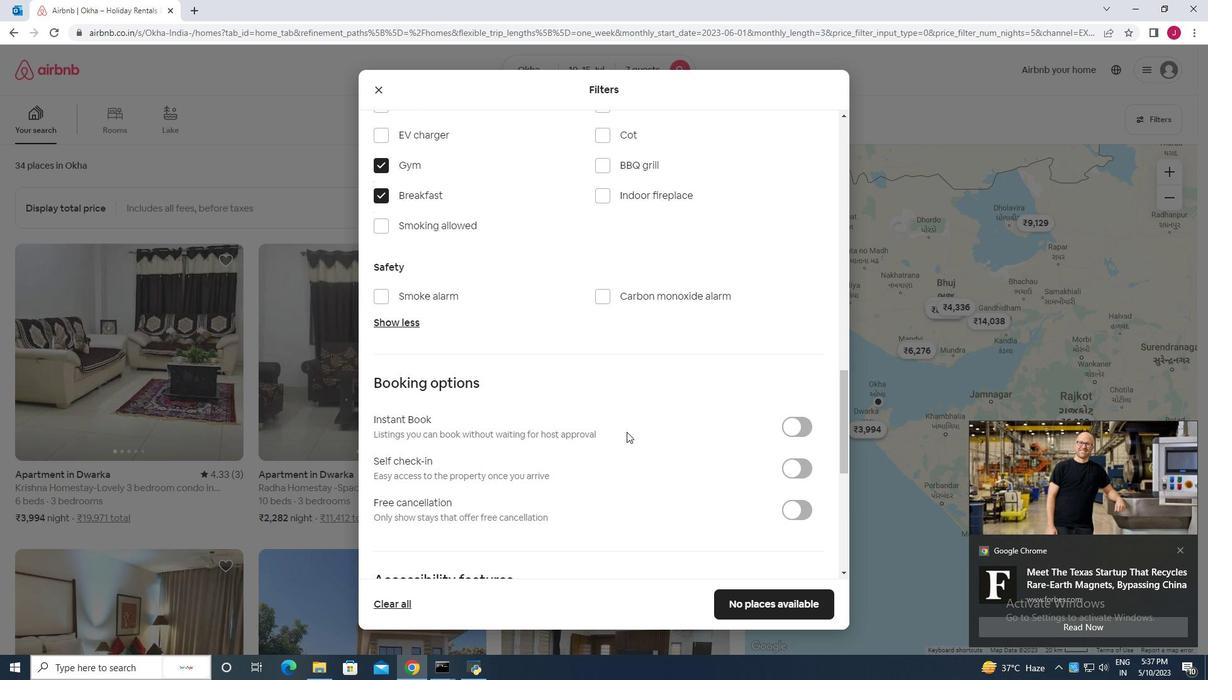 
Action: Mouse scrolled (627, 431) with delta (0, 0)
Screenshot: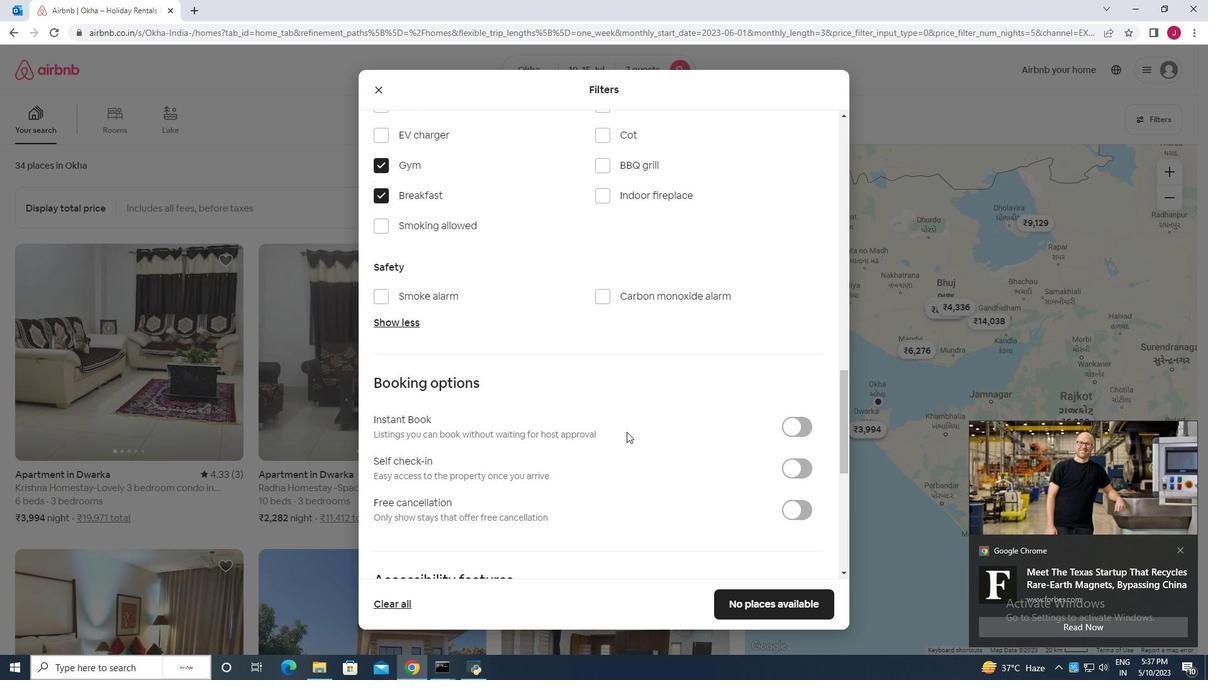 
Action: Mouse moved to (794, 347)
Screenshot: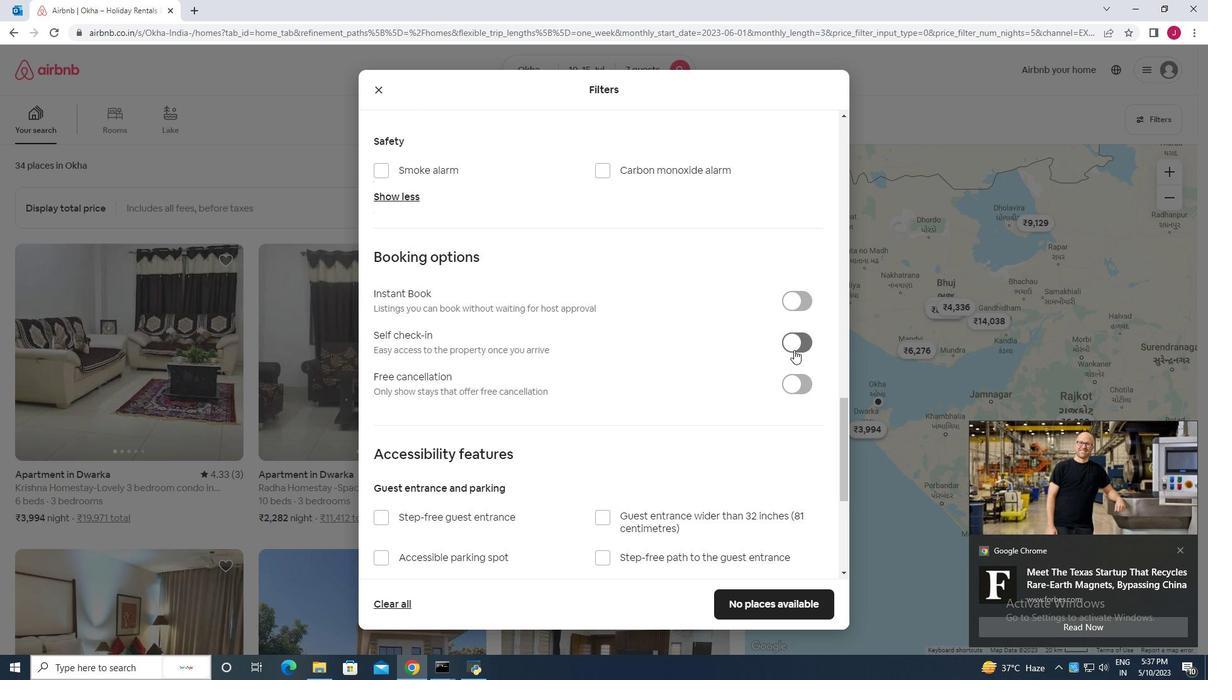 
Action: Mouse pressed left at (794, 347)
Screenshot: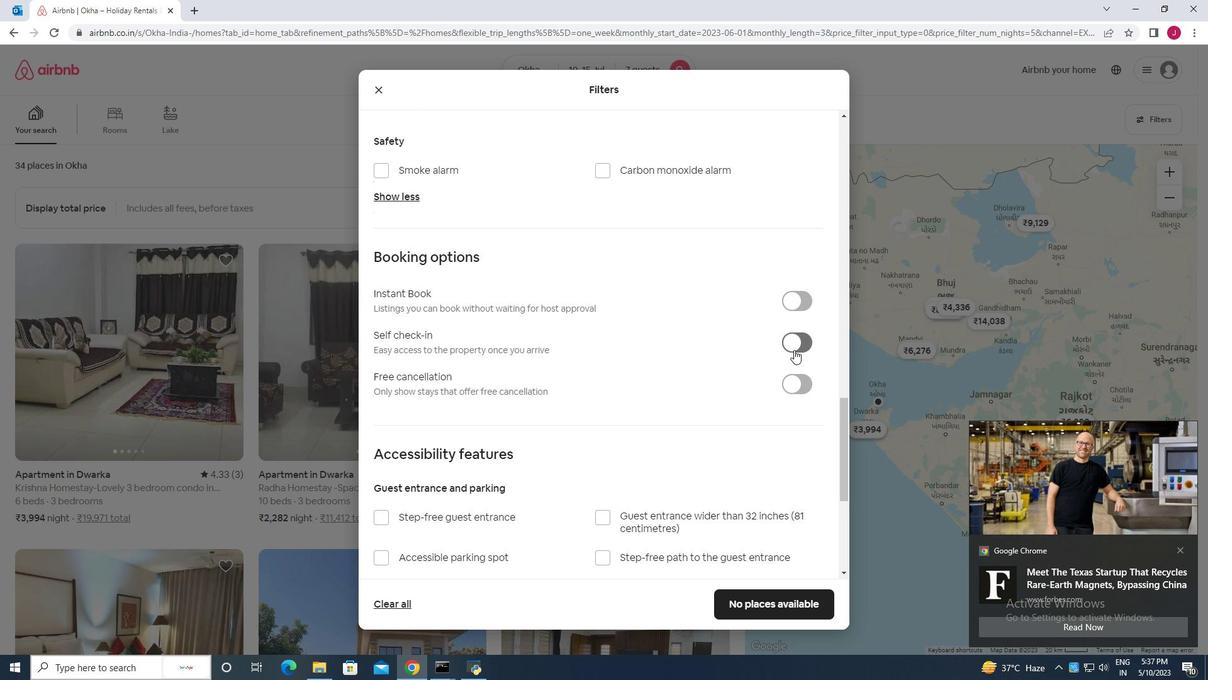 
Action: Mouse moved to (566, 379)
Screenshot: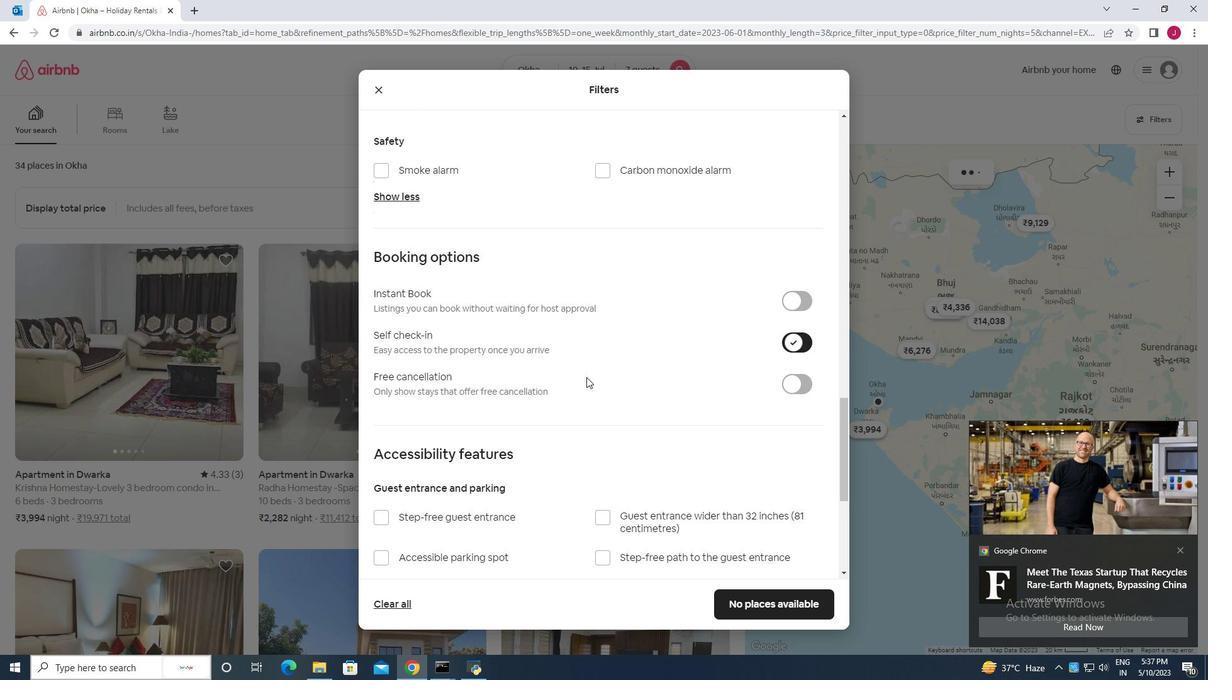 
Action: Mouse scrolled (566, 378) with delta (0, 0)
Screenshot: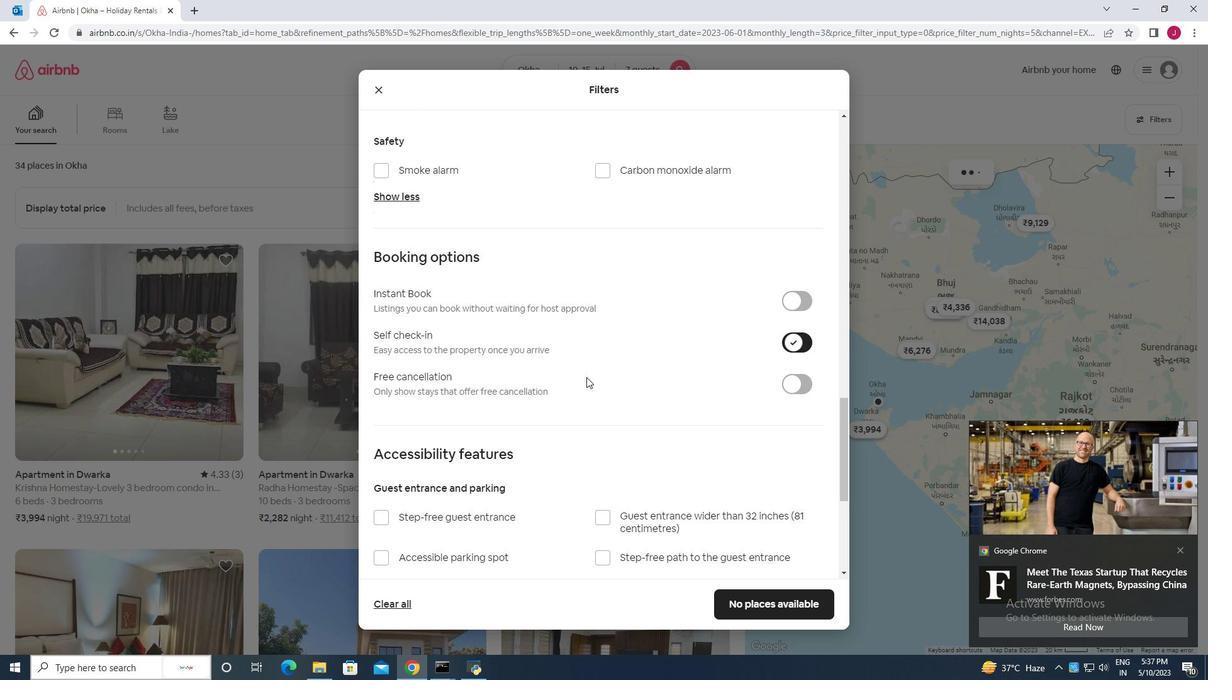 
Action: Mouse scrolled (566, 378) with delta (0, 0)
Screenshot: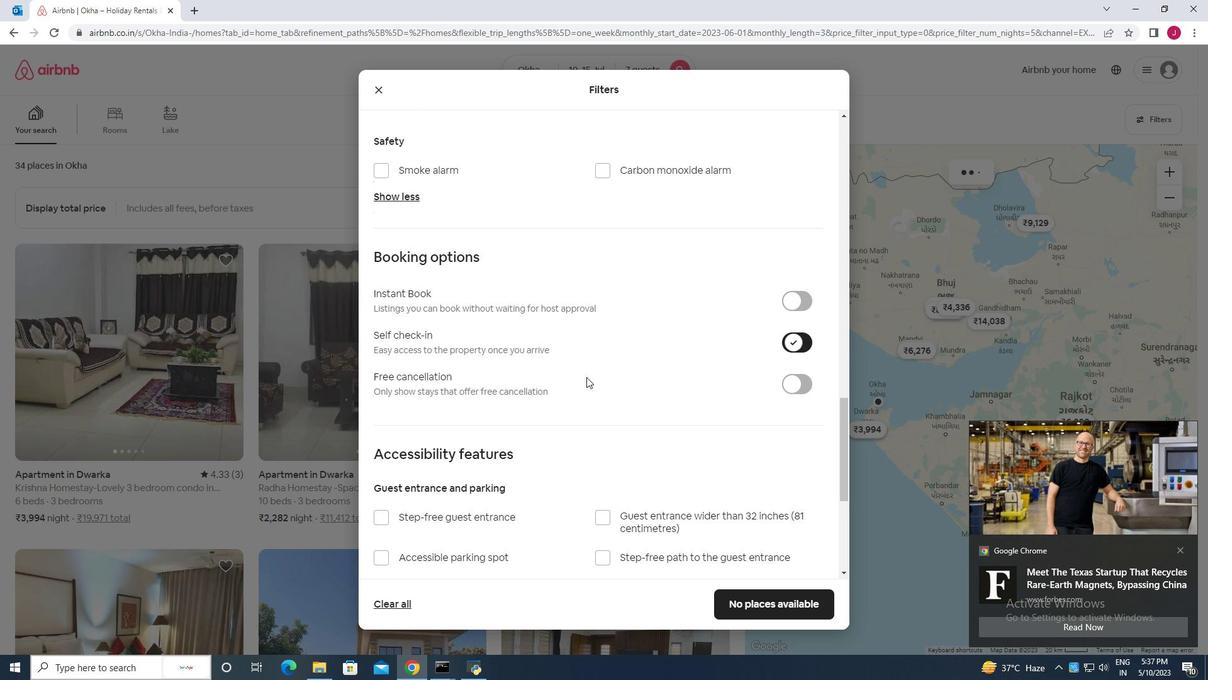 
Action: Mouse scrolled (566, 378) with delta (0, 0)
Screenshot: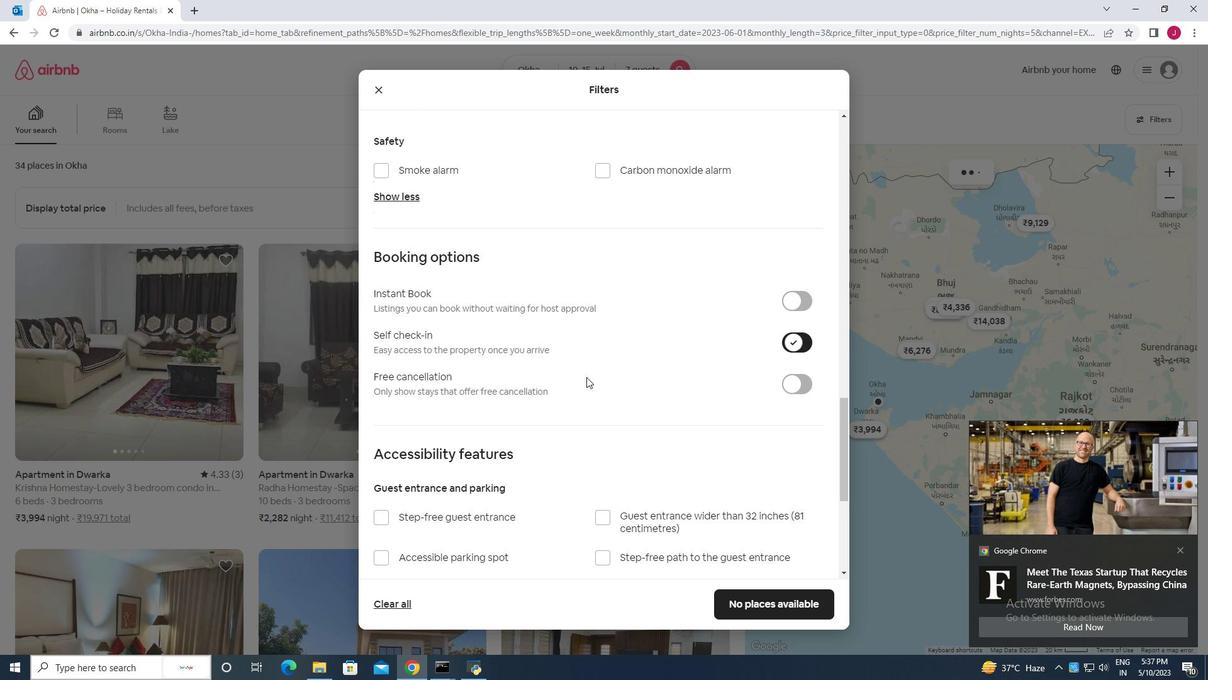 
Action: Mouse moved to (460, 389)
Screenshot: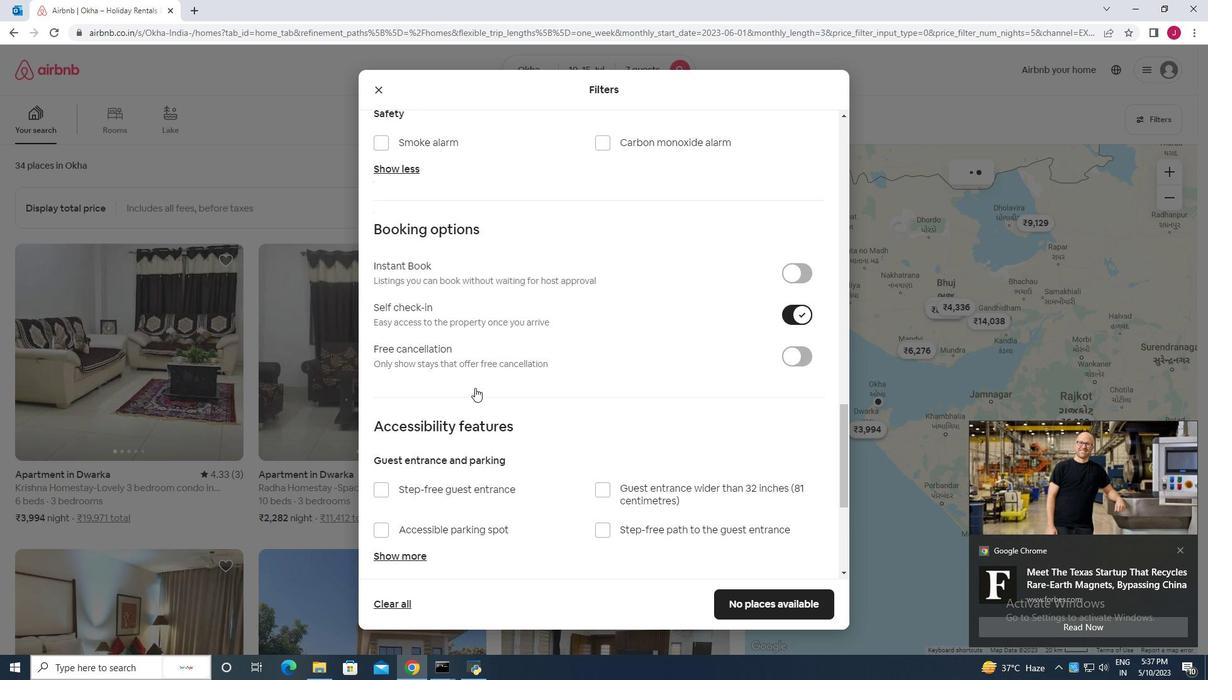 
Action: Mouse scrolled (460, 389) with delta (0, 0)
Screenshot: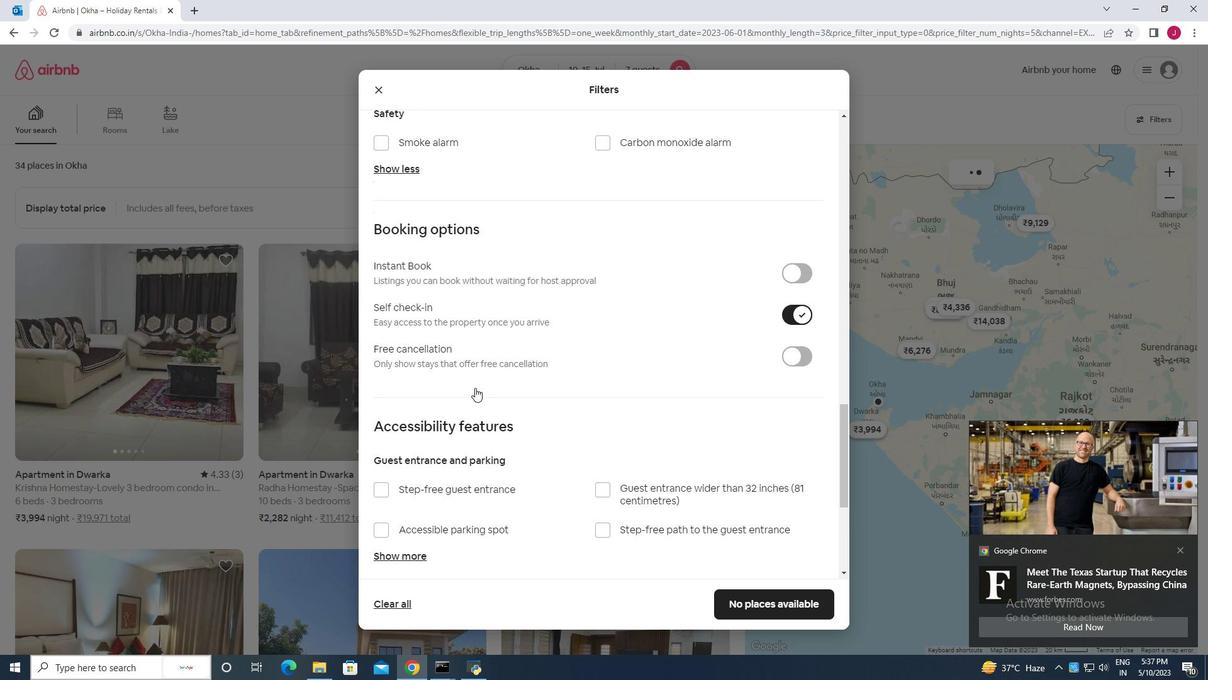 
Action: Mouse moved to (457, 391)
Screenshot: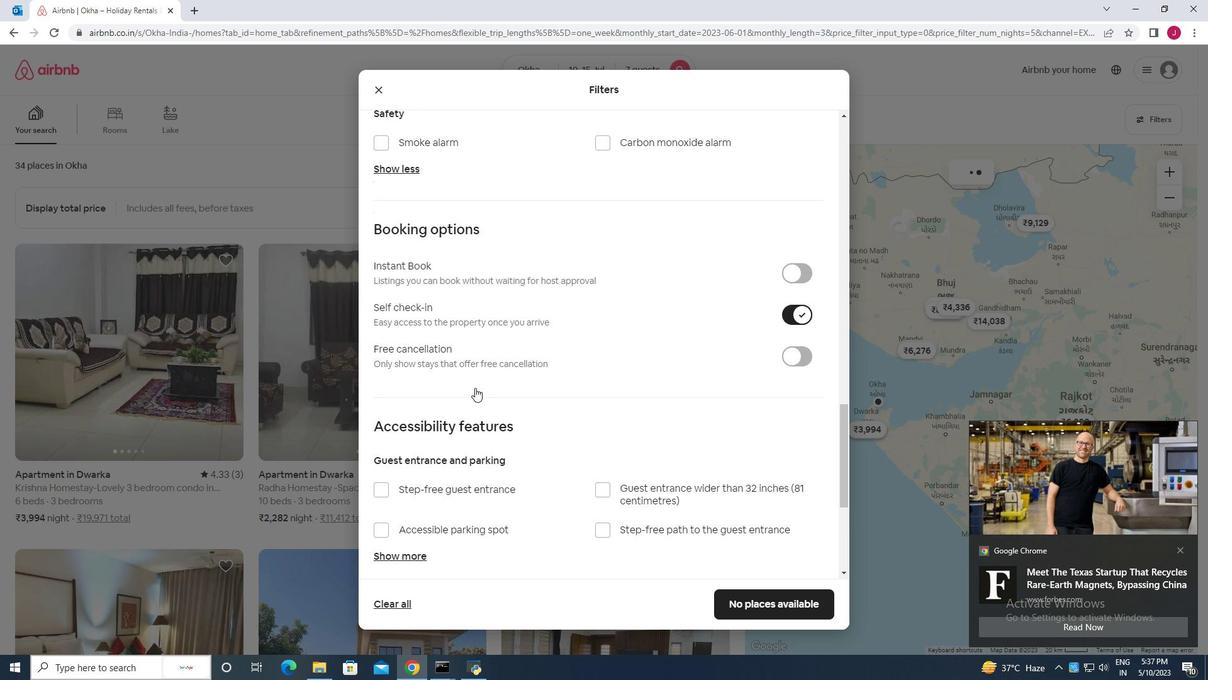
Action: Mouse scrolled (457, 390) with delta (0, 0)
Screenshot: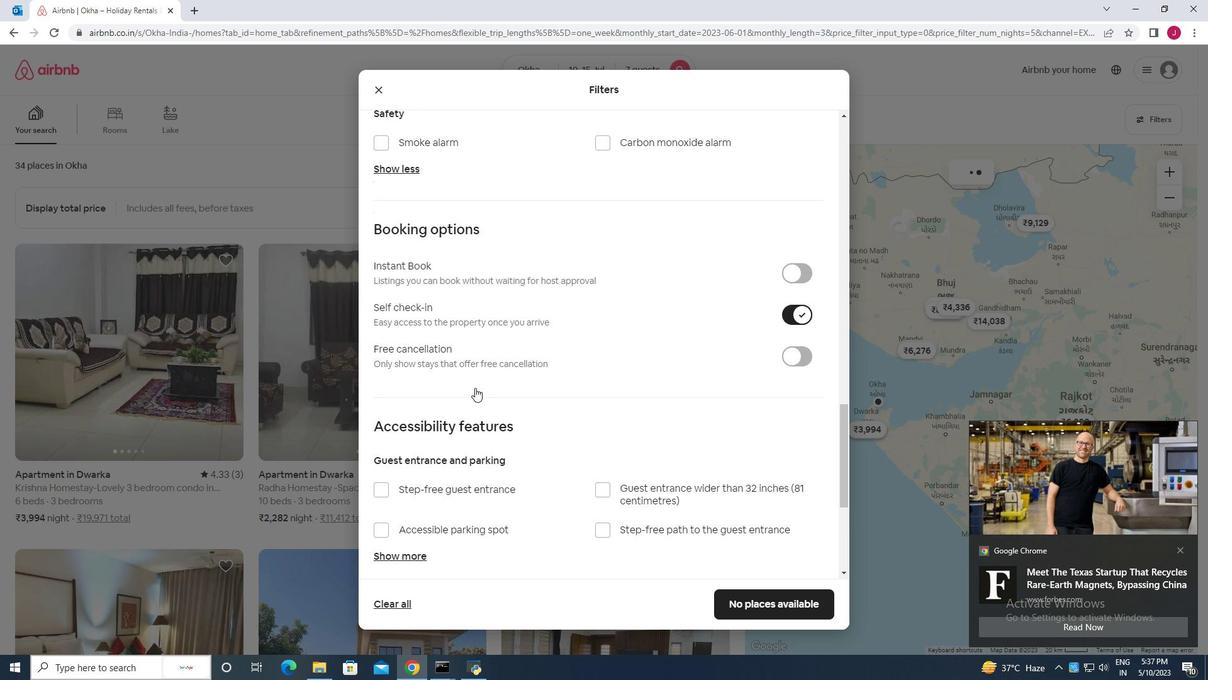
Action: Mouse moved to (457, 391)
Screenshot: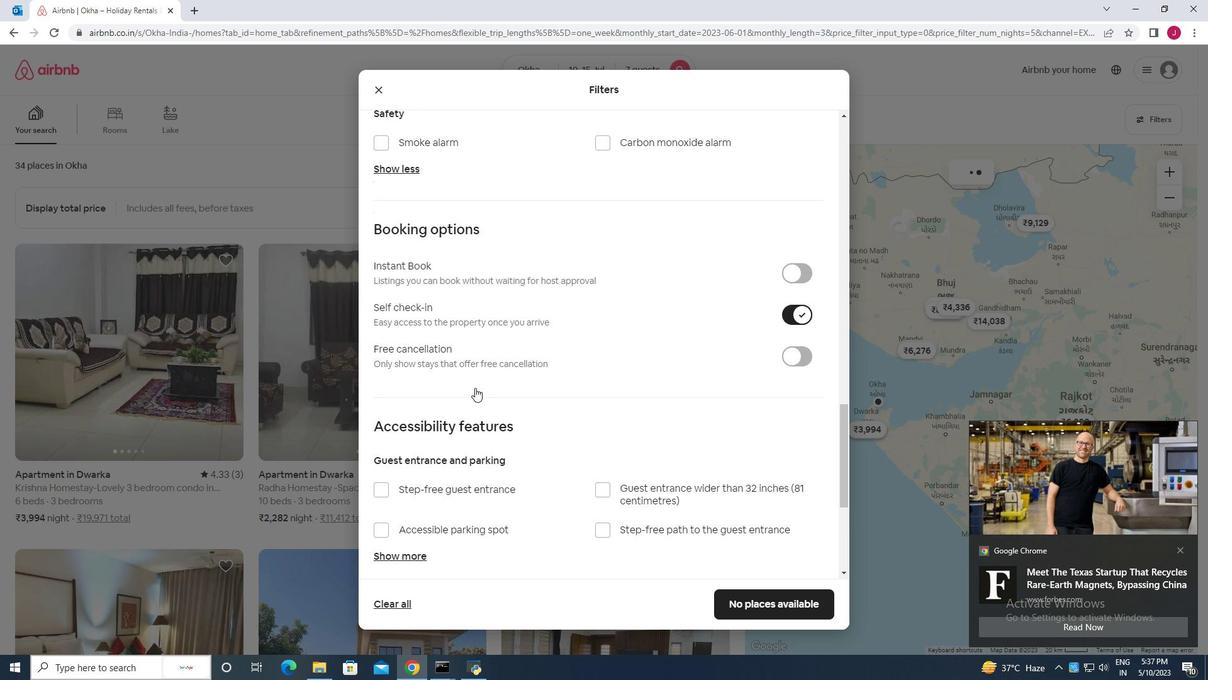 
Action: Mouse scrolled (457, 390) with delta (0, 0)
Screenshot: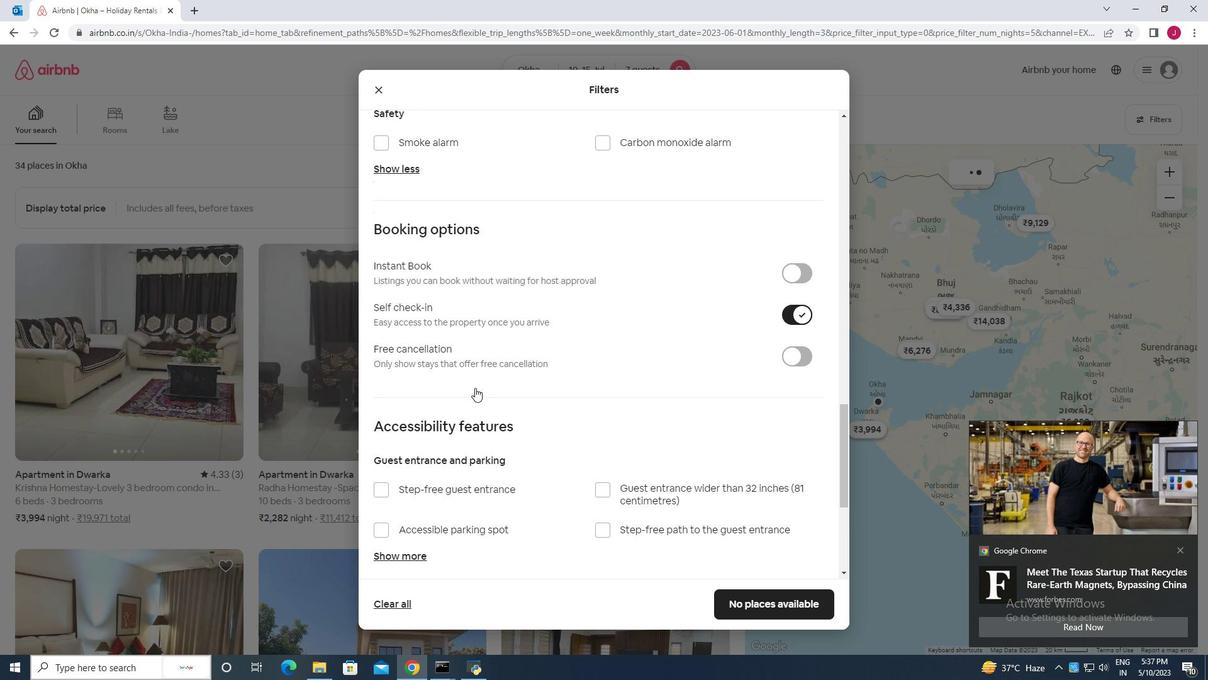 
Action: Mouse scrolled (457, 390) with delta (0, 0)
Screenshot: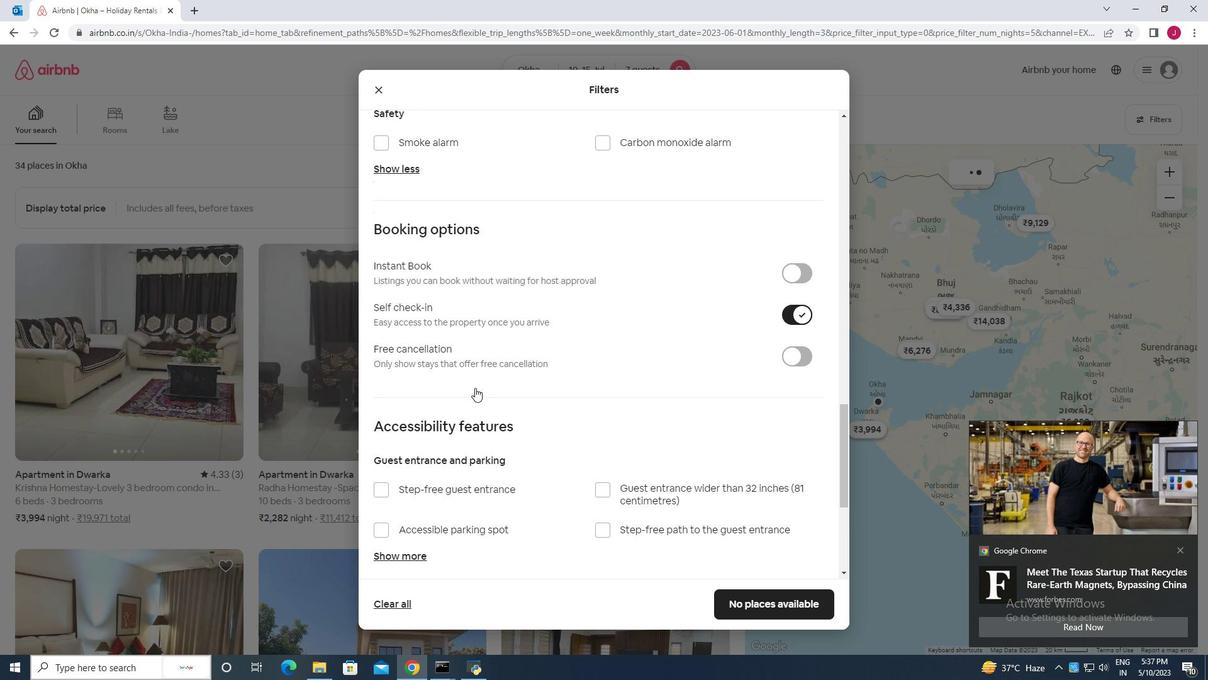 
Action: Mouse moved to (411, 515)
Screenshot: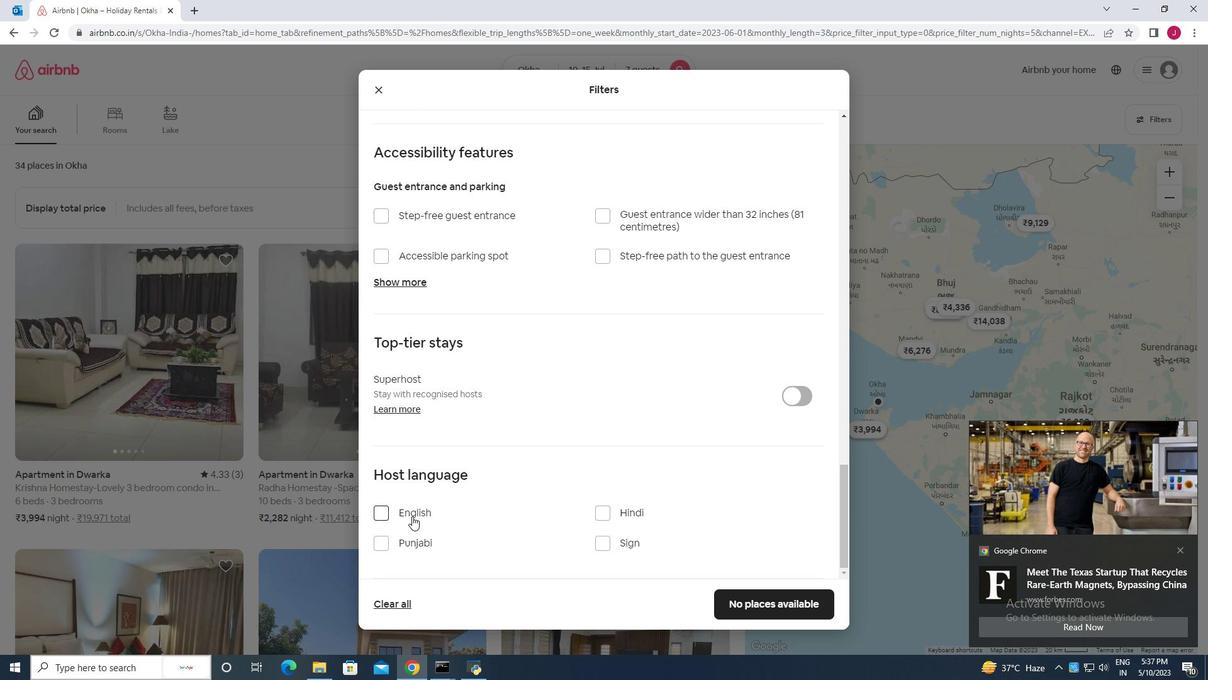 
Action: Mouse pressed left at (411, 515)
Screenshot: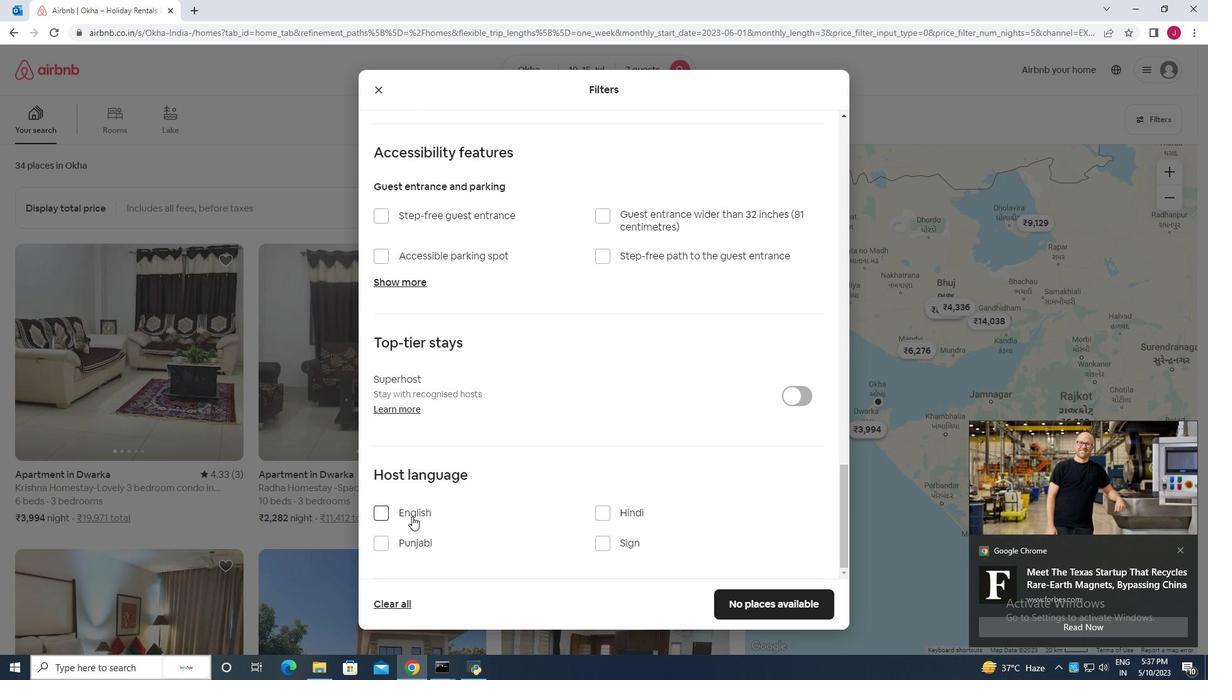 
Action: Mouse moved to (520, 473)
Screenshot: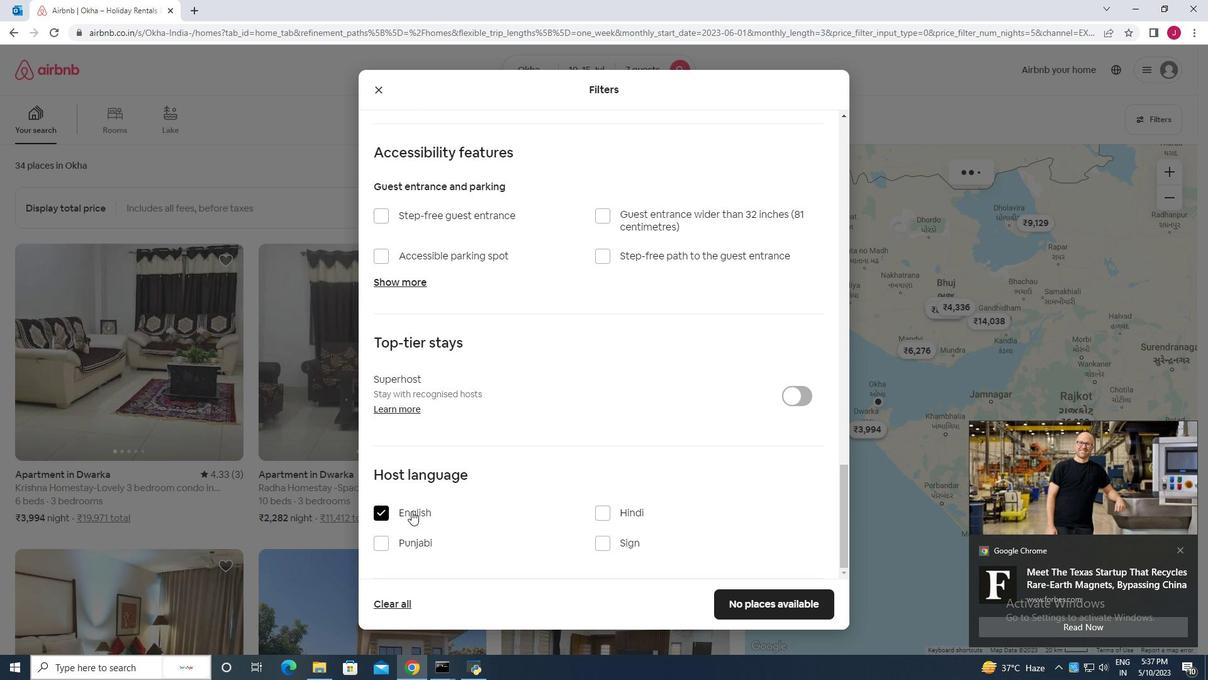 
Action: Mouse scrolled (520, 472) with delta (0, 0)
Screenshot: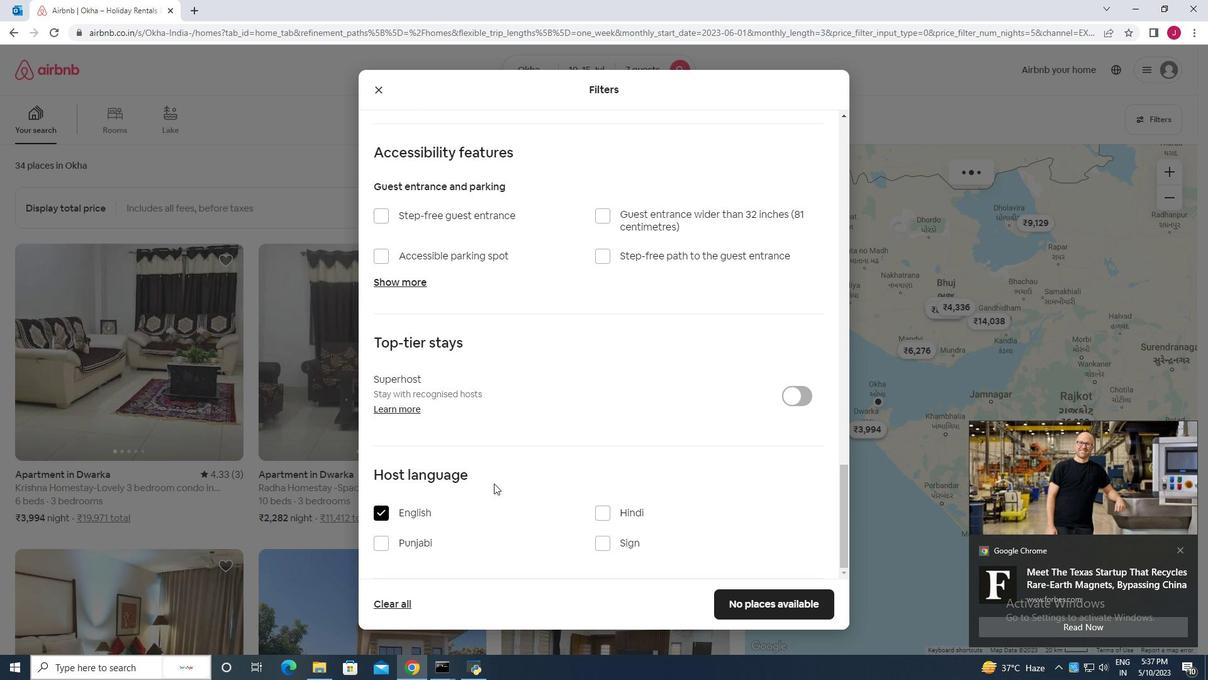 
Action: Mouse scrolled (520, 472) with delta (0, 0)
Screenshot: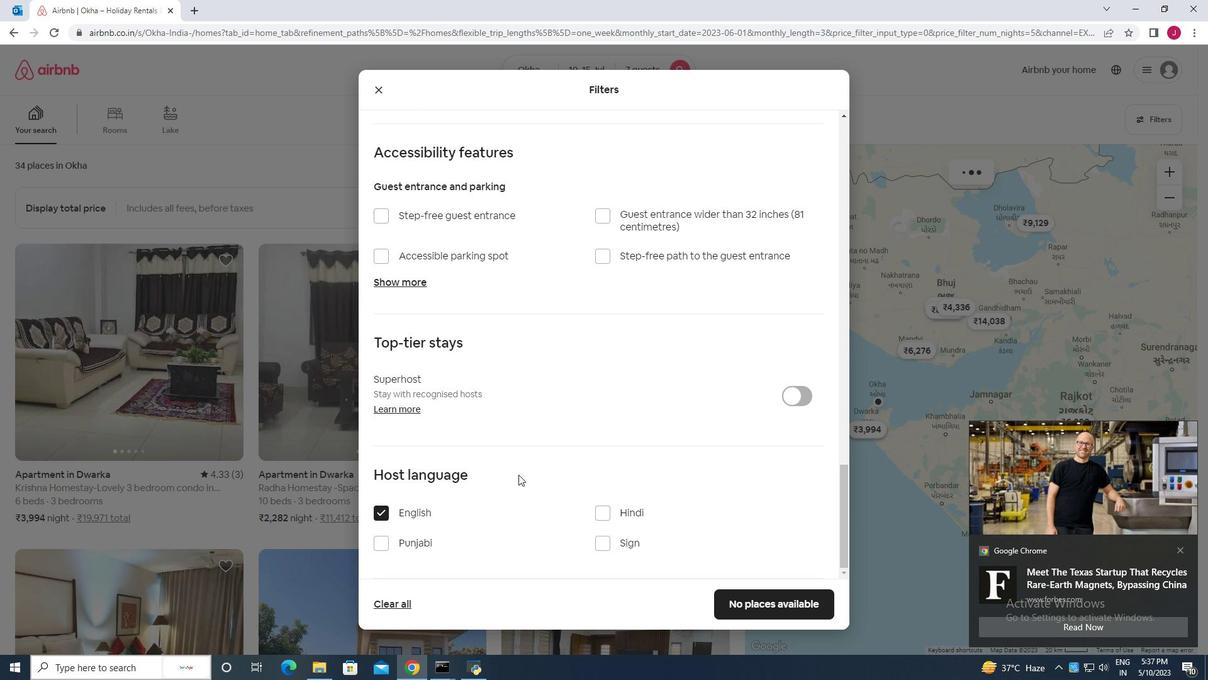 
Action: Mouse moved to (730, 603)
Screenshot: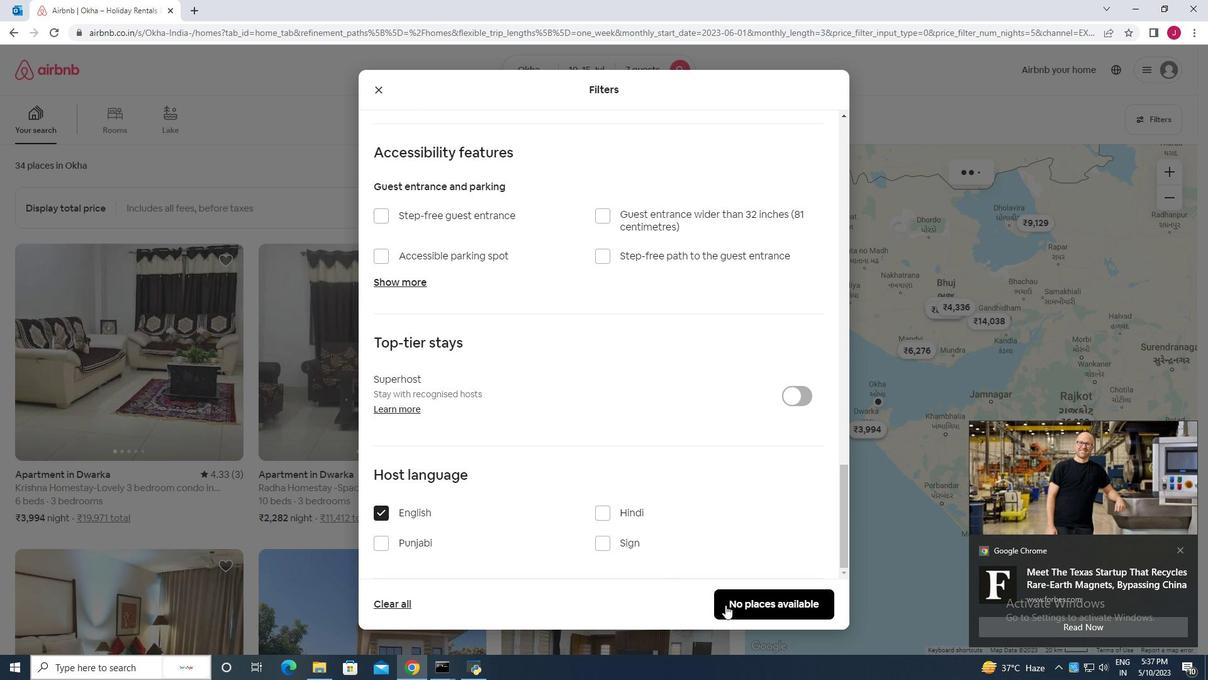 
Action: Mouse pressed left at (730, 603)
Screenshot: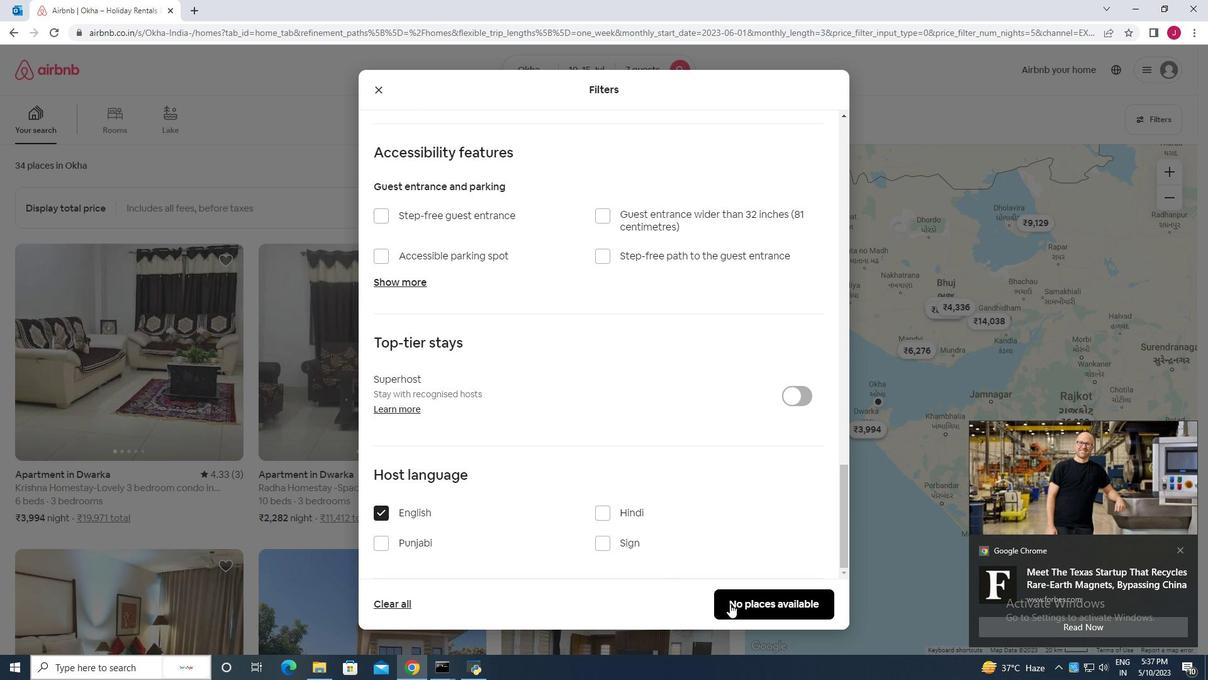 
Action: Mouse moved to (730, 603)
Screenshot: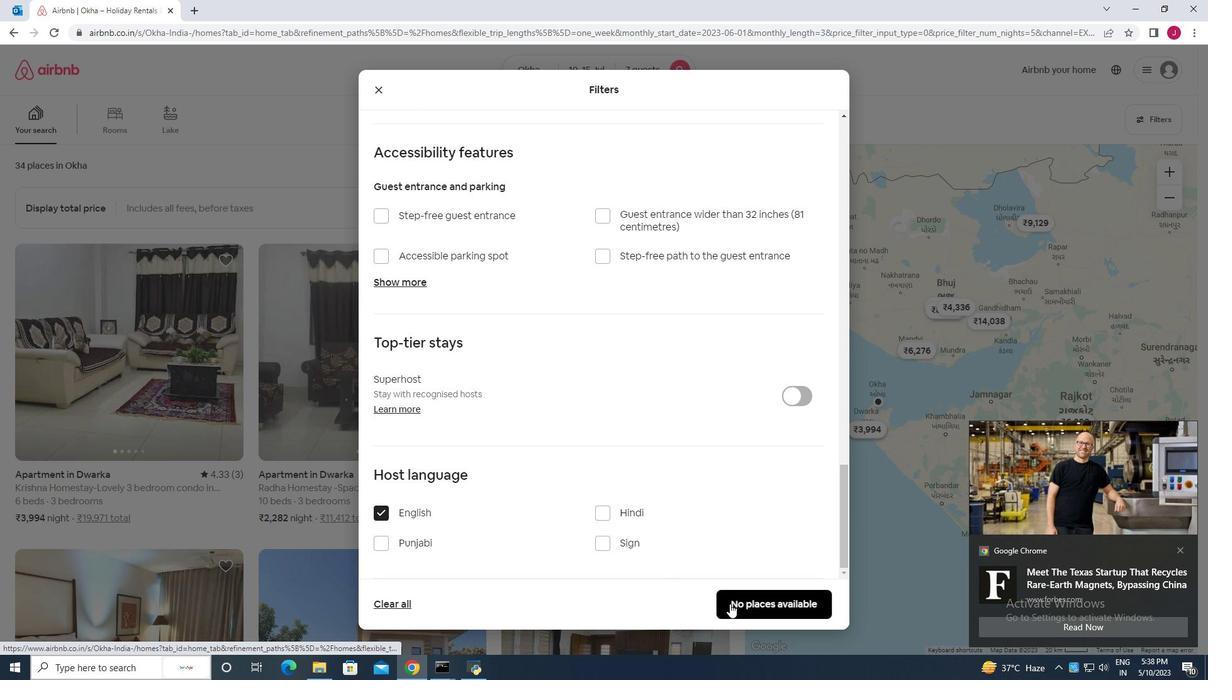 
